 Task: Look for space in Dzerzhyns'k, Ukraine from 10th June, 2023 to 25th June, 2023 for 4 adults in price range Rs.10000 to Rs.15000. Place can be private room with 4 bedrooms having 4 beds and 4 bathrooms. Property type can be house, flat, guest house, hotel. Amenities needed are: wifi, TV, free parkinig on premises, gym, breakfast. Booking option can be shelf check-in. Required host language is English.
Action: Mouse moved to (595, 157)
Screenshot: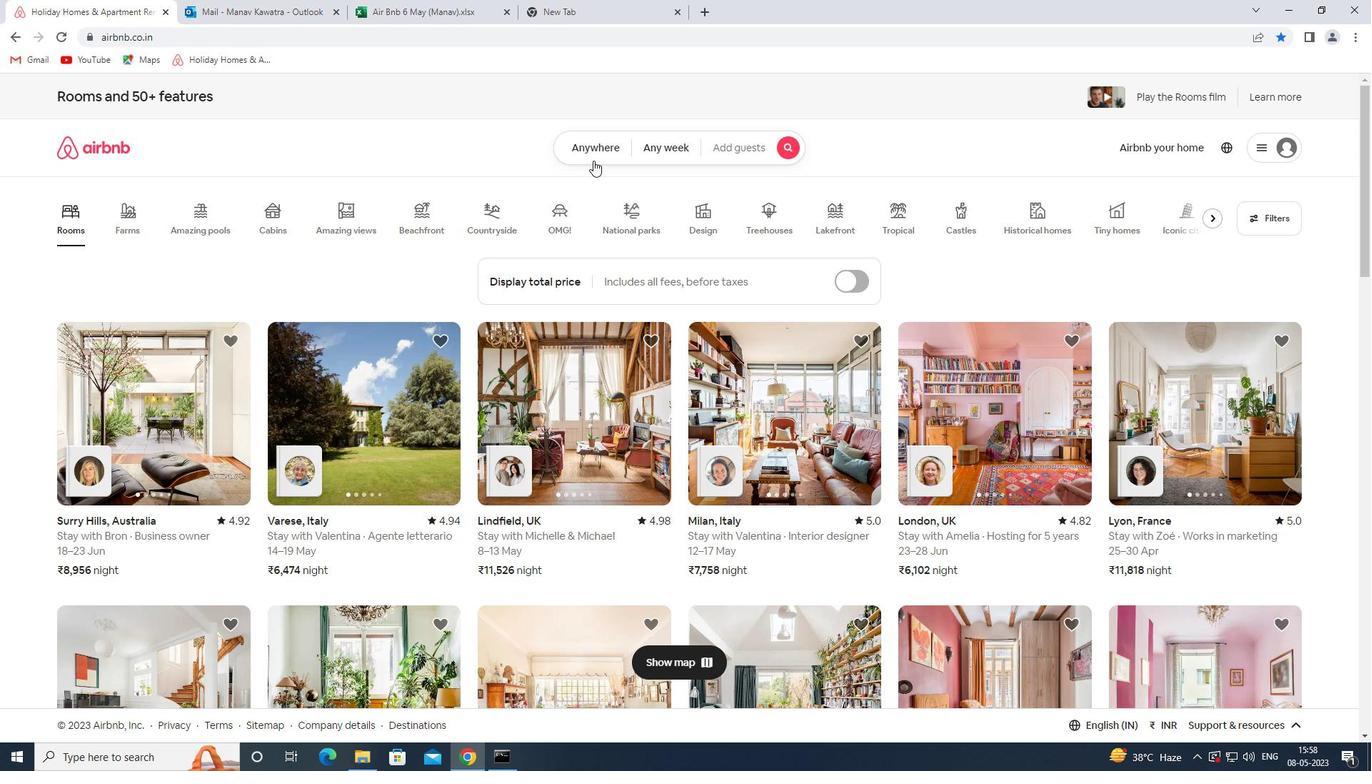 
Action: Mouse pressed left at (595, 157)
Screenshot: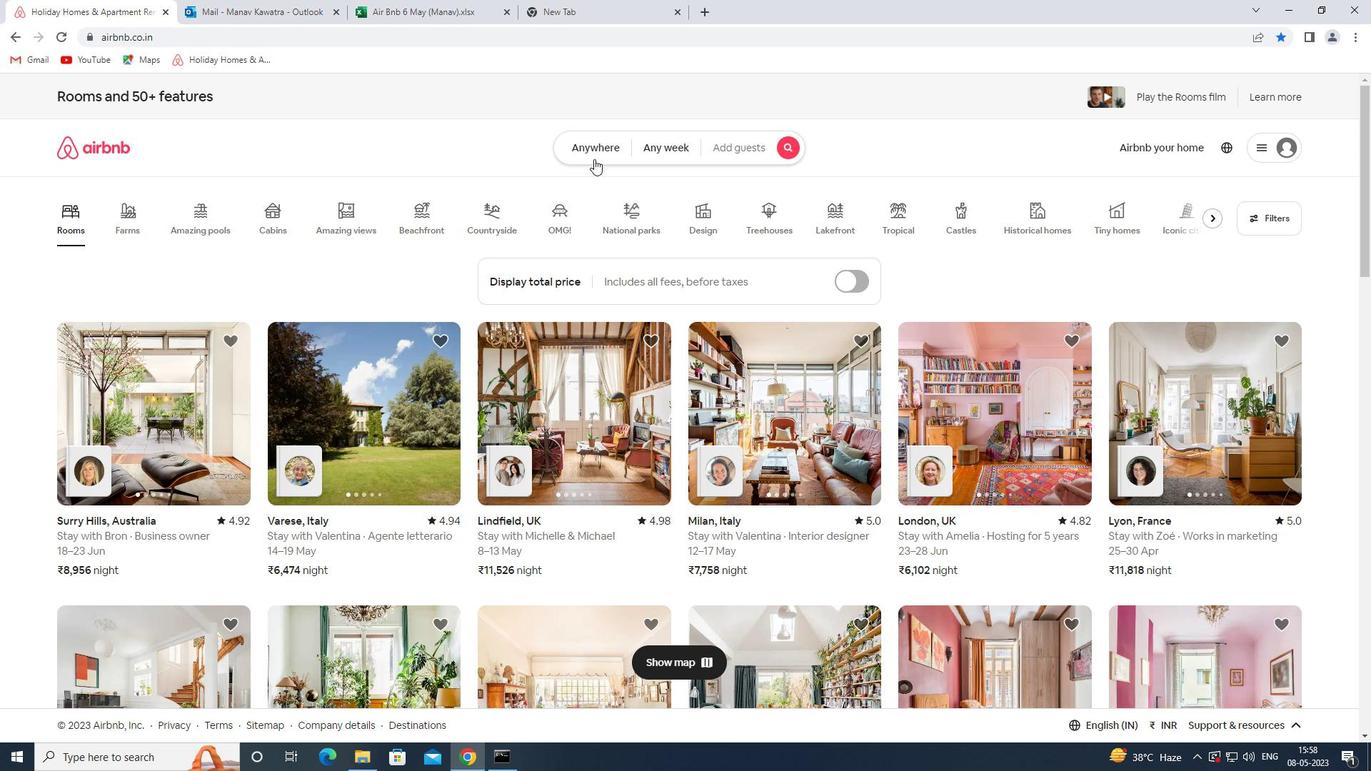 
Action: Mouse moved to (538, 211)
Screenshot: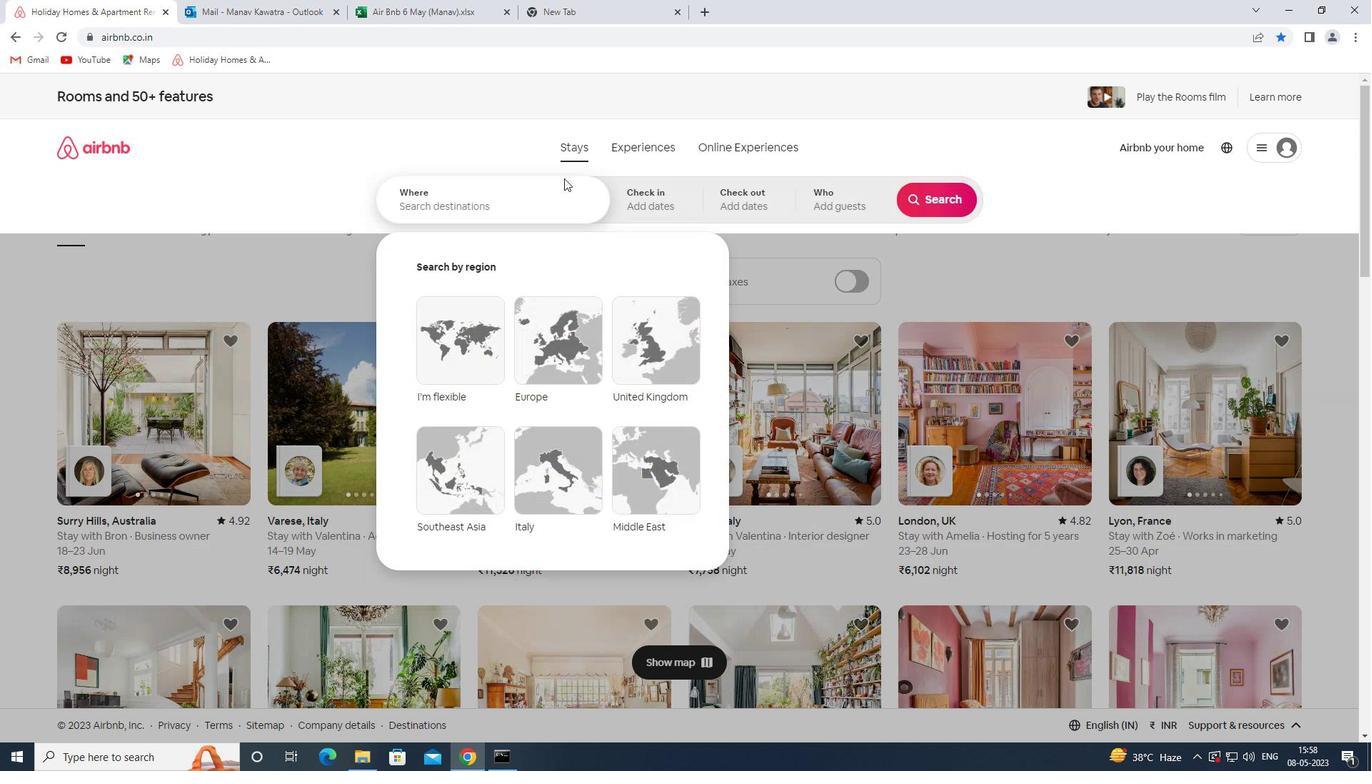 
Action: Mouse pressed left at (538, 211)
Screenshot: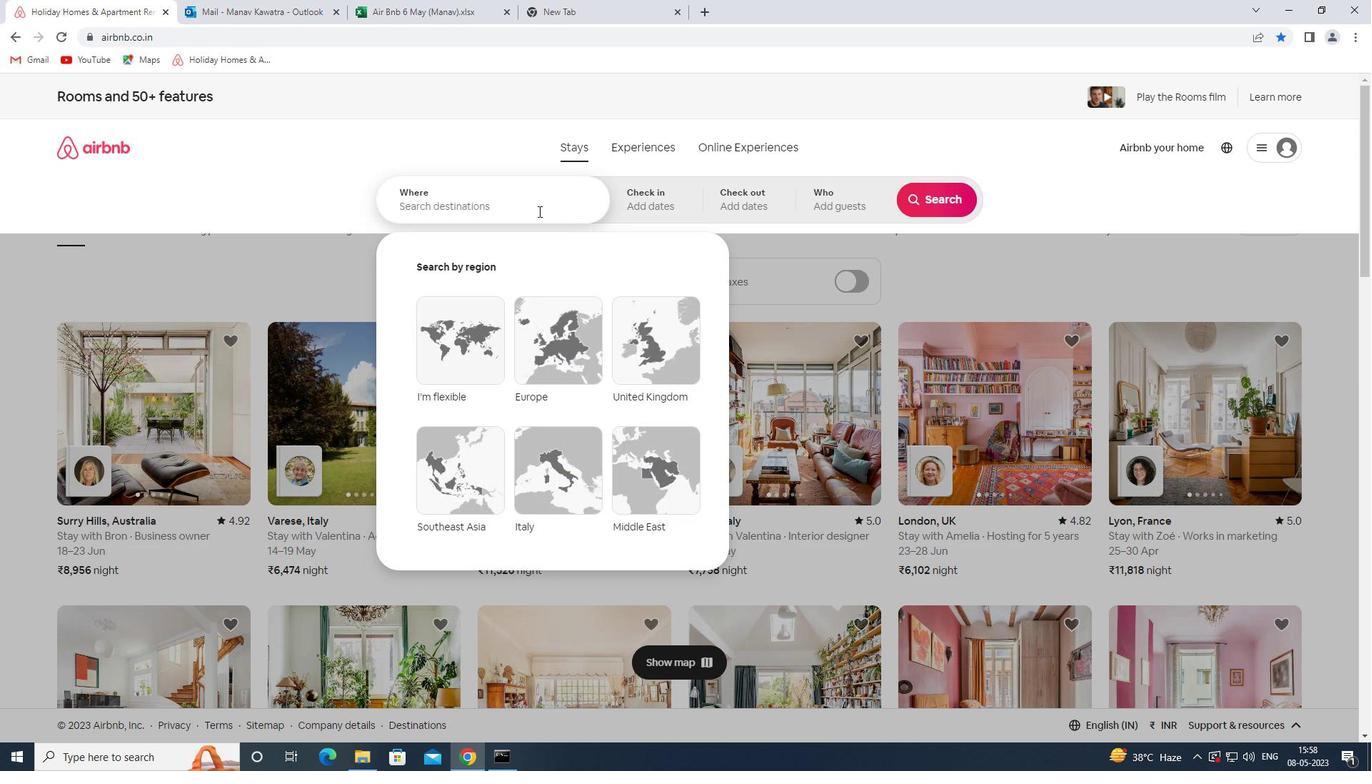 
Action: Key pressed <Key.shift><Key.shift><Key.shift><Key.shift><Key.shift><Key.shift><Key.shift><Key.shift><Key.shift><Key.shift><Key.shift>DZERZHYNSK<Key.space><Key.shift><Key.shift><Key.shift><Key.shift><Key.shift><Key.shift><Key.shift><Key.shift><Key.shift><Key.shift><Key.shift><Key.shift><Key.shift><Key.shift><Key.shift>UKRAINE<Key.space><Key.enter>
Screenshot: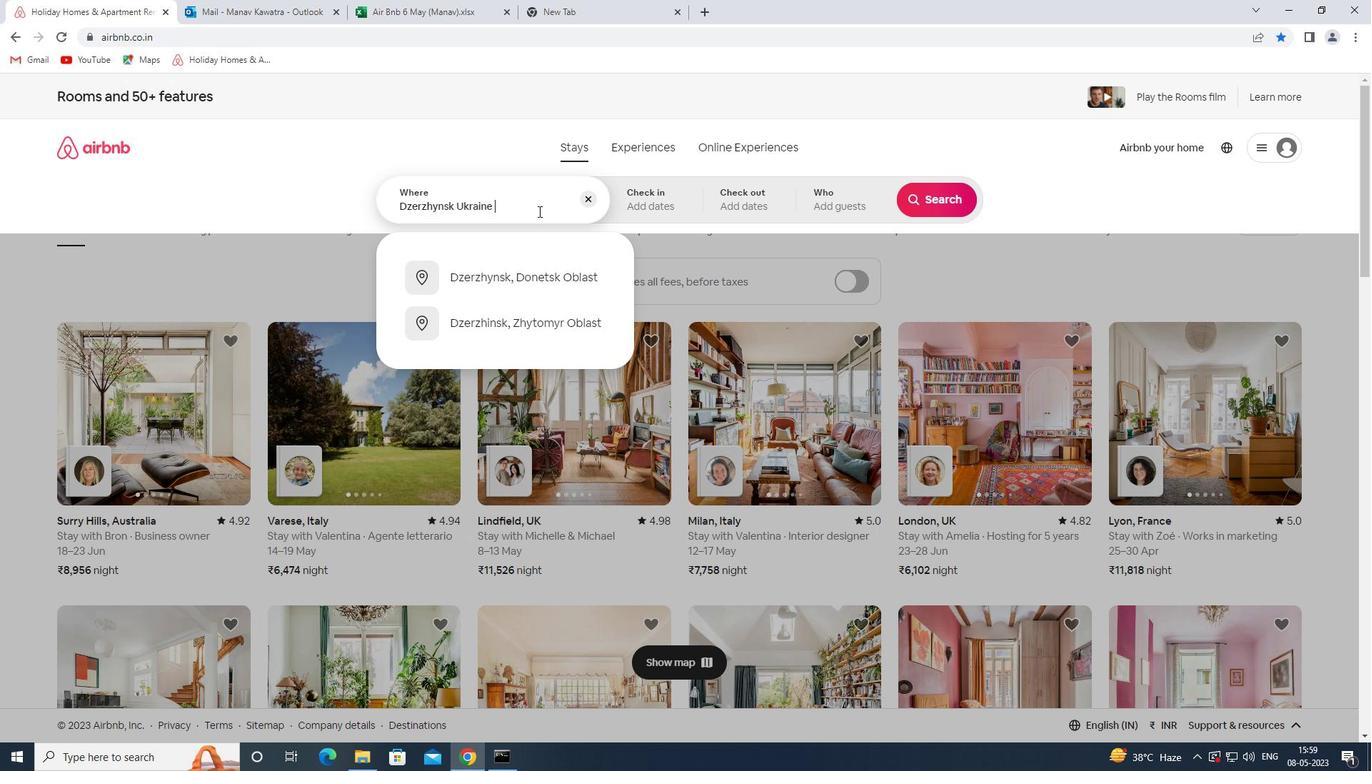 
Action: Mouse moved to (929, 403)
Screenshot: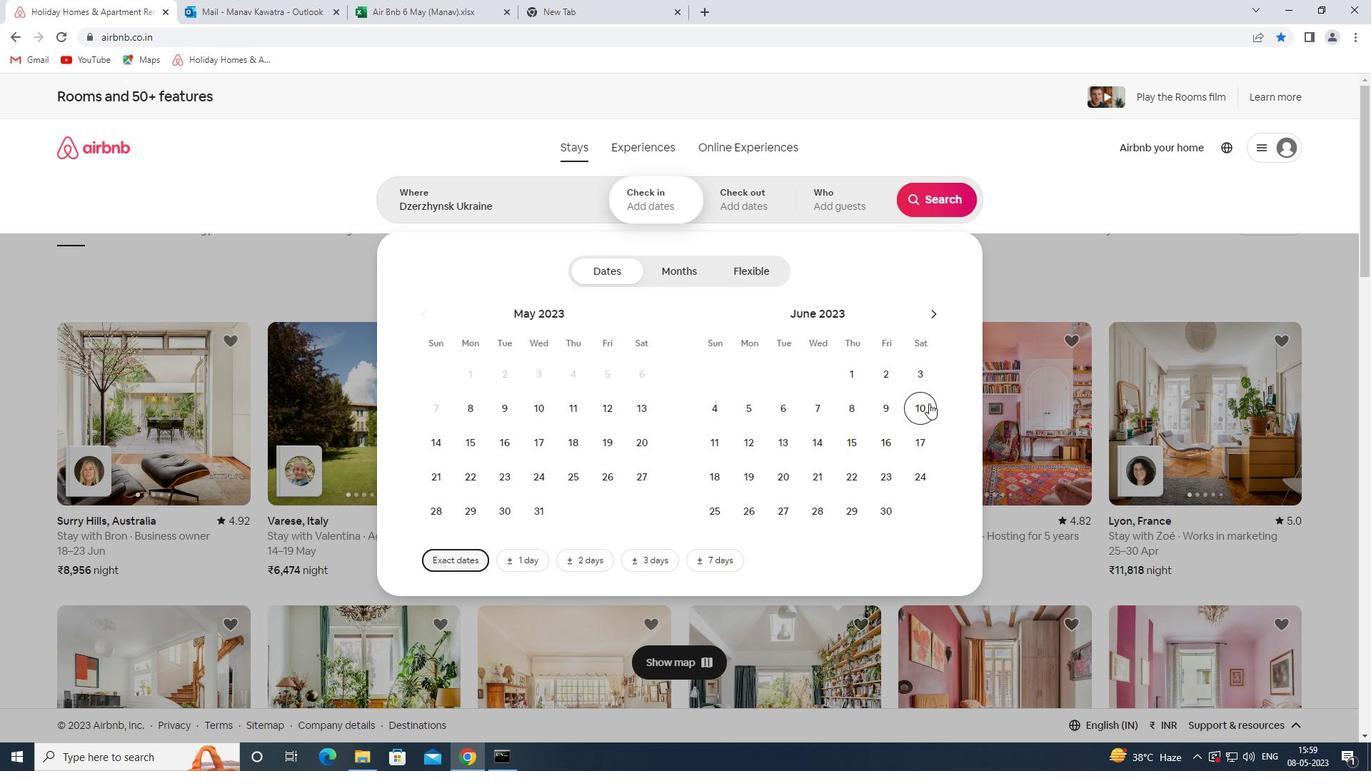 
Action: Mouse pressed left at (929, 403)
Screenshot: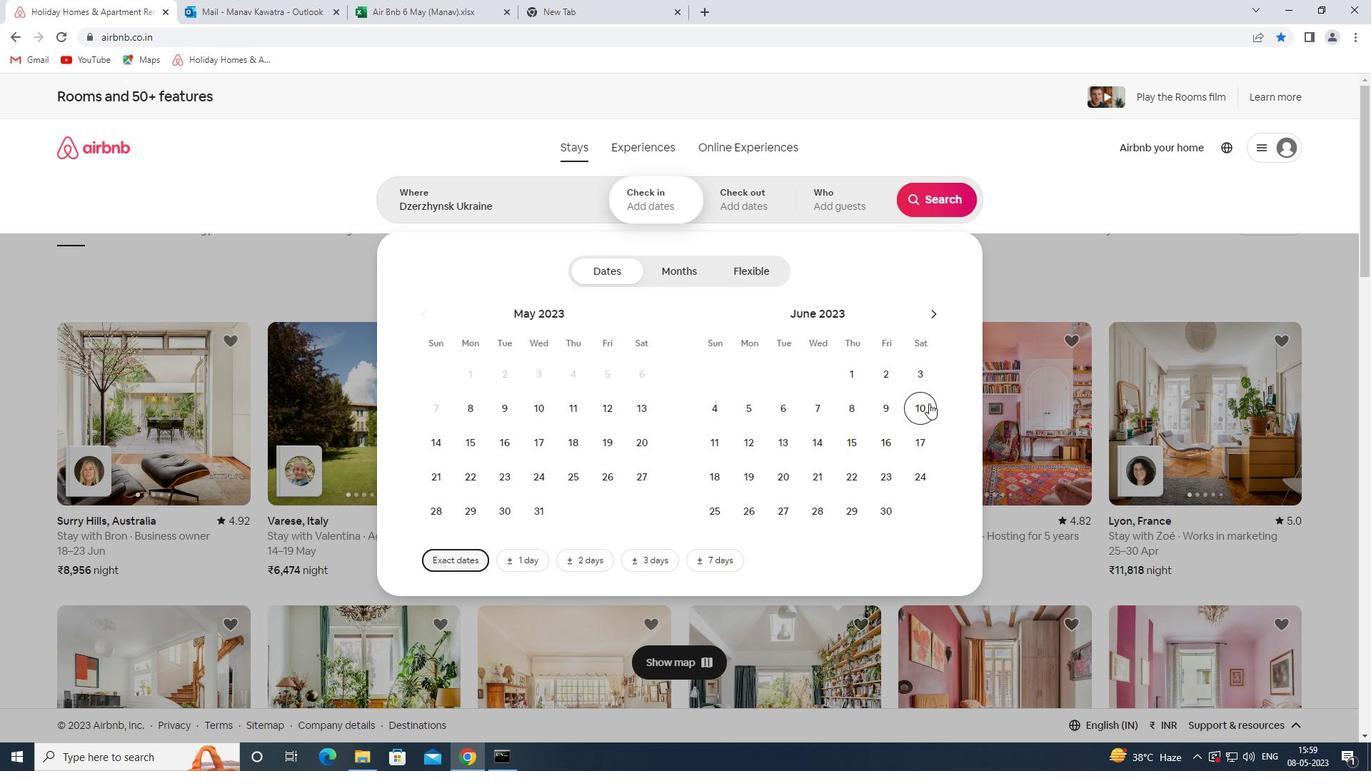 
Action: Mouse moved to (703, 514)
Screenshot: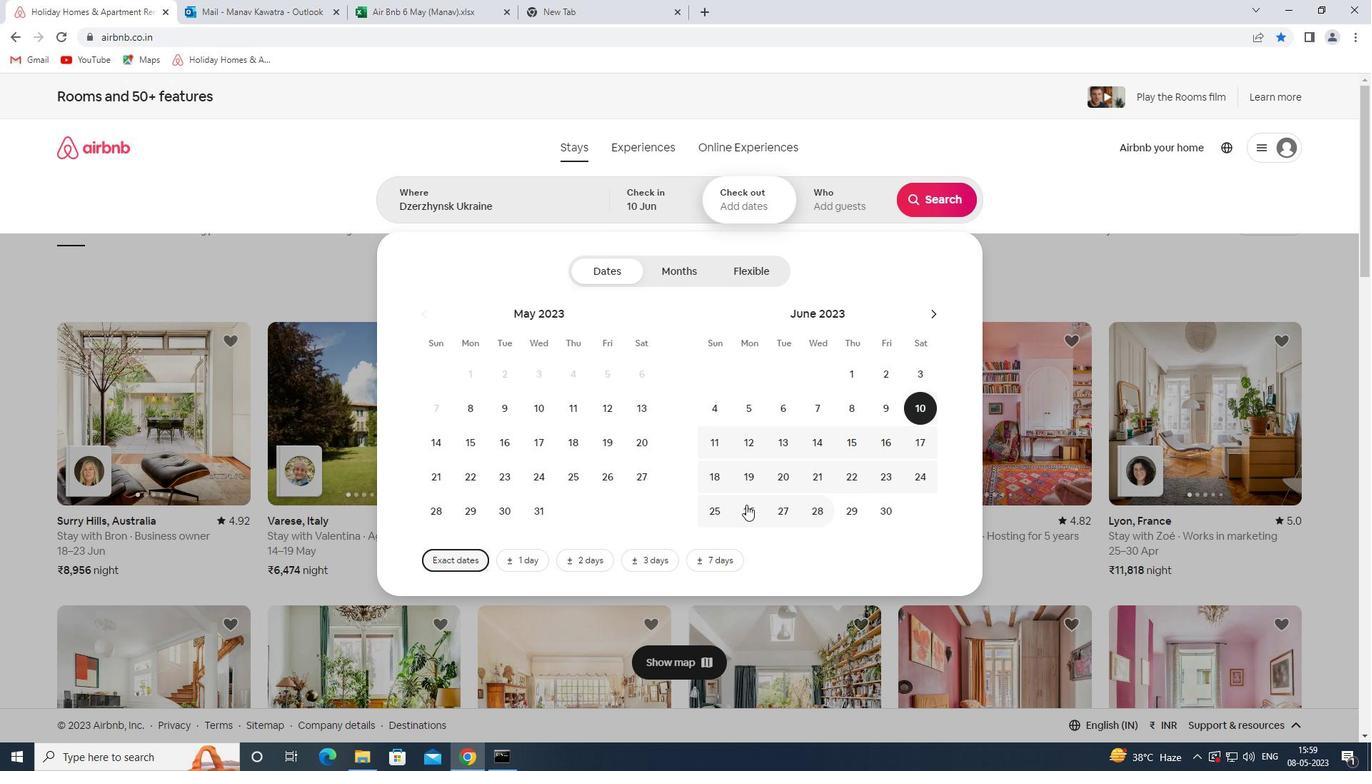 
Action: Mouse pressed left at (703, 514)
Screenshot: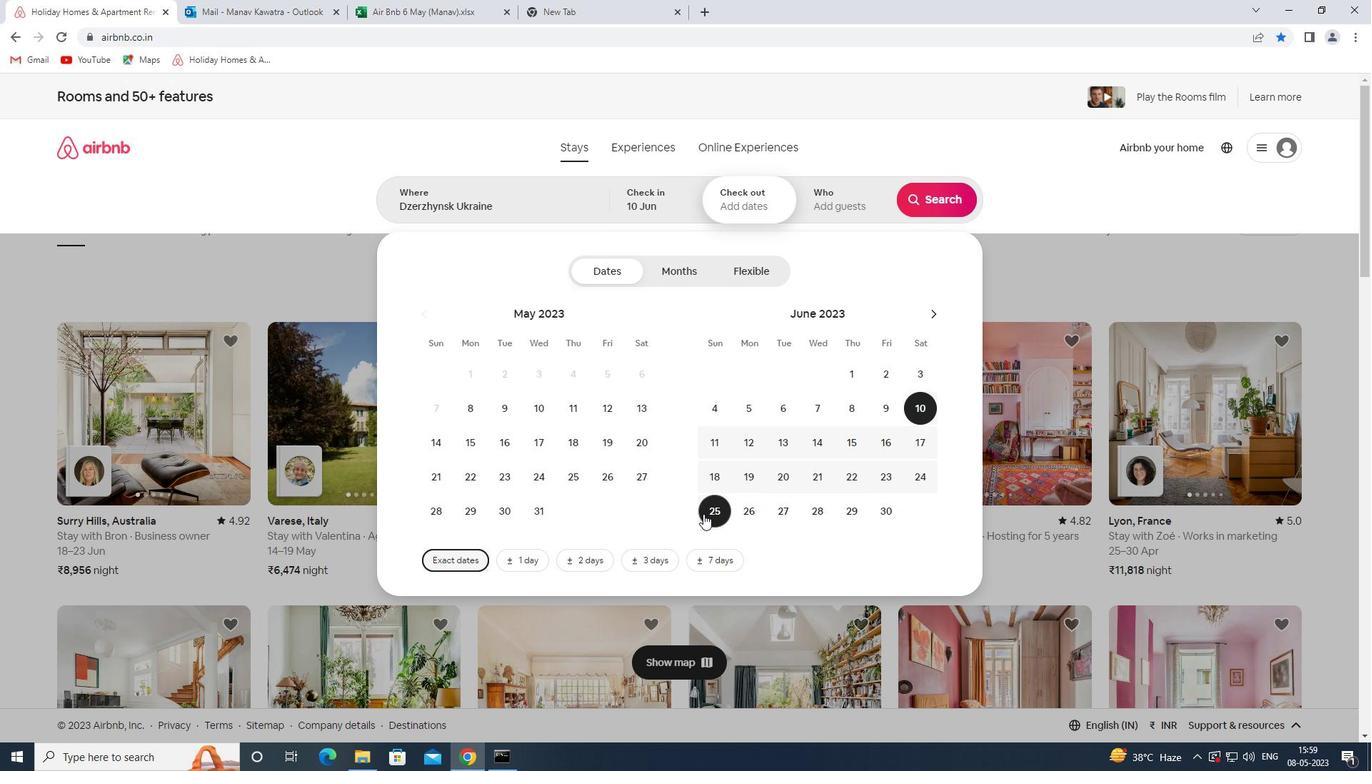 
Action: Mouse moved to (847, 200)
Screenshot: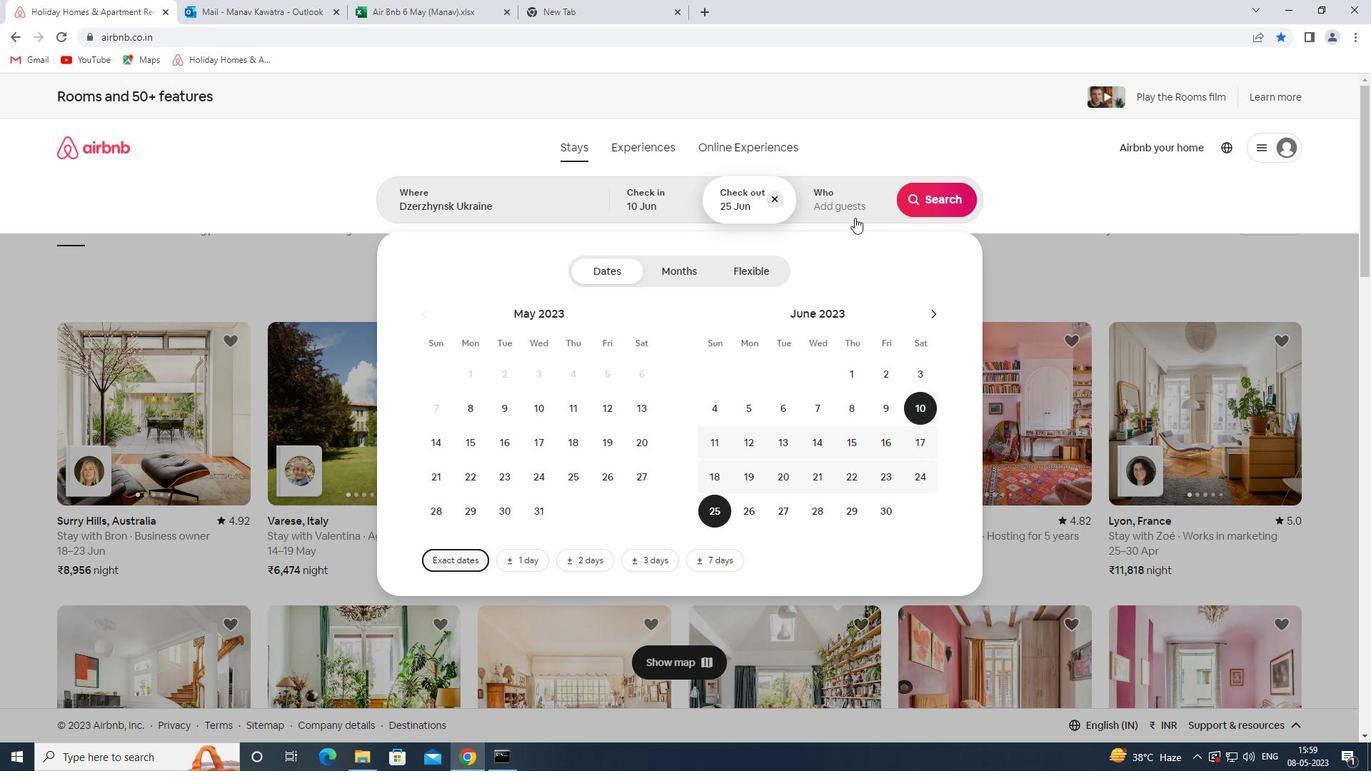 
Action: Mouse pressed left at (847, 200)
Screenshot: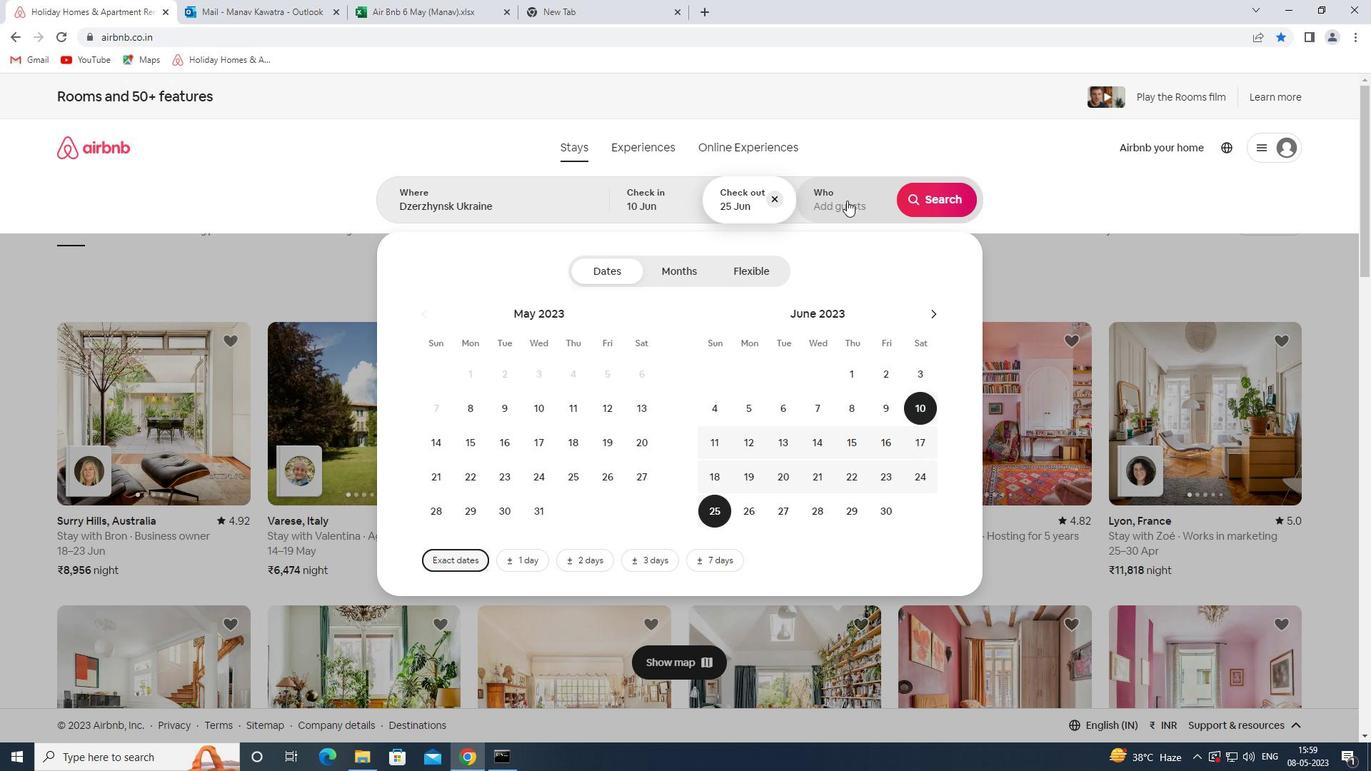 
Action: Mouse moved to (943, 271)
Screenshot: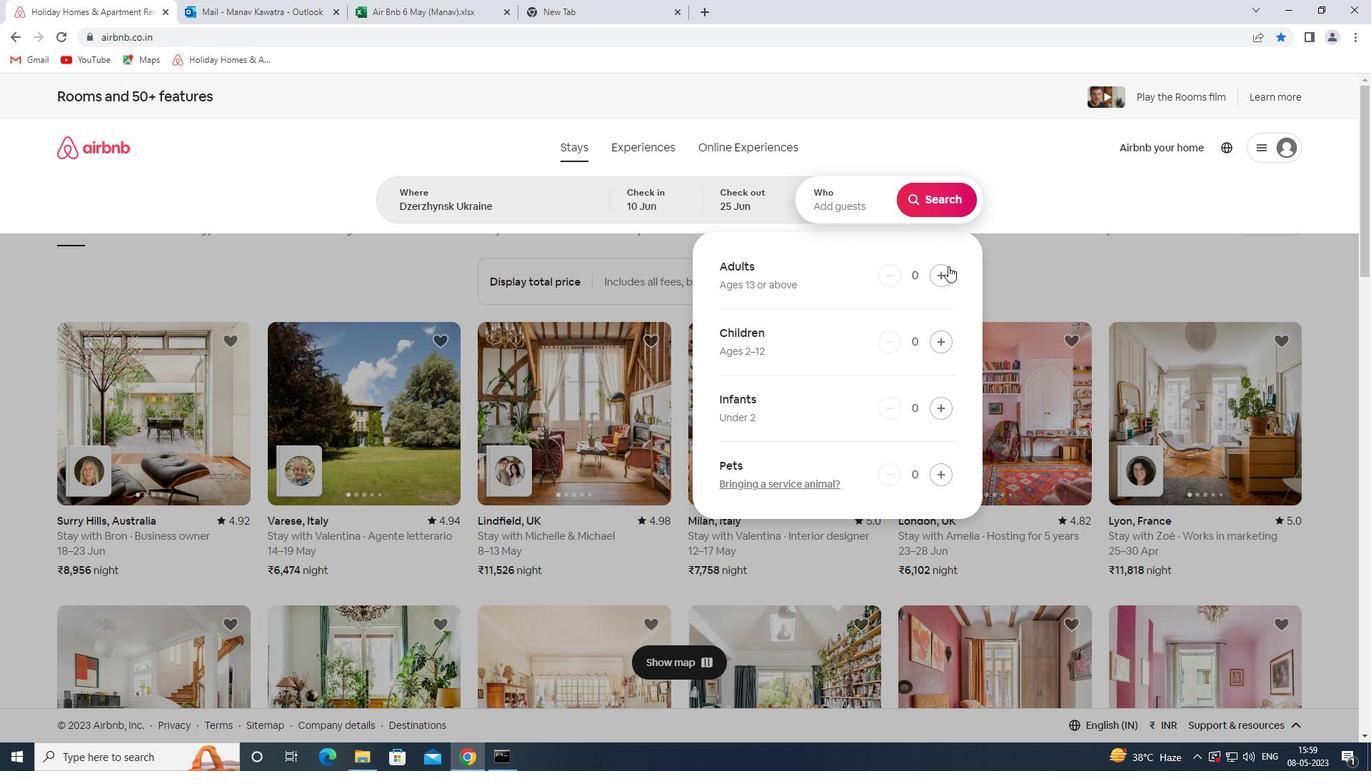 
Action: Mouse pressed left at (943, 271)
Screenshot: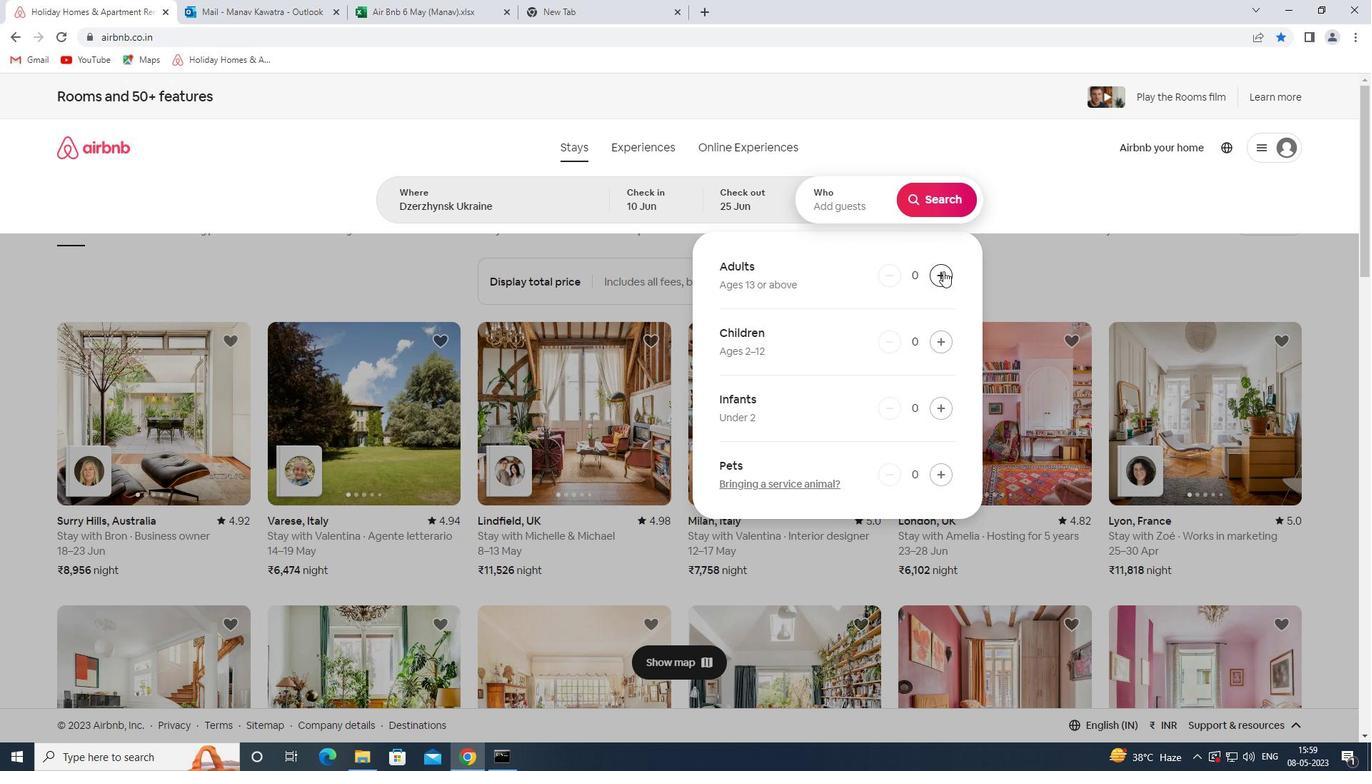 
Action: Mouse pressed left at (943, 271)
Screenshot: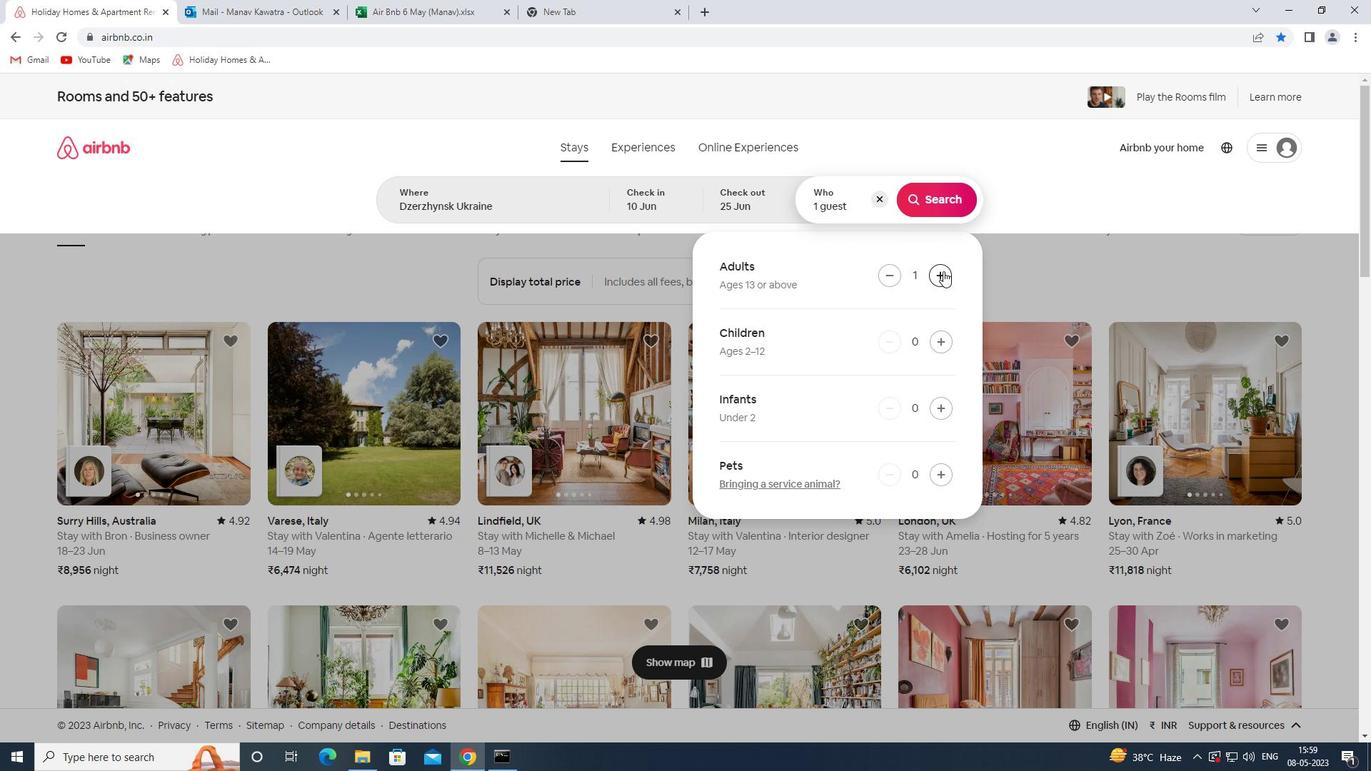 
Action: Mouse pressed left at (943, 271)
Screenshot: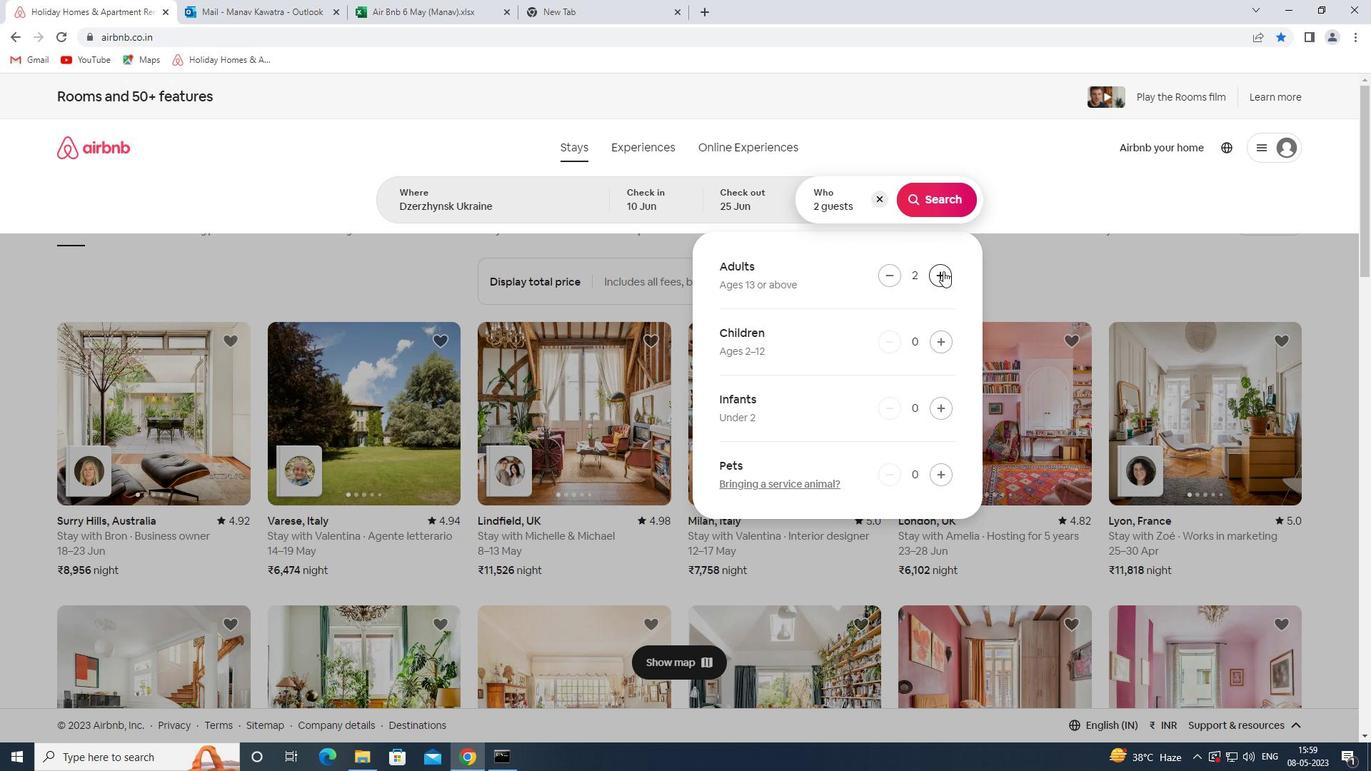 
Action: Mouse pressed left at (943, 271)
Screenshot: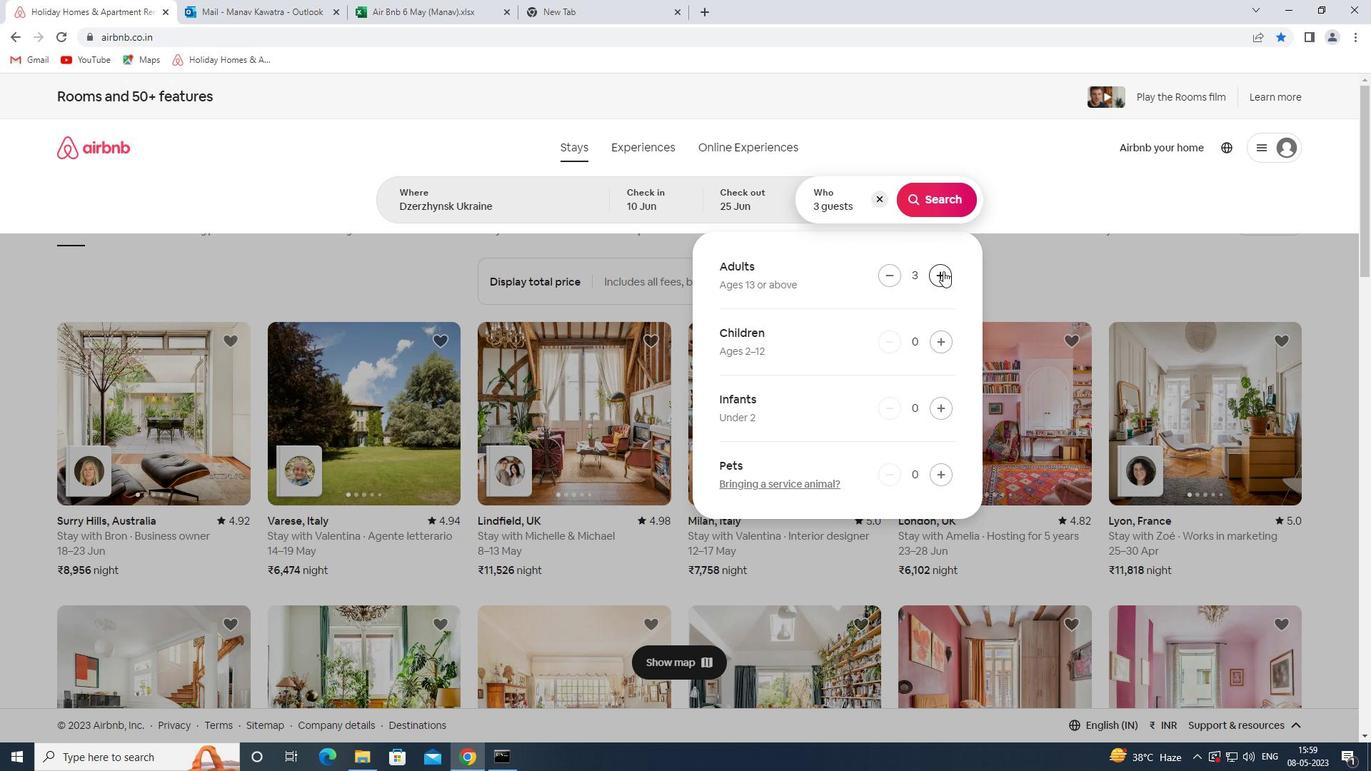 
Action: Mouse moved to (941, 207)
Screenshot: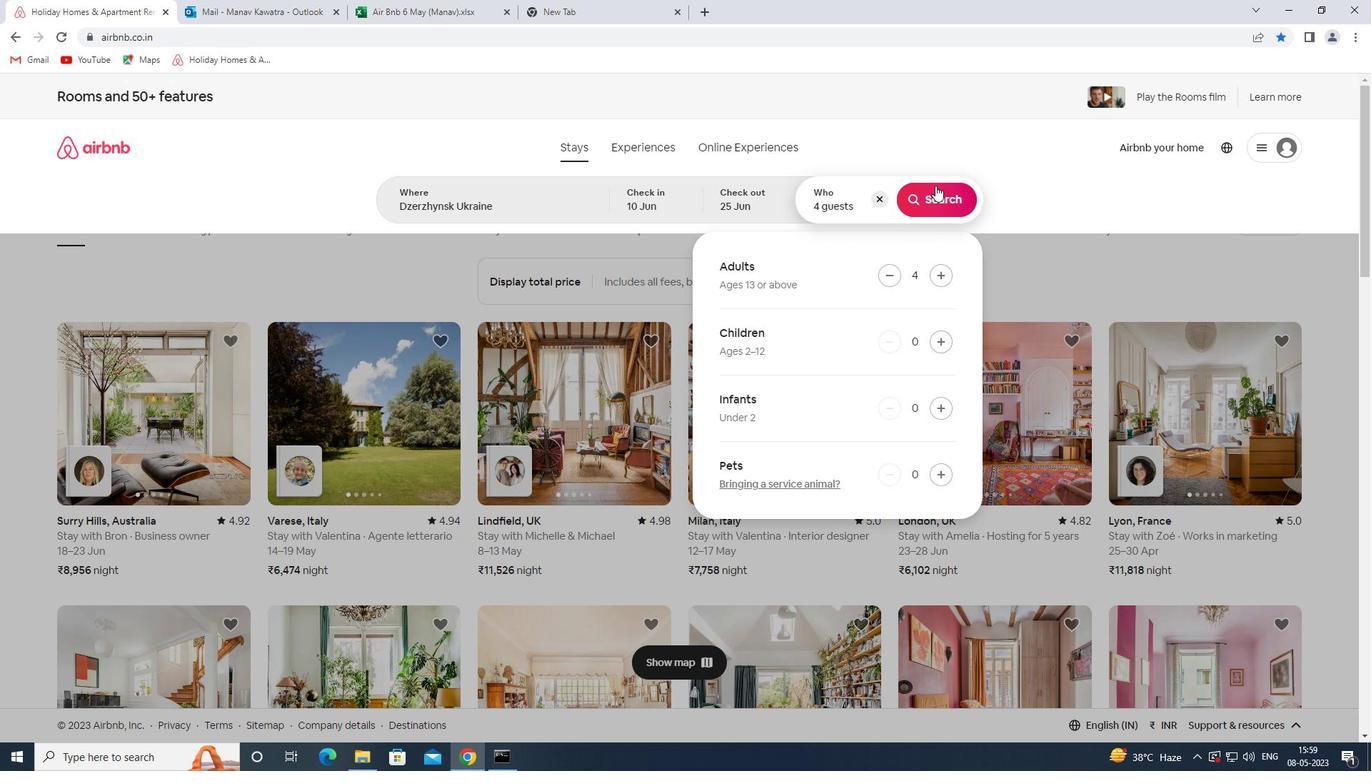
Action: Mouse pressed left at (941, 207)
Screenshot: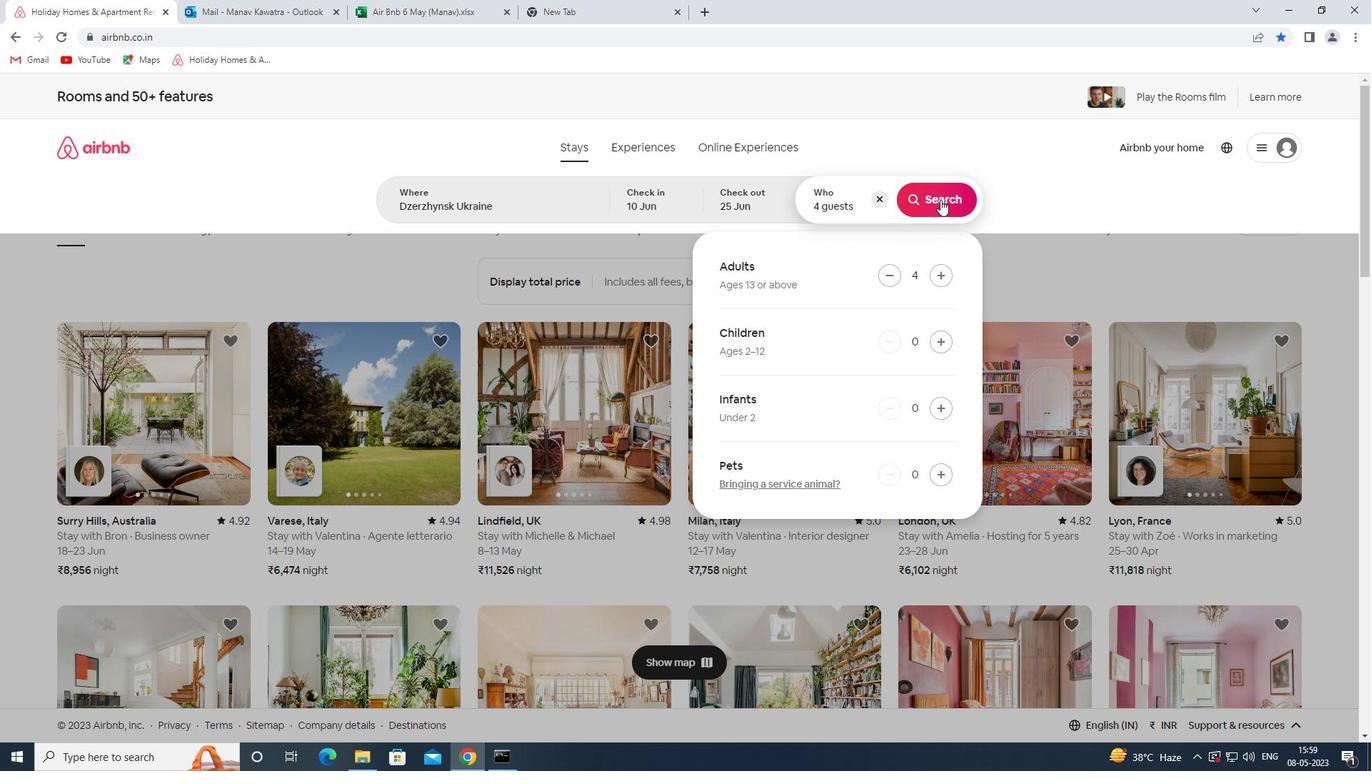 
Action: Mouse moved to (1327, 164)
Screenshot: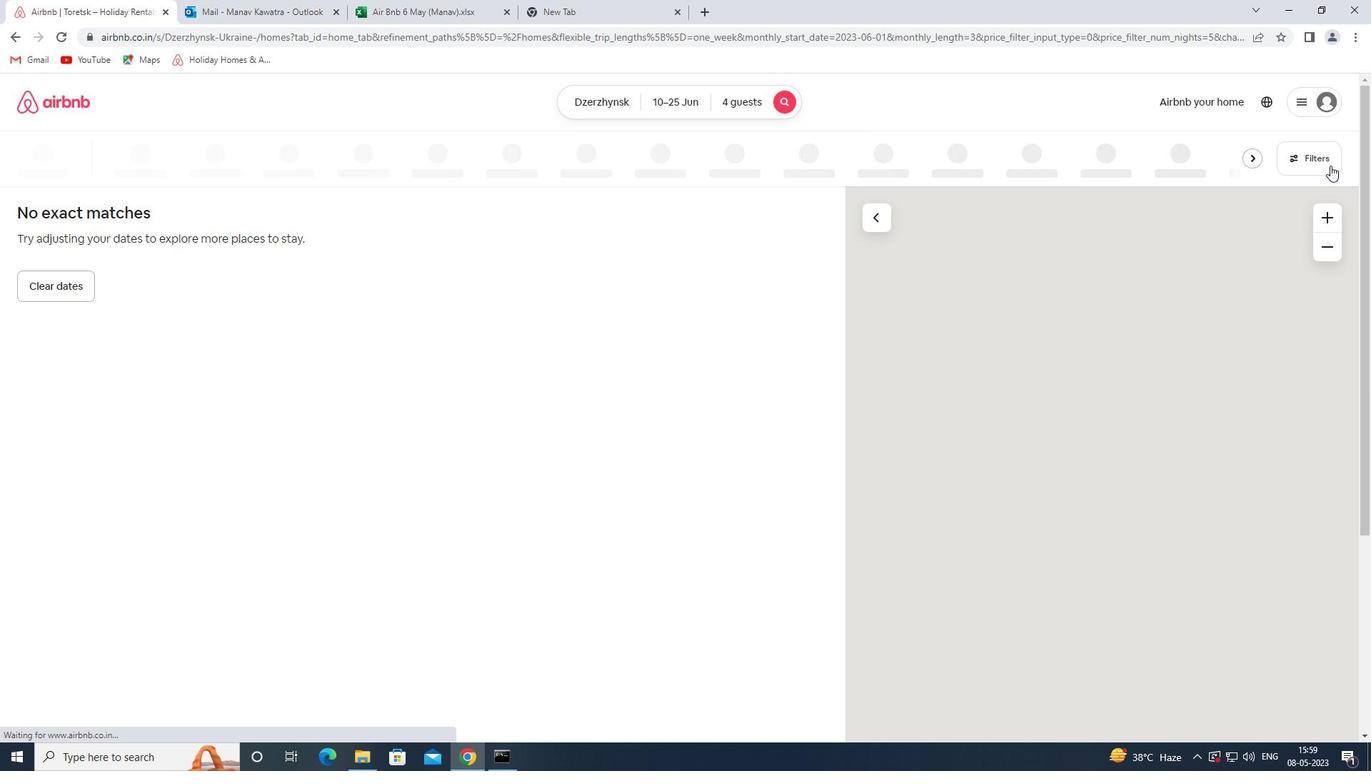 
Action: Mouse pressed left at (1327, 164)
Screenshot: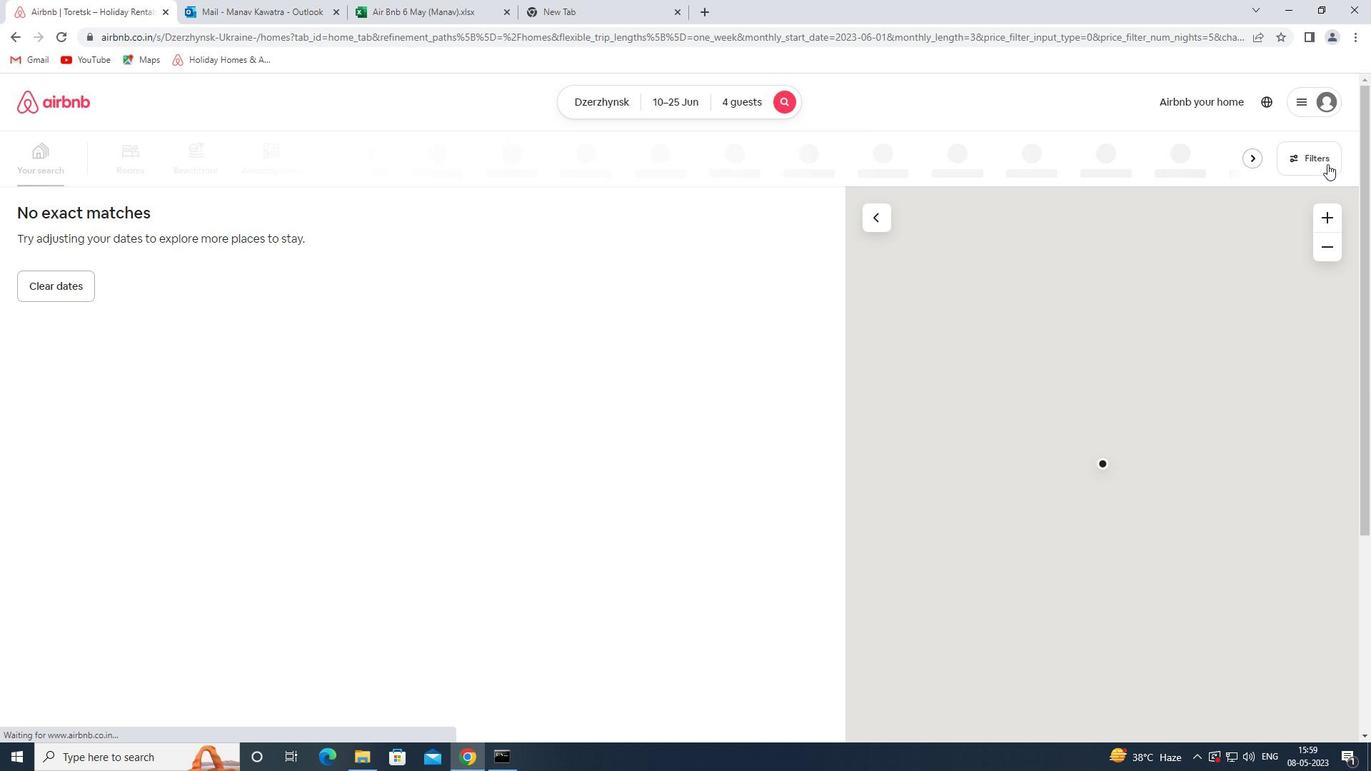 
Action: Mouse moved to (494, 511)
Screenshot: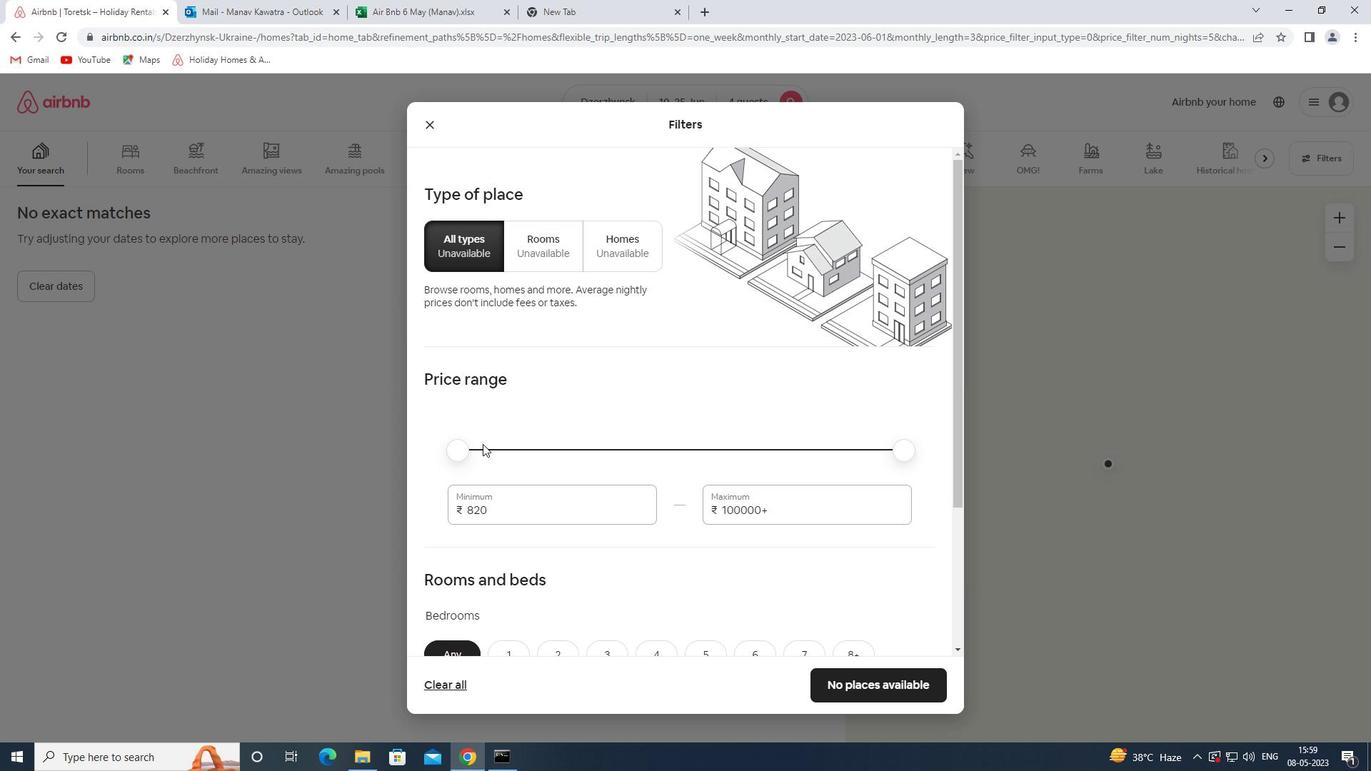
Action: Mouse pressed left at (494, 511)
Screenshot: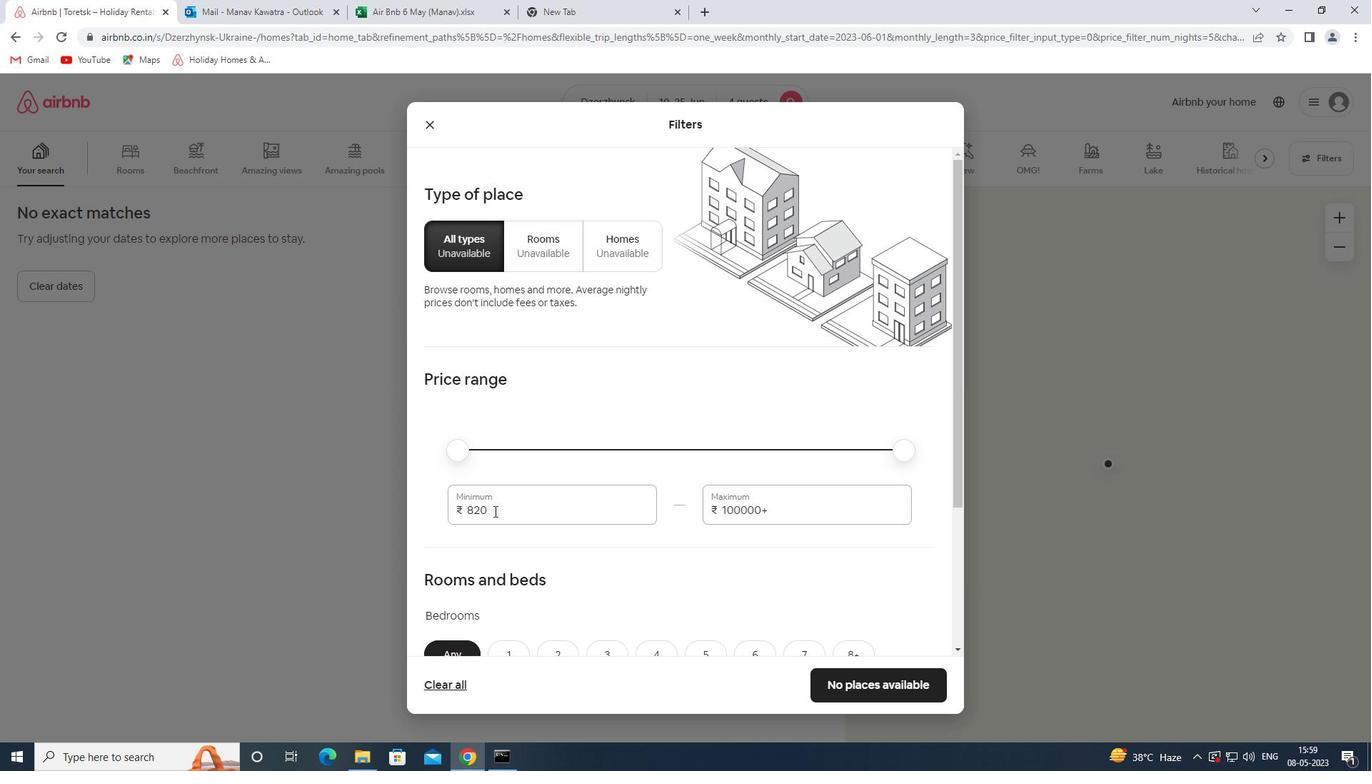 
Action: Mouse pressed left at (494, 511)
Screenshot: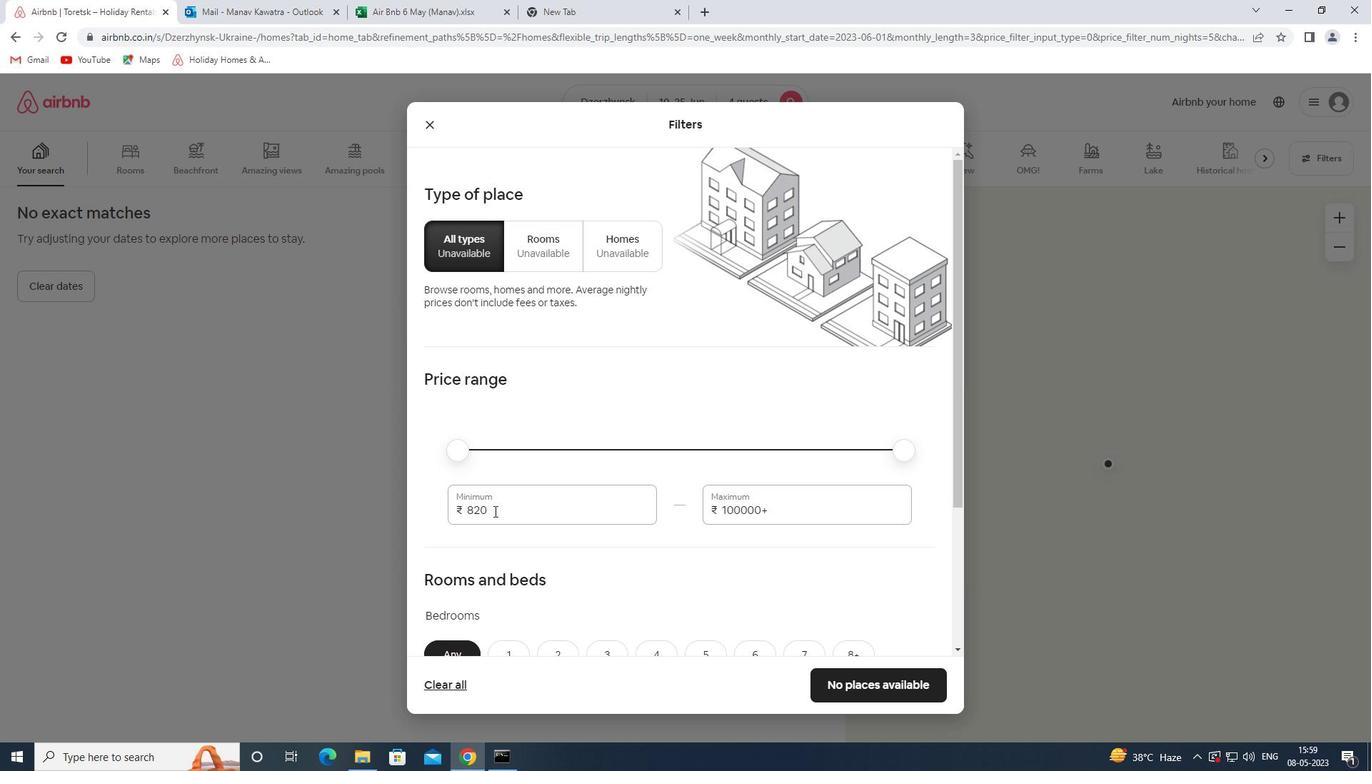 
Action: Key pressed 10000<Key.tab>15000
Screenshot: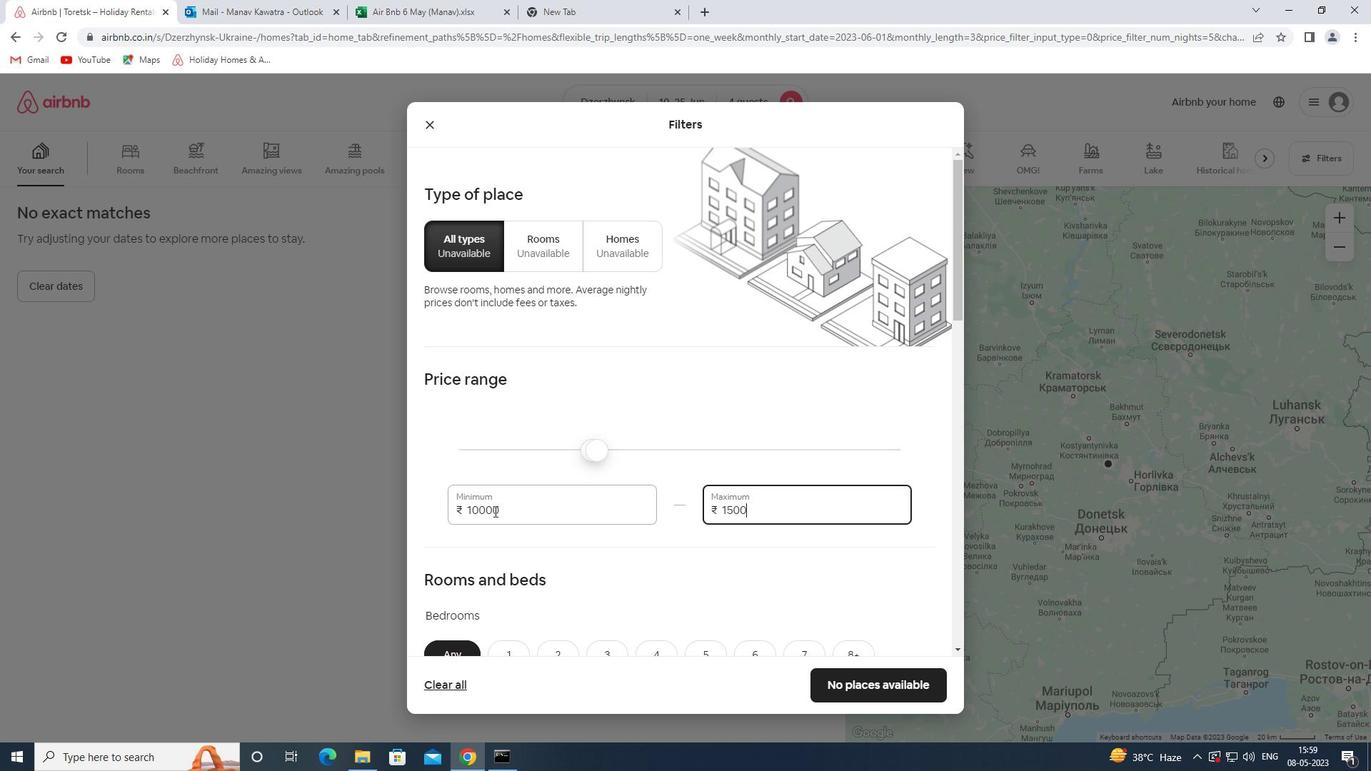 
Action: Mouse scrolled (494, 510) with delta (0, 0)
Screenshot: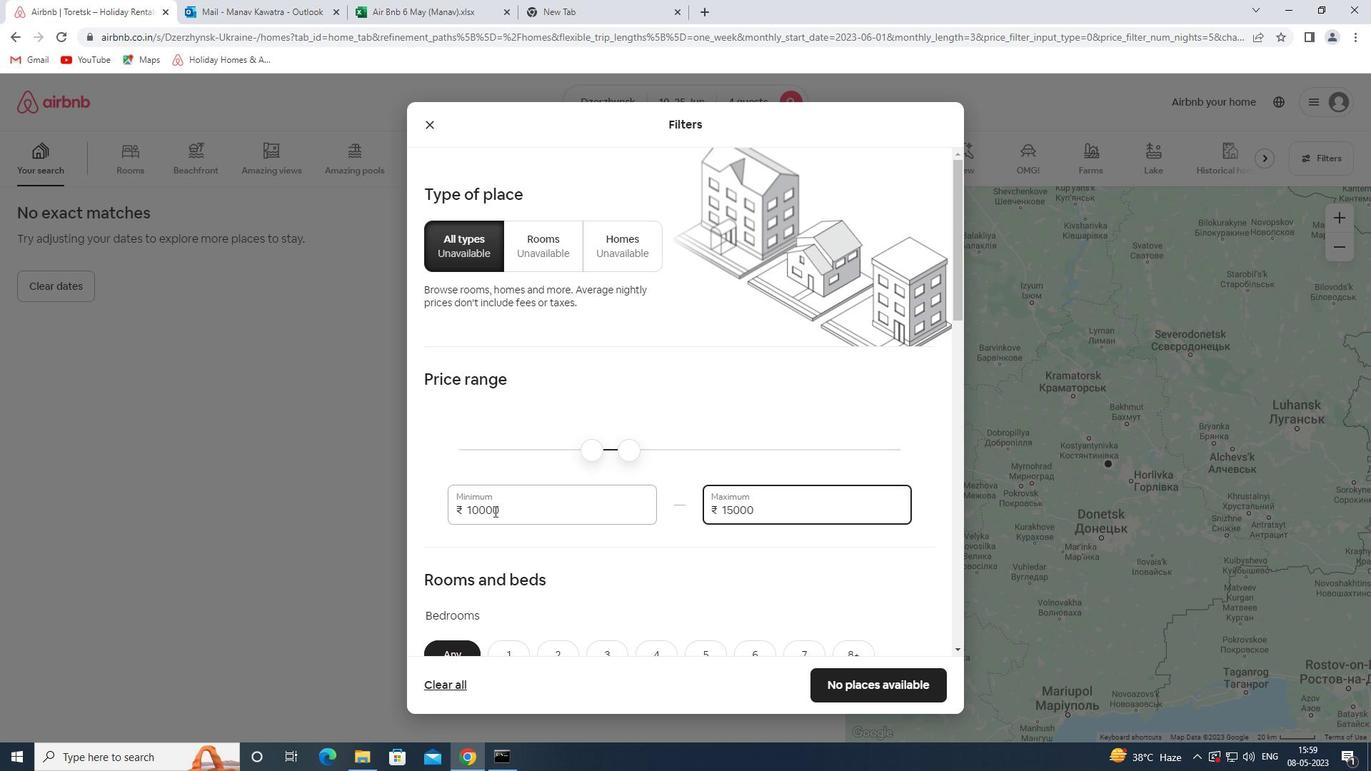 
Action: Mouse moved to (506, 504)
Screenshot: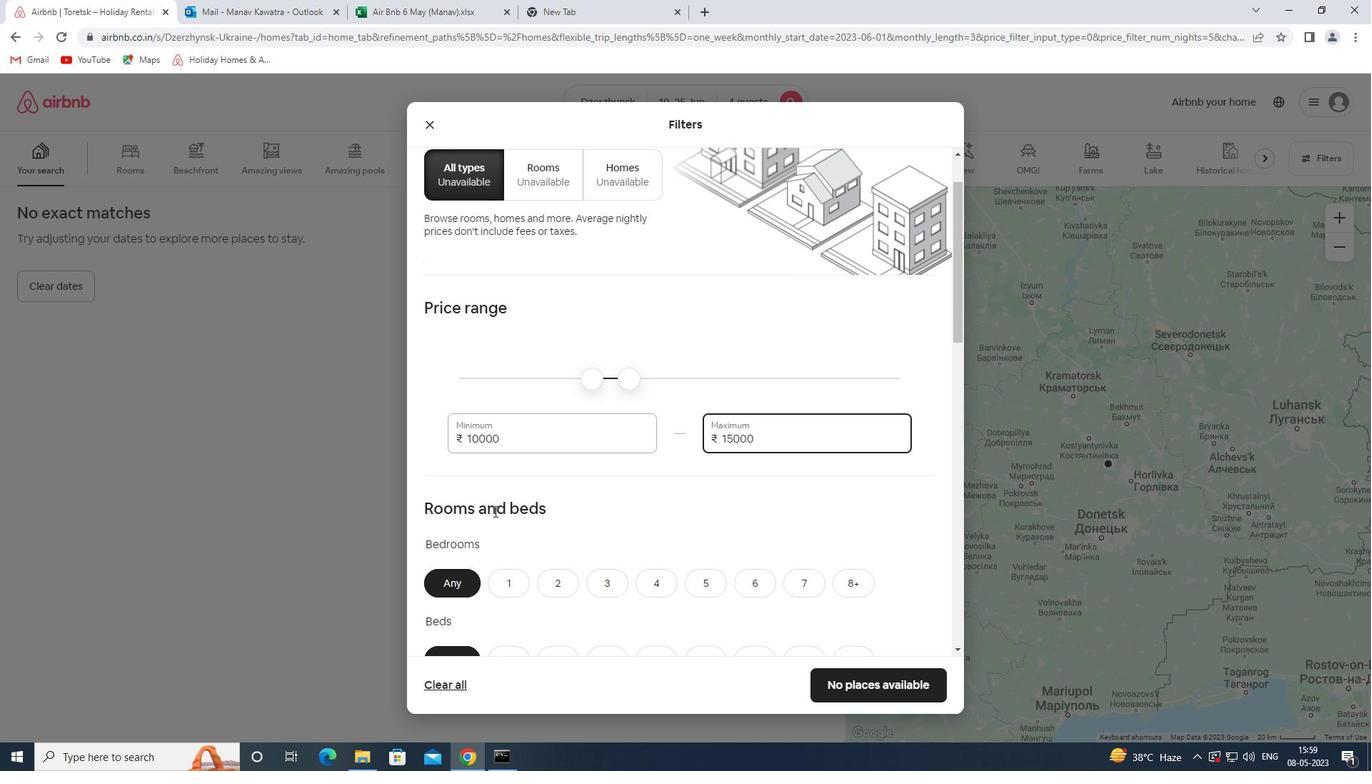 
Action: Mouse scrolled (506, 503) with delta (0, 0)
Screenshot: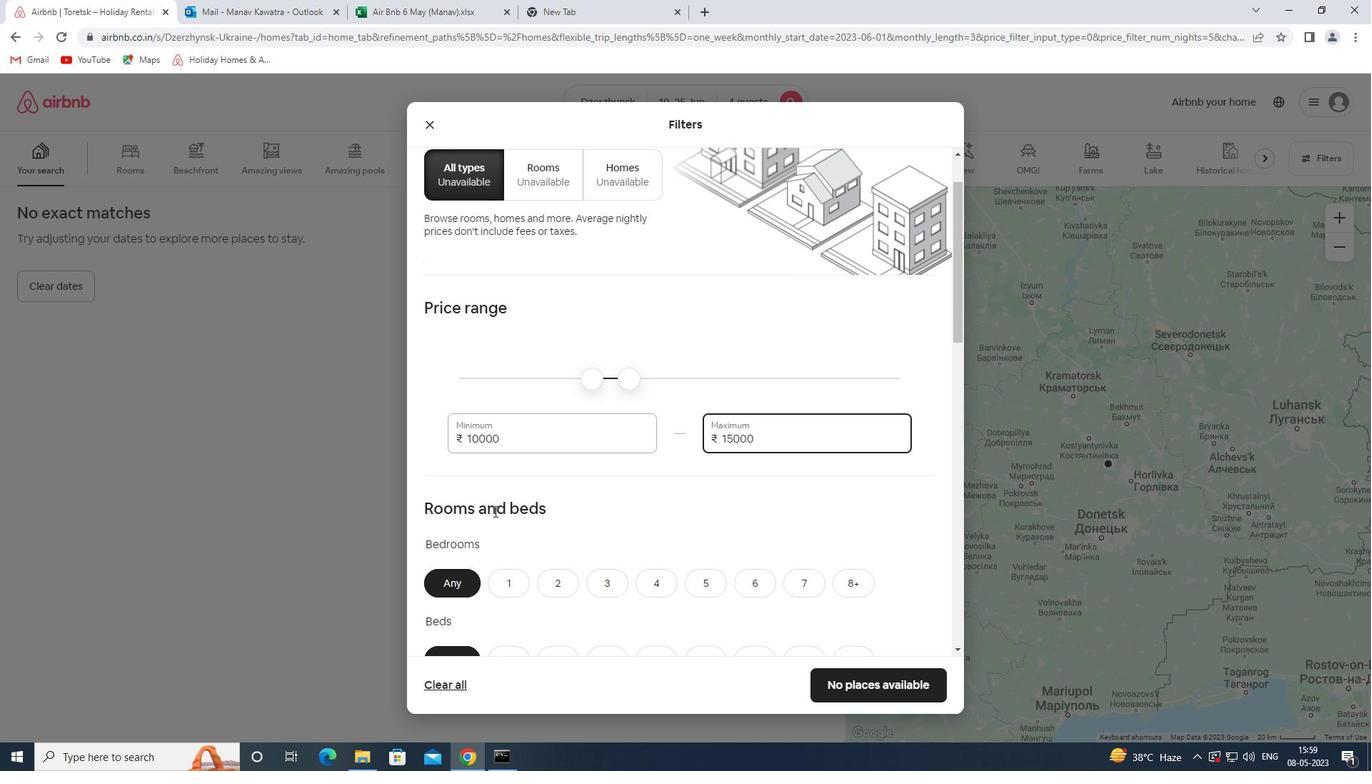 
Action: Mouse moved to (518, 499)
Screenshot: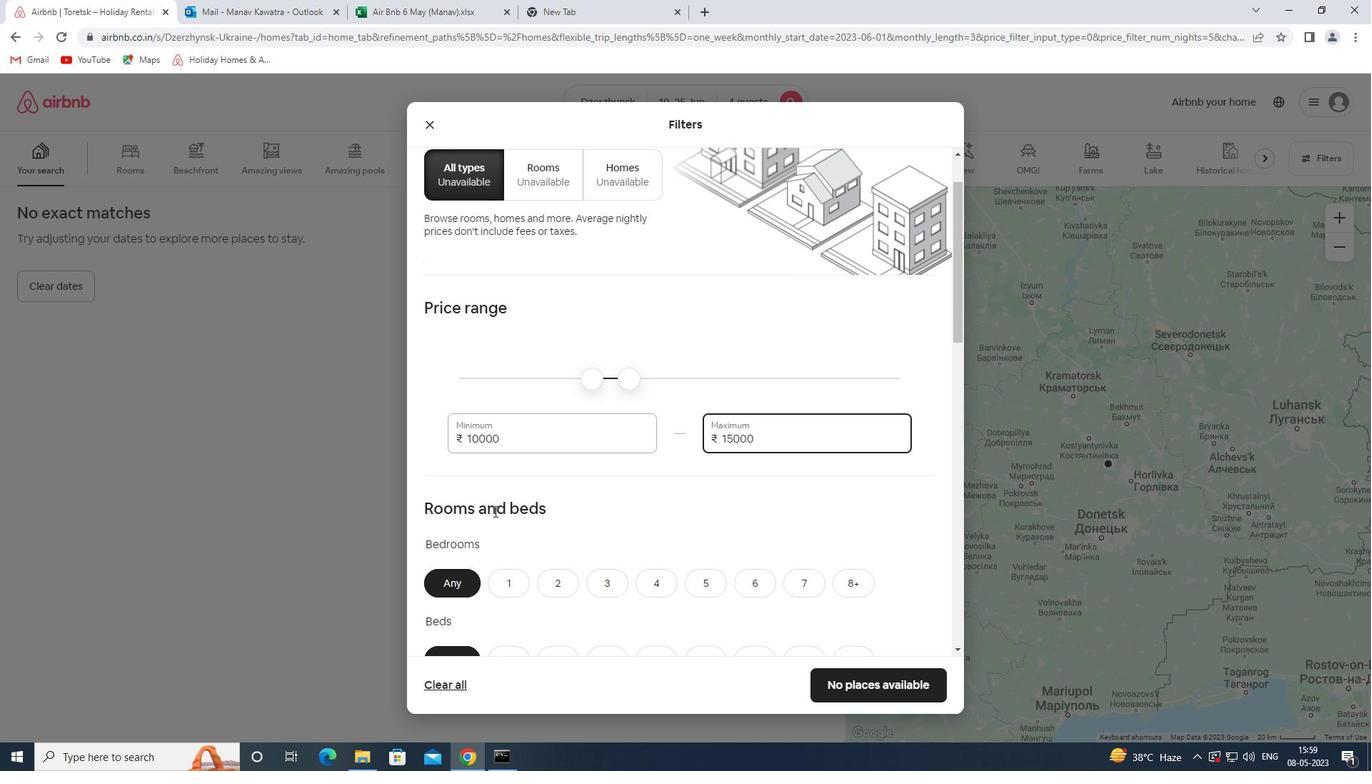 
Action: Mouse scrolled (518, 498) with delta (0, 0)
Screenshot: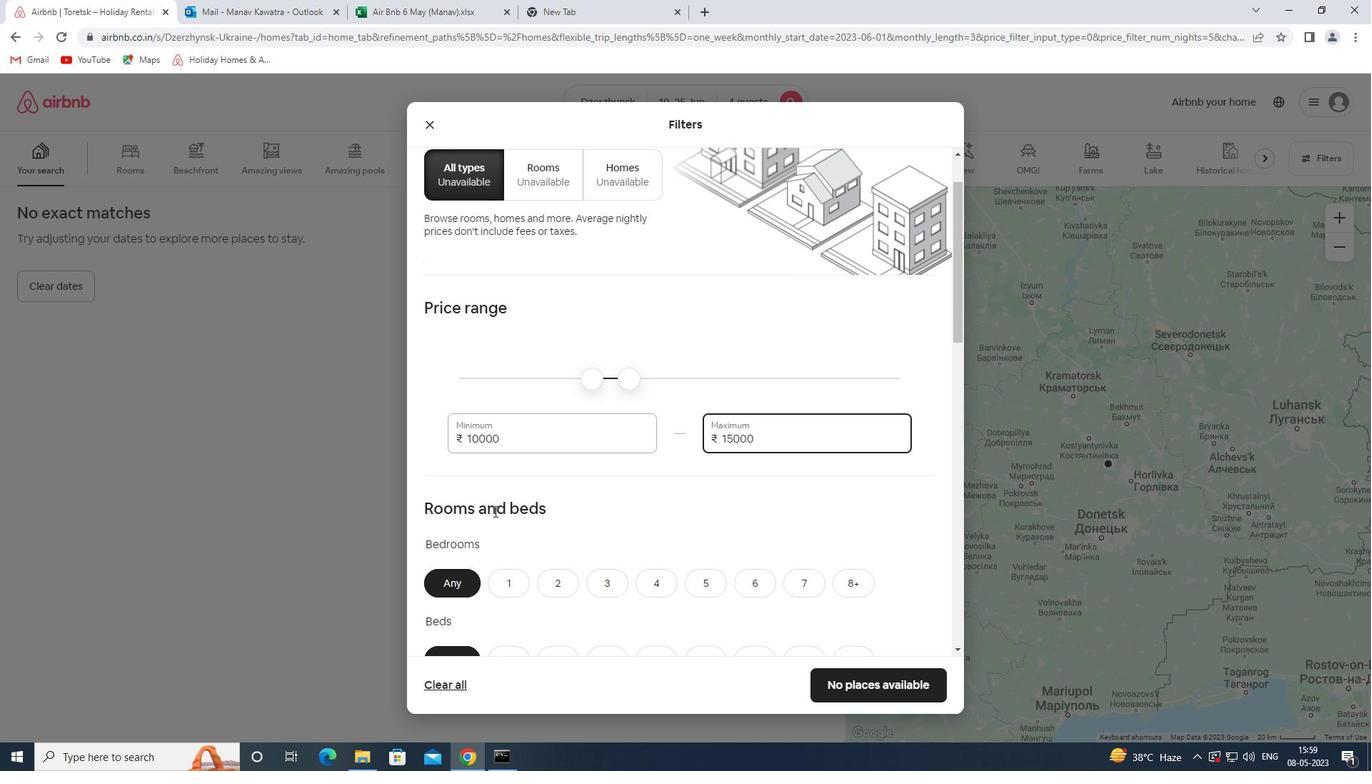 
Action: Mouse moved to (528, 495)
Screenshot: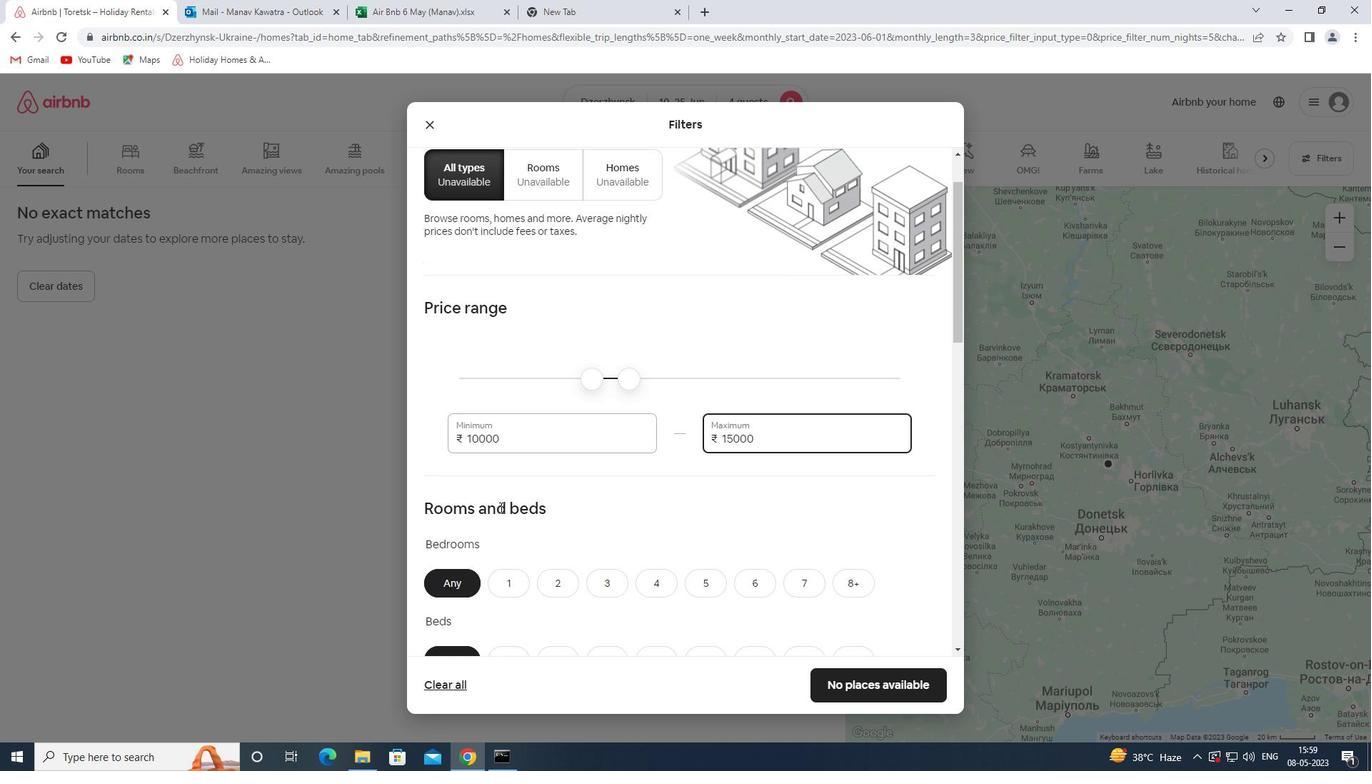 
Action: Mouse scrolled (528, 494) with delta (0, 0)
Screenshot: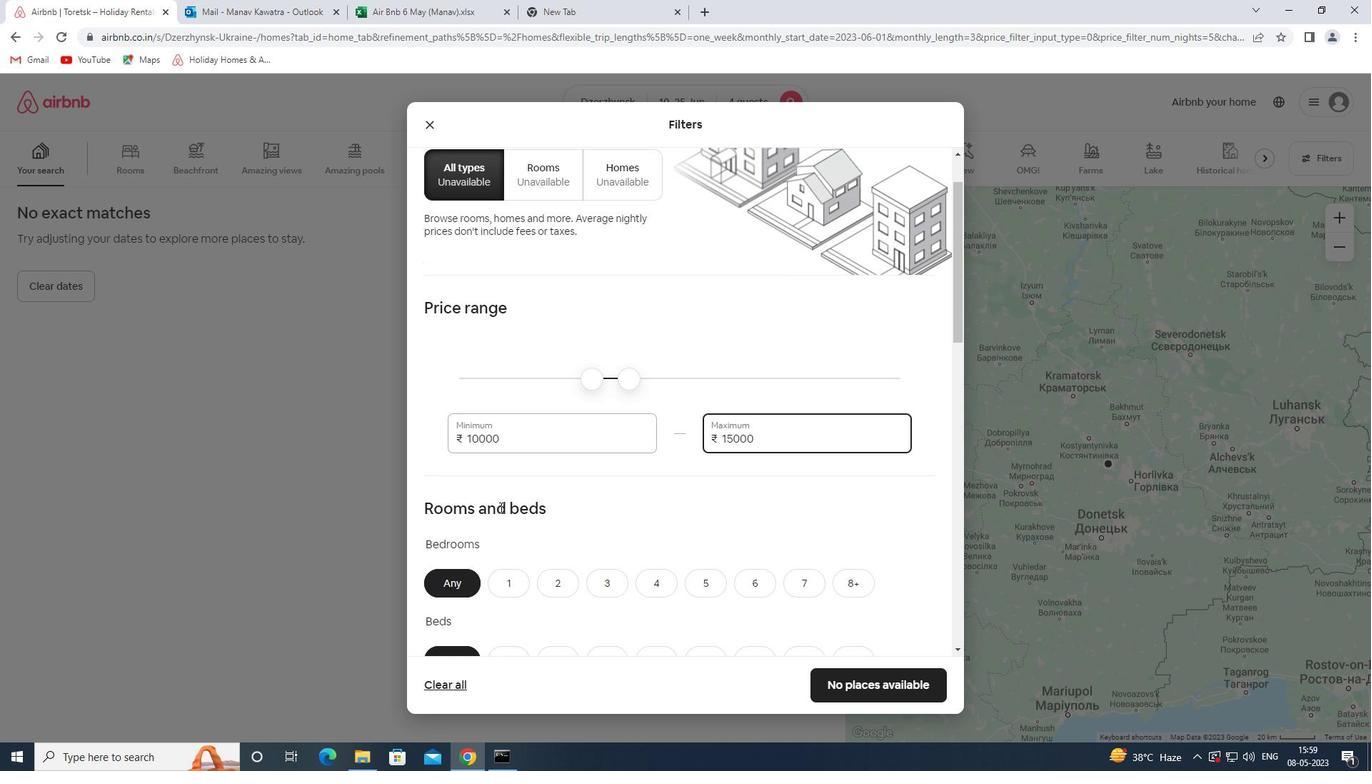 
Action: Mouse moved to (667, 370)
Screenshot: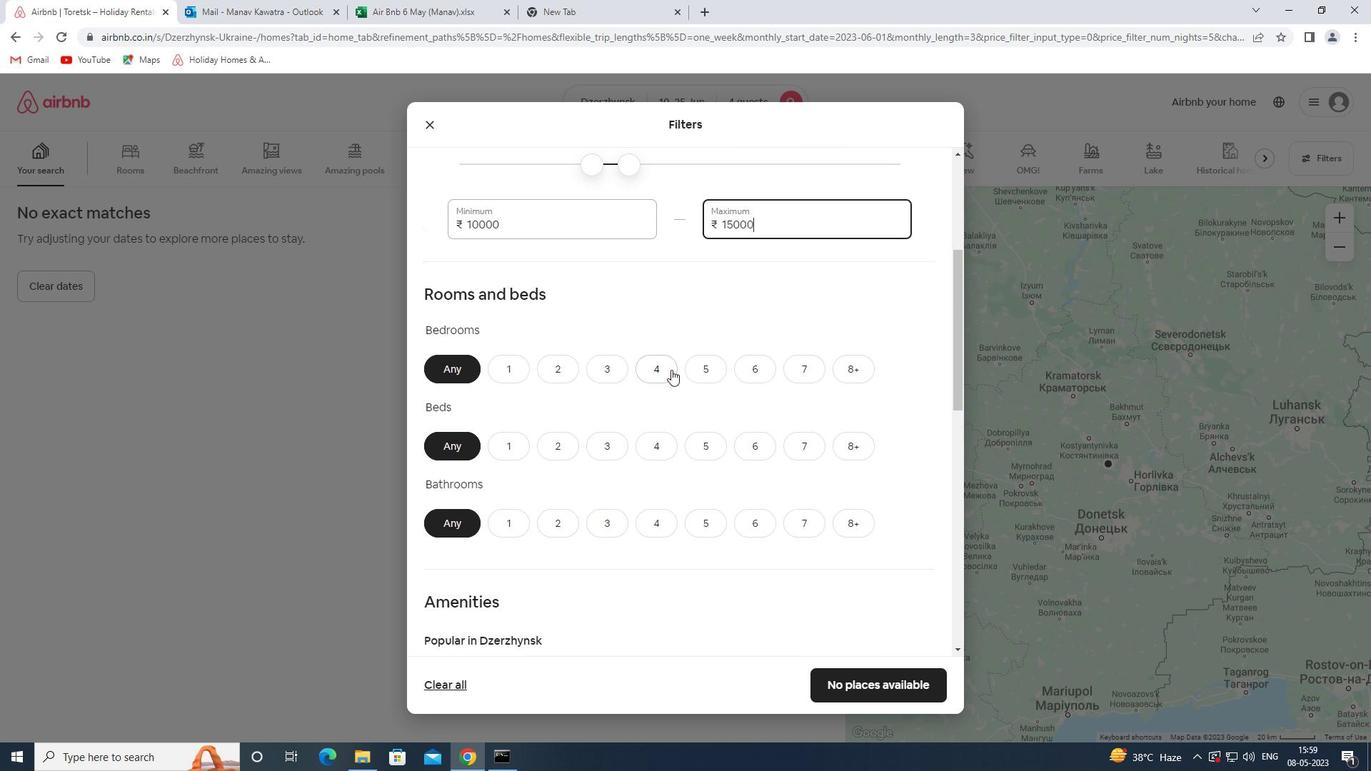 
Action: Mouse pressed left at (667, 370)
Screenshot: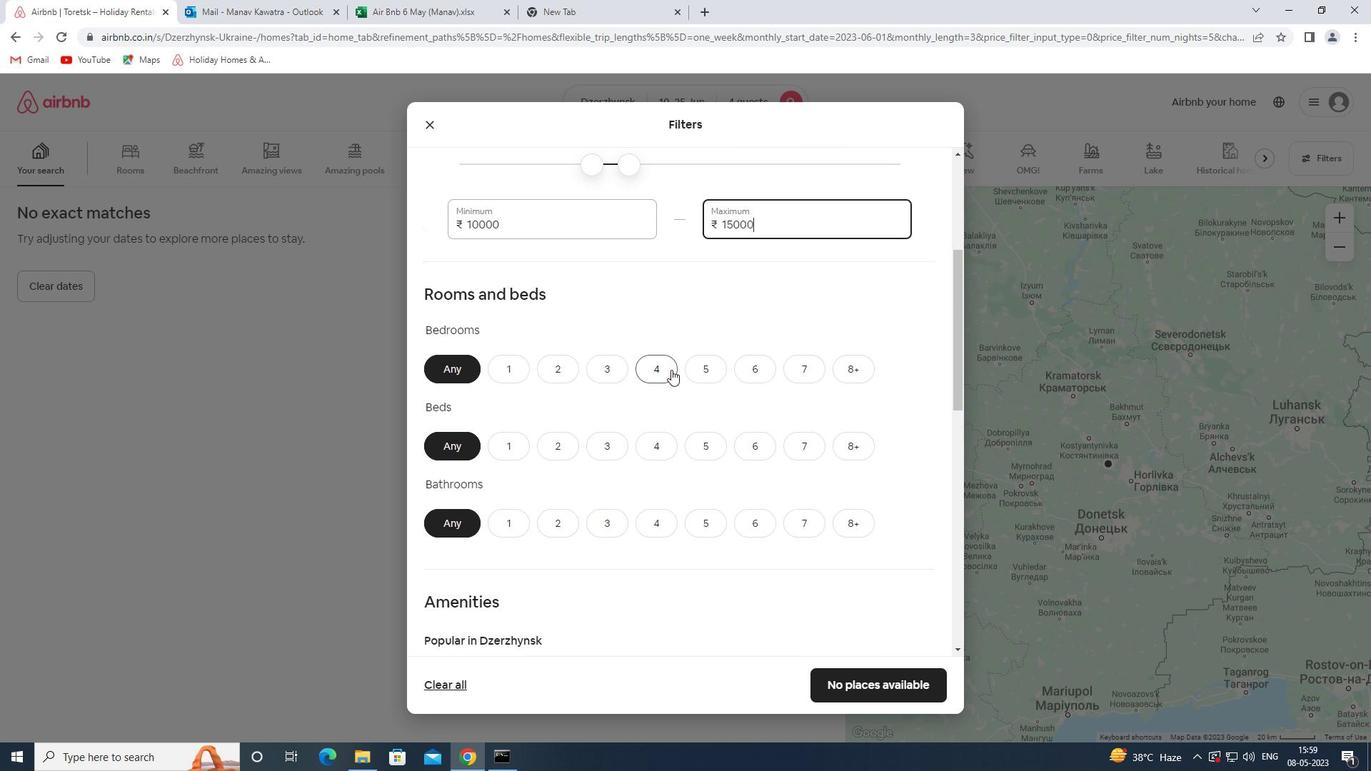 
Action: Mouse moved to (668, 439)
Screenshot: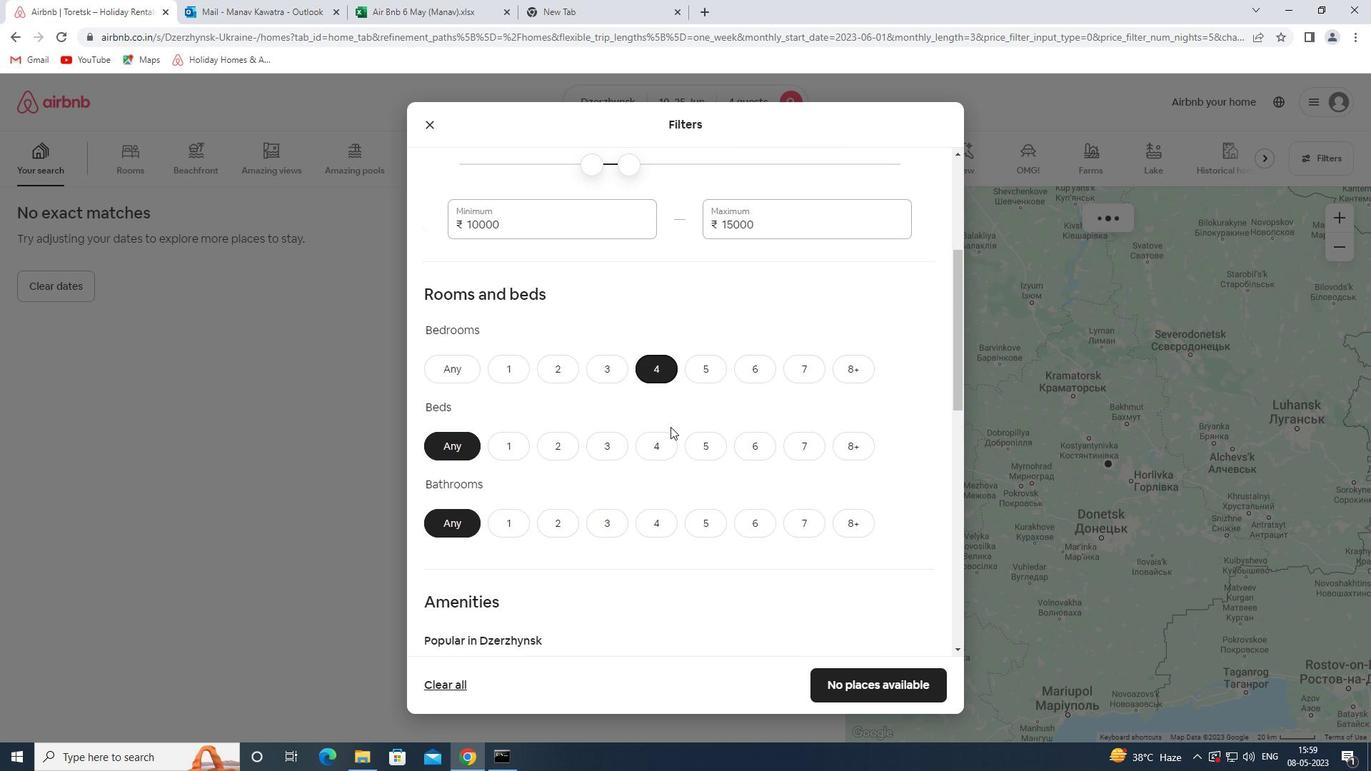 
Action: Mouse pressed left at (668, 439)
Screenshot: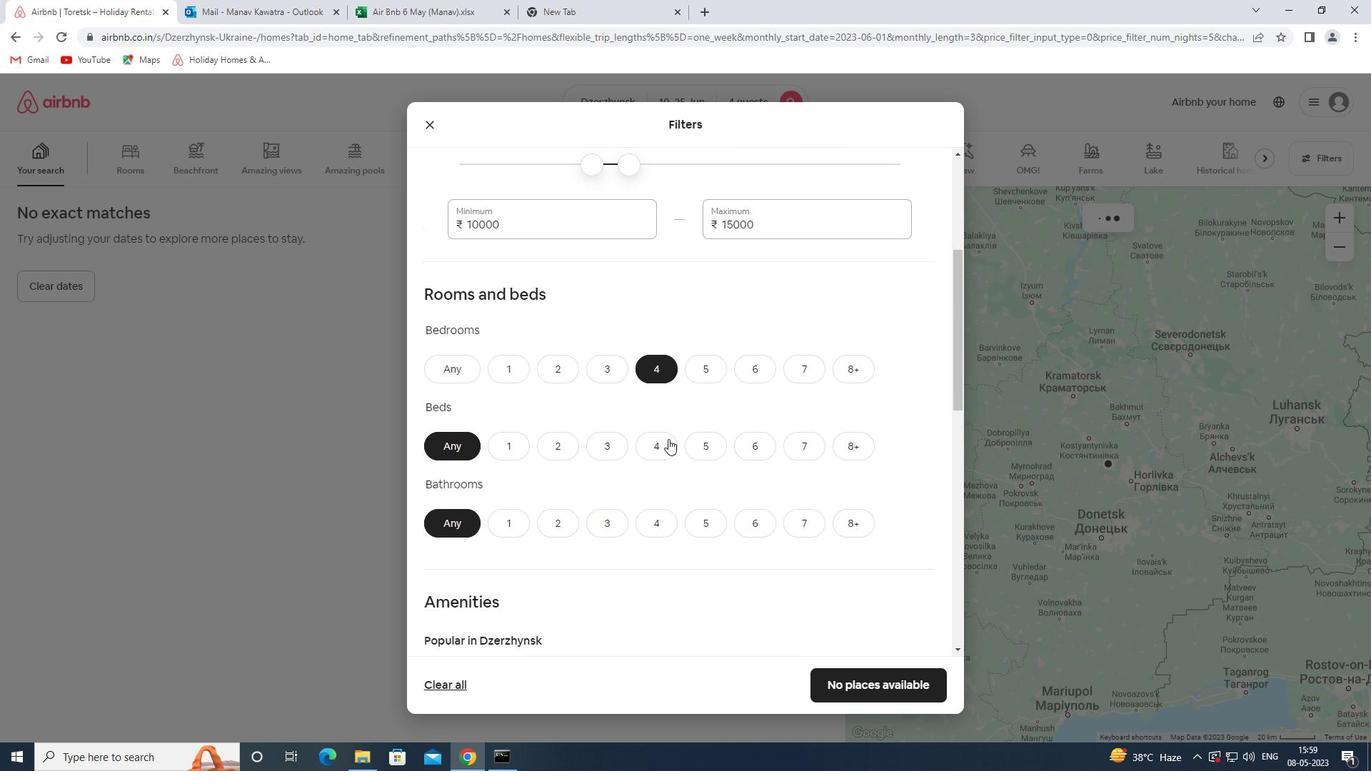 
Action: Mouse moved to (668, 515)
Screenshot: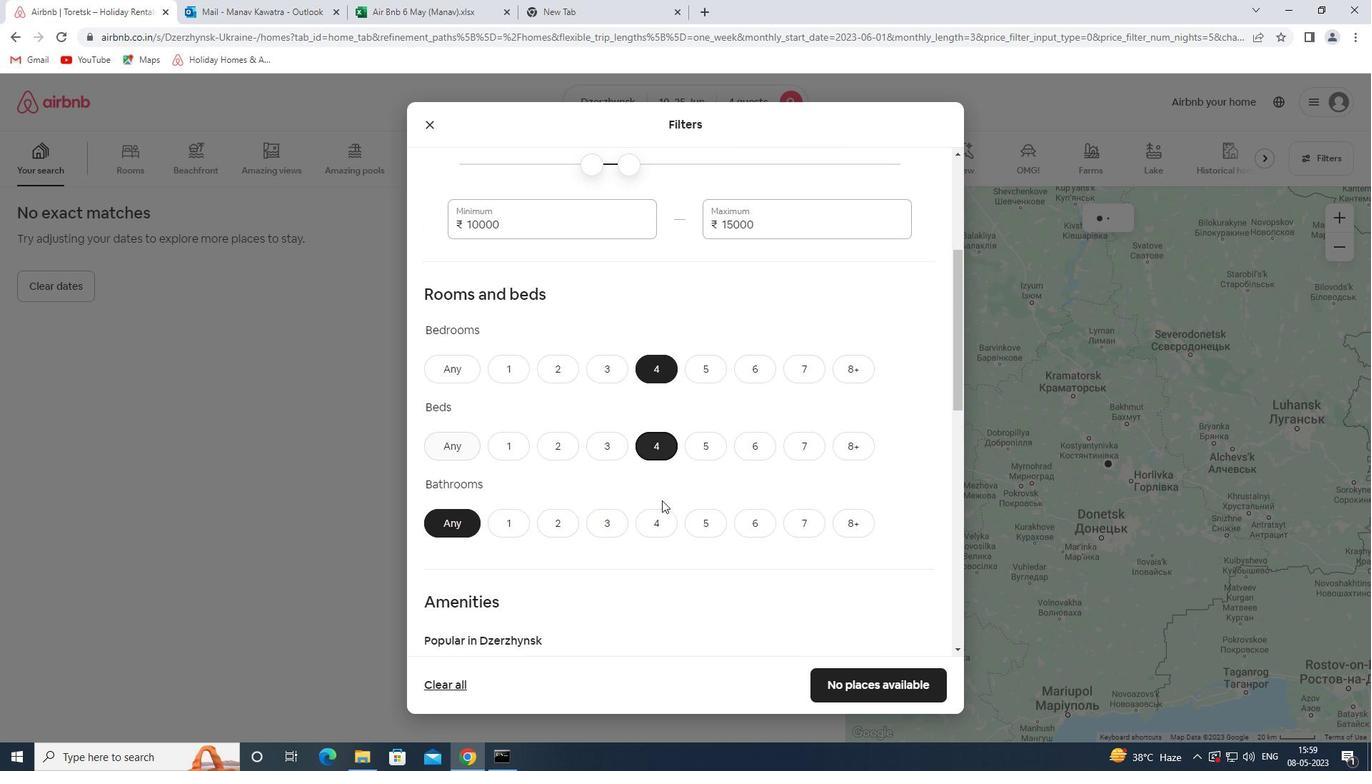 
Action: Mouse pressed left at (668, 515)
Screenshot: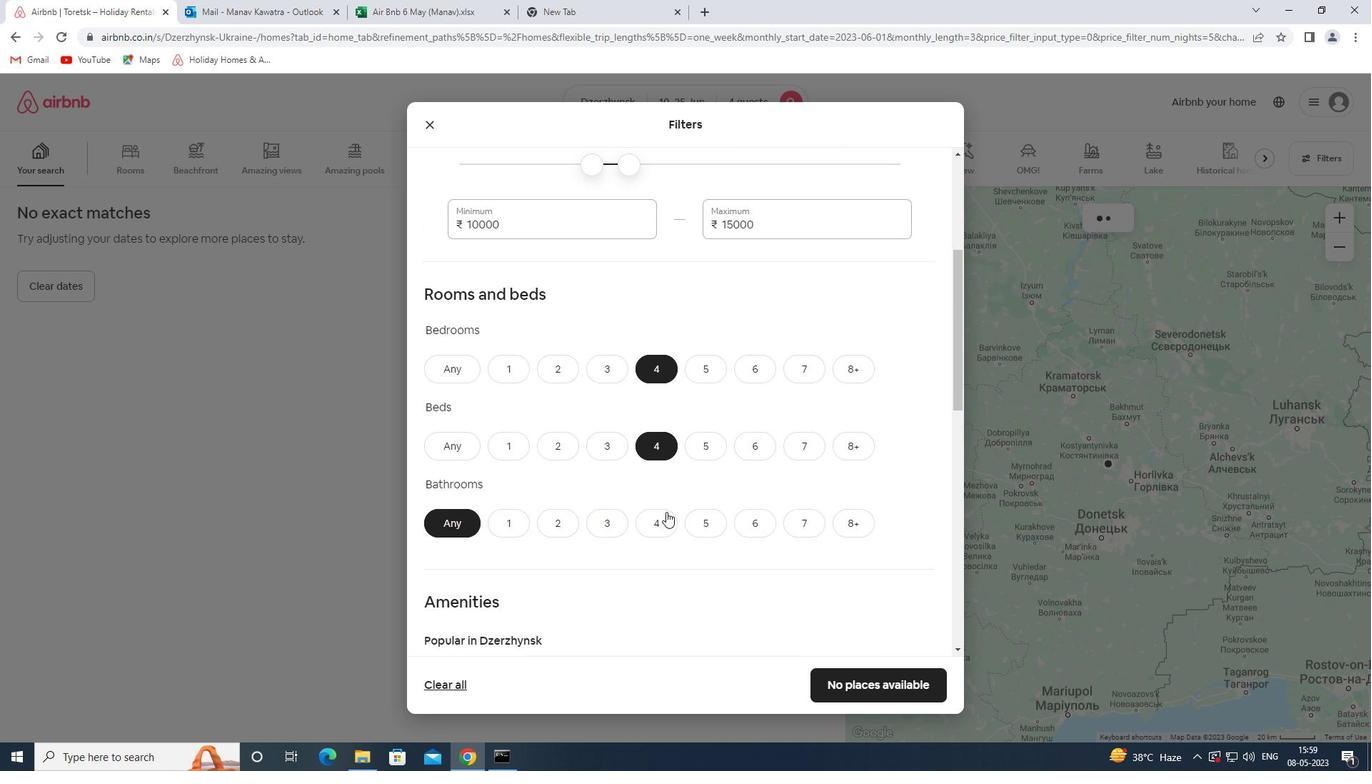 
Action: Mouse moved to (671, 512)
Screenshot: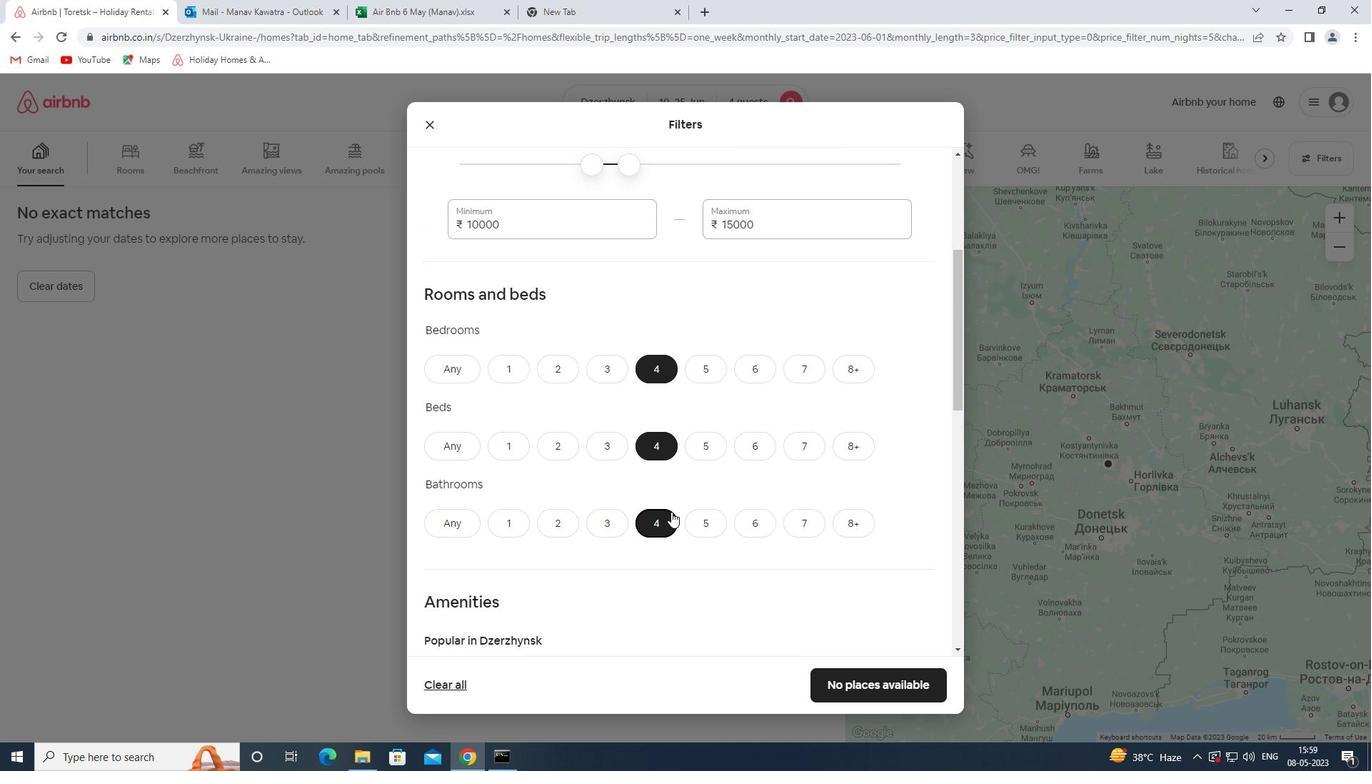 
Action: Mouse scrolled (671, 511) with delta (0, 0)
Screenshot: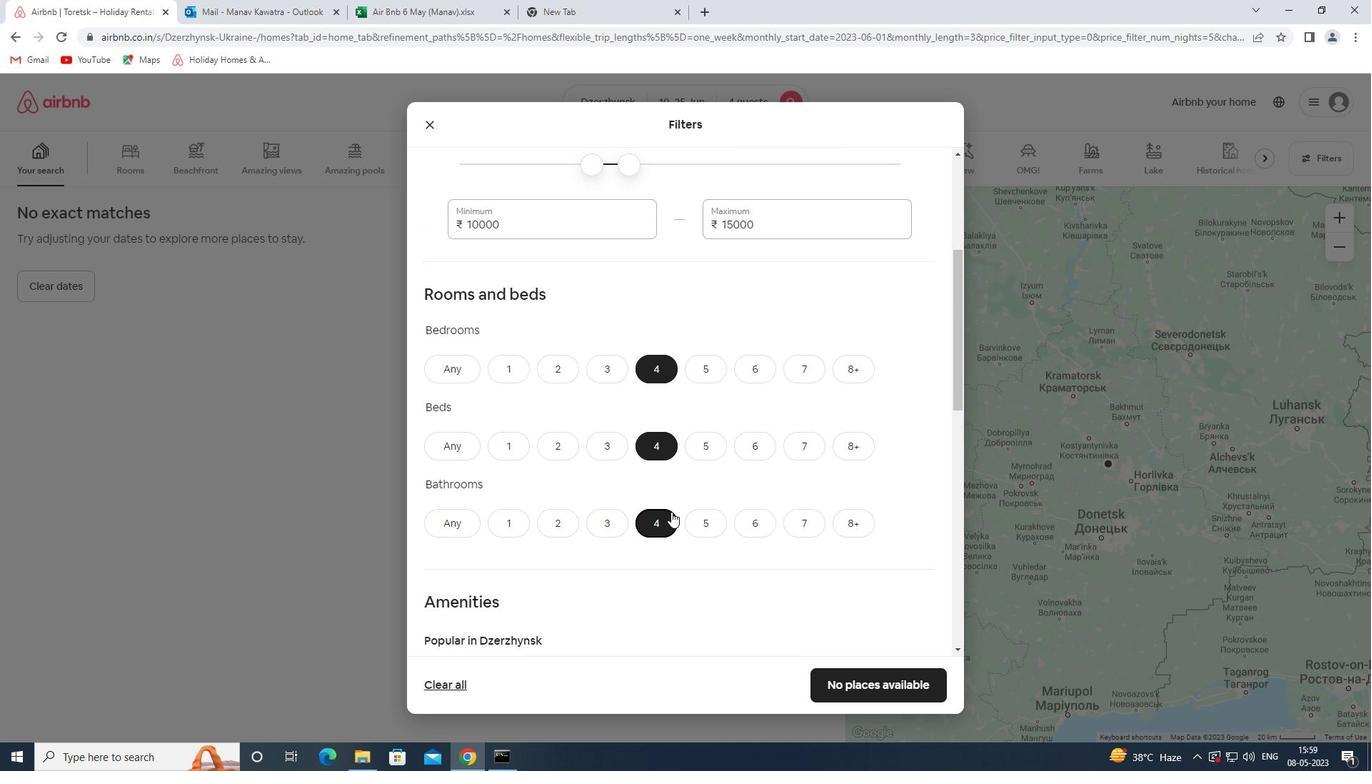 
Action: Mouse scrolled (671, 511) with delta (0, 0)
Screenshot: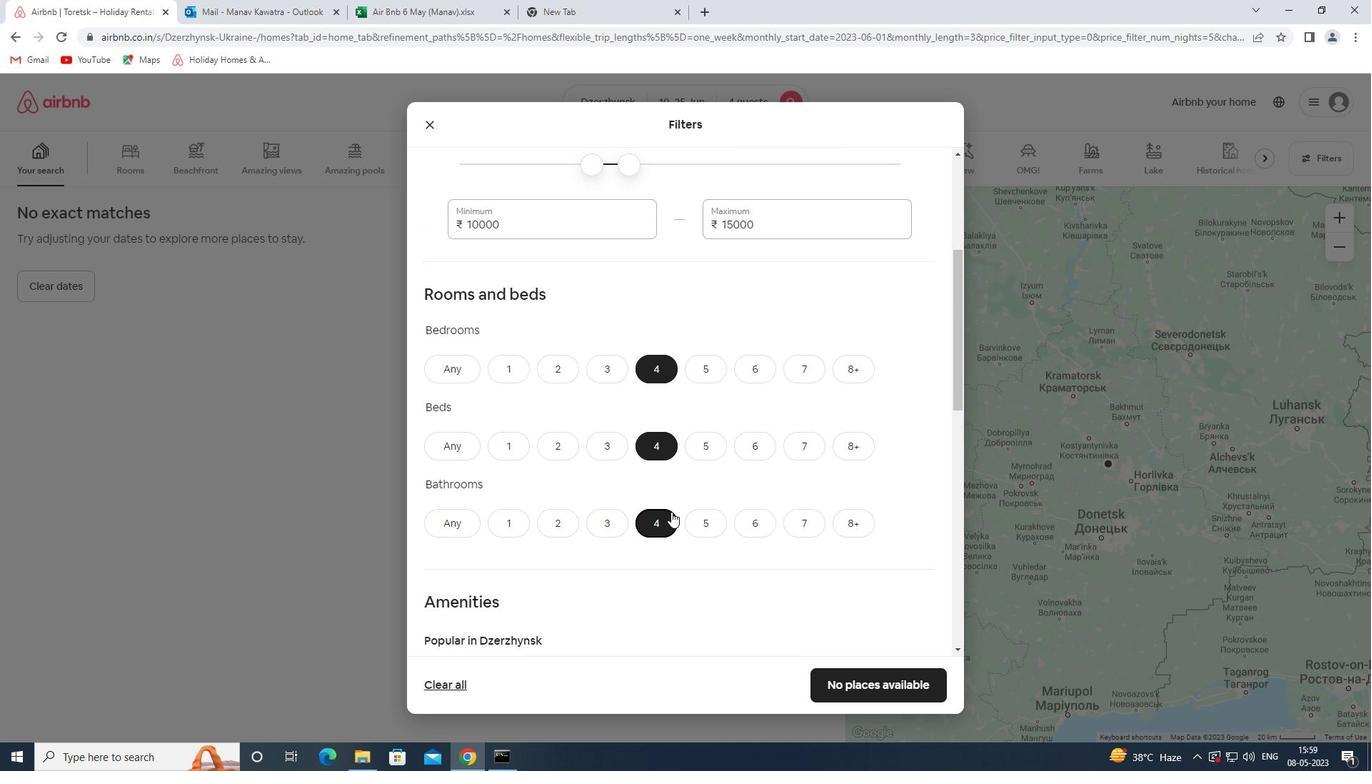 
Action: Mouse moved to (673, 505)
Screenshot: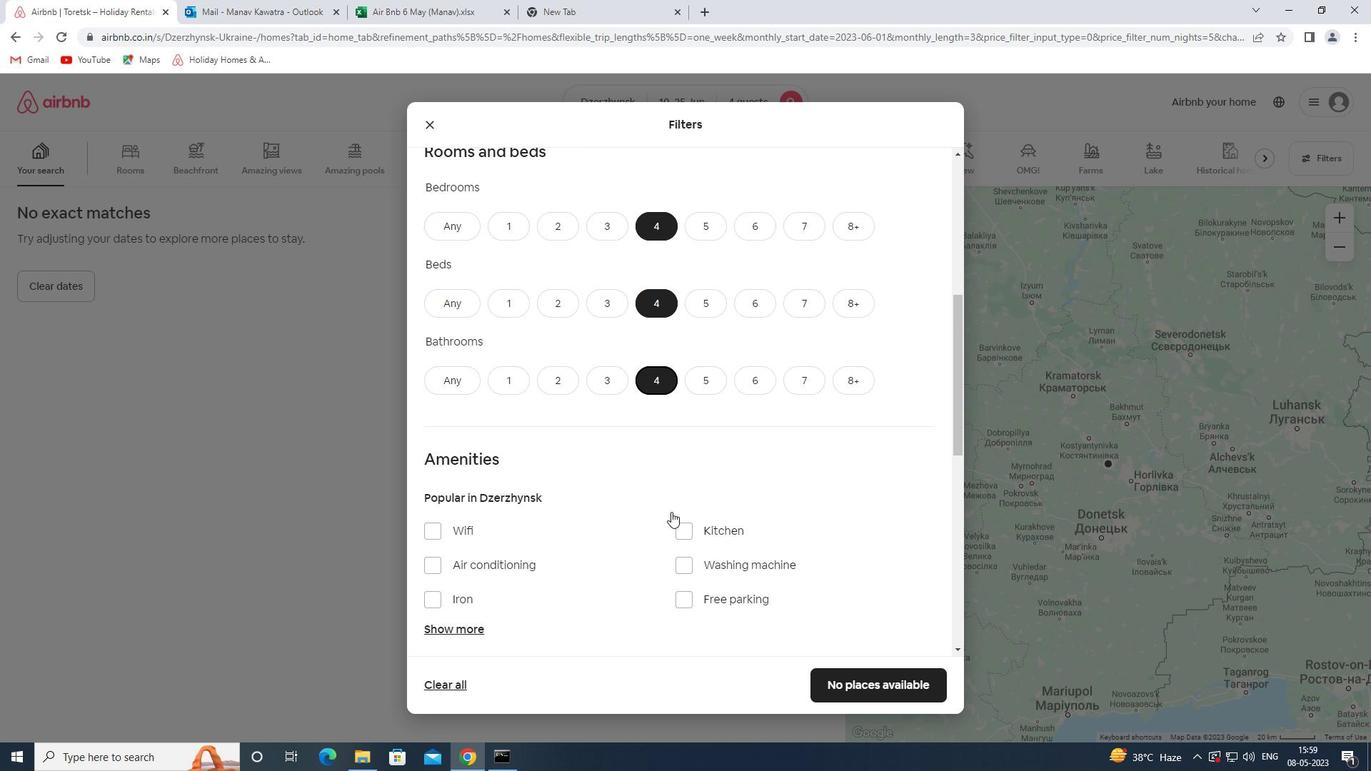 
Action: Mouse scrolled (673, 505) with delta (0, 0)
Screenshot: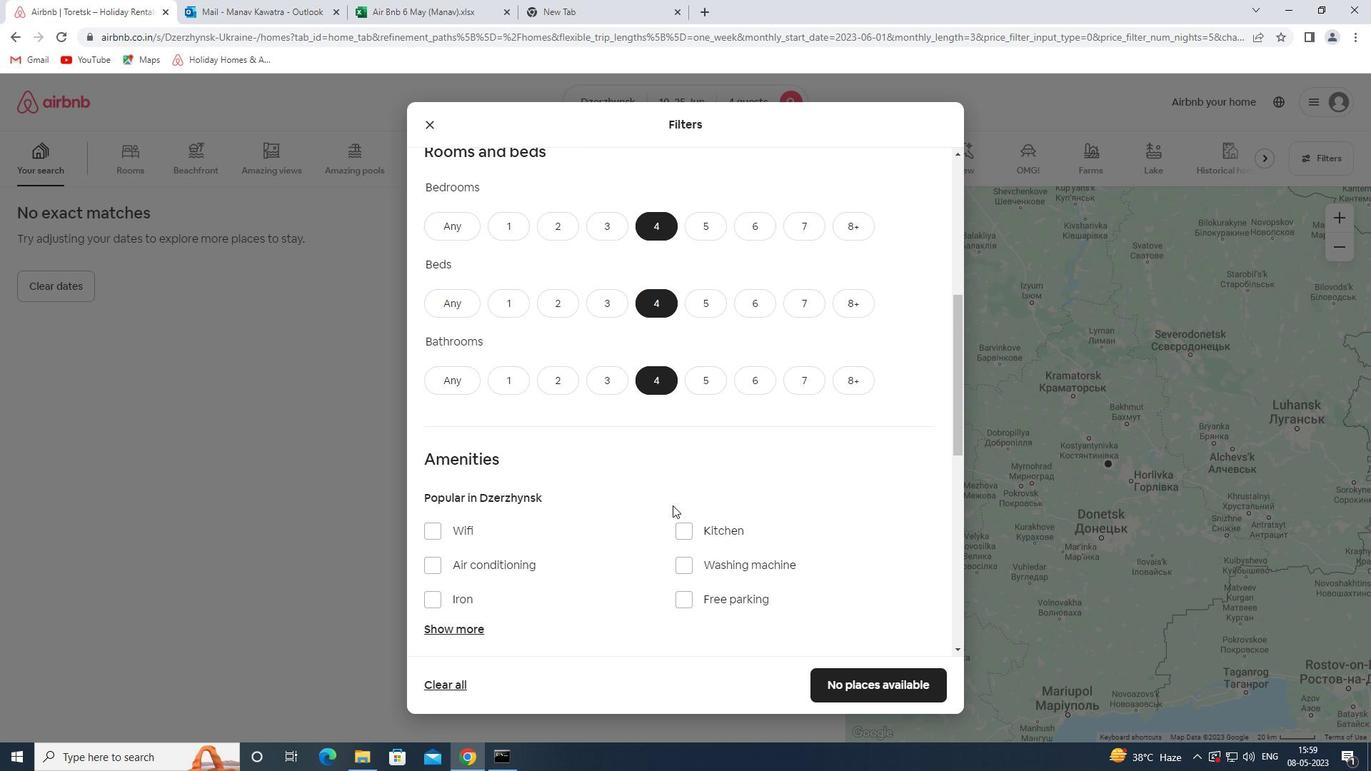 
Action: Mouse moved to (440, 557)
Screenshot: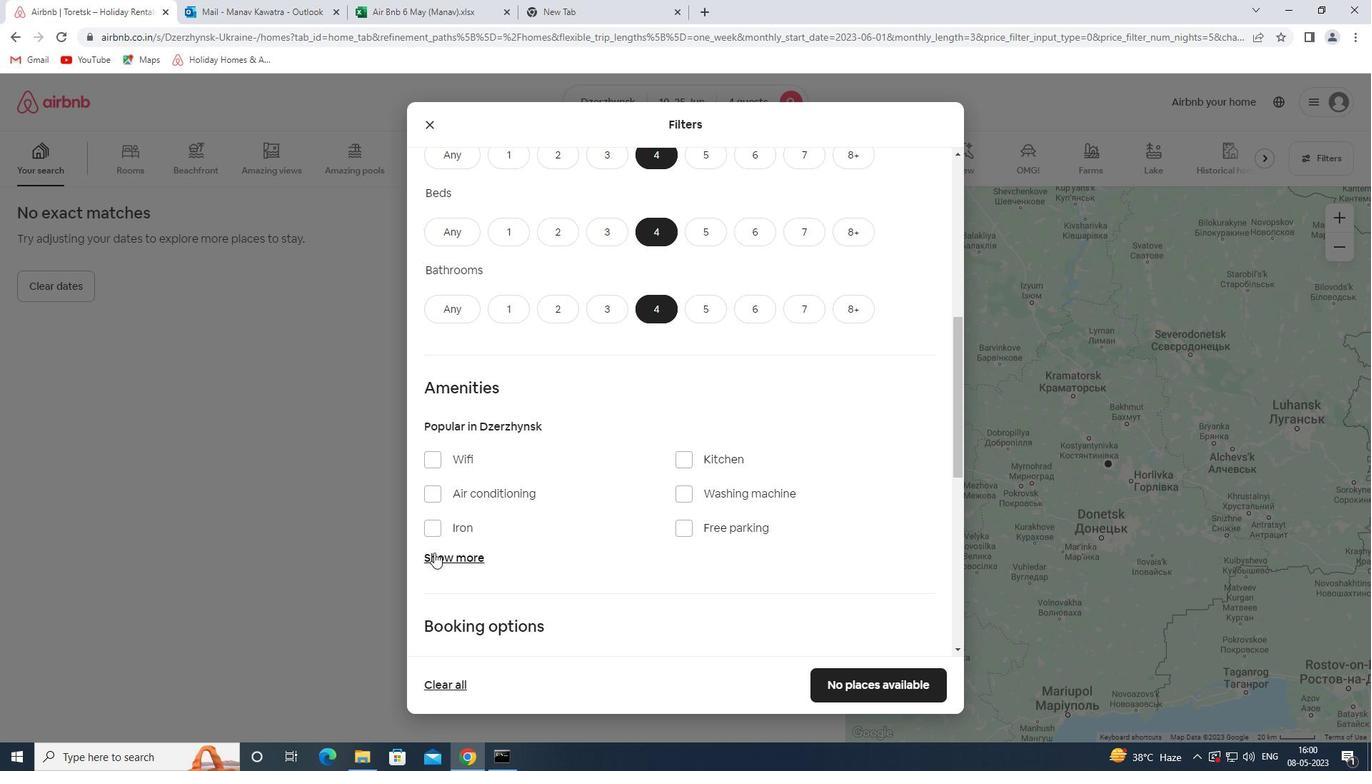 
Action: Mouse pressed left at (440, 557)
Screenshot: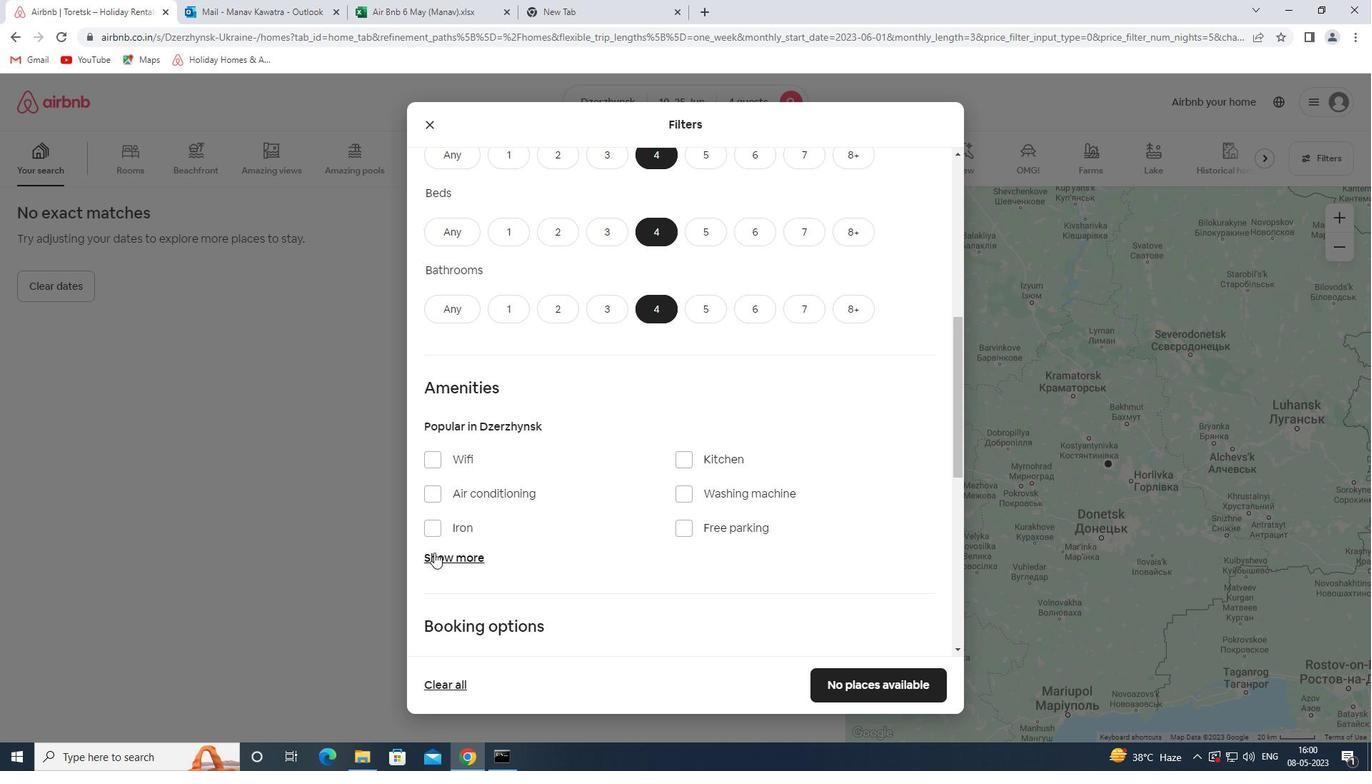 
Action: Mouse moved to (467, 458)
Screenshot: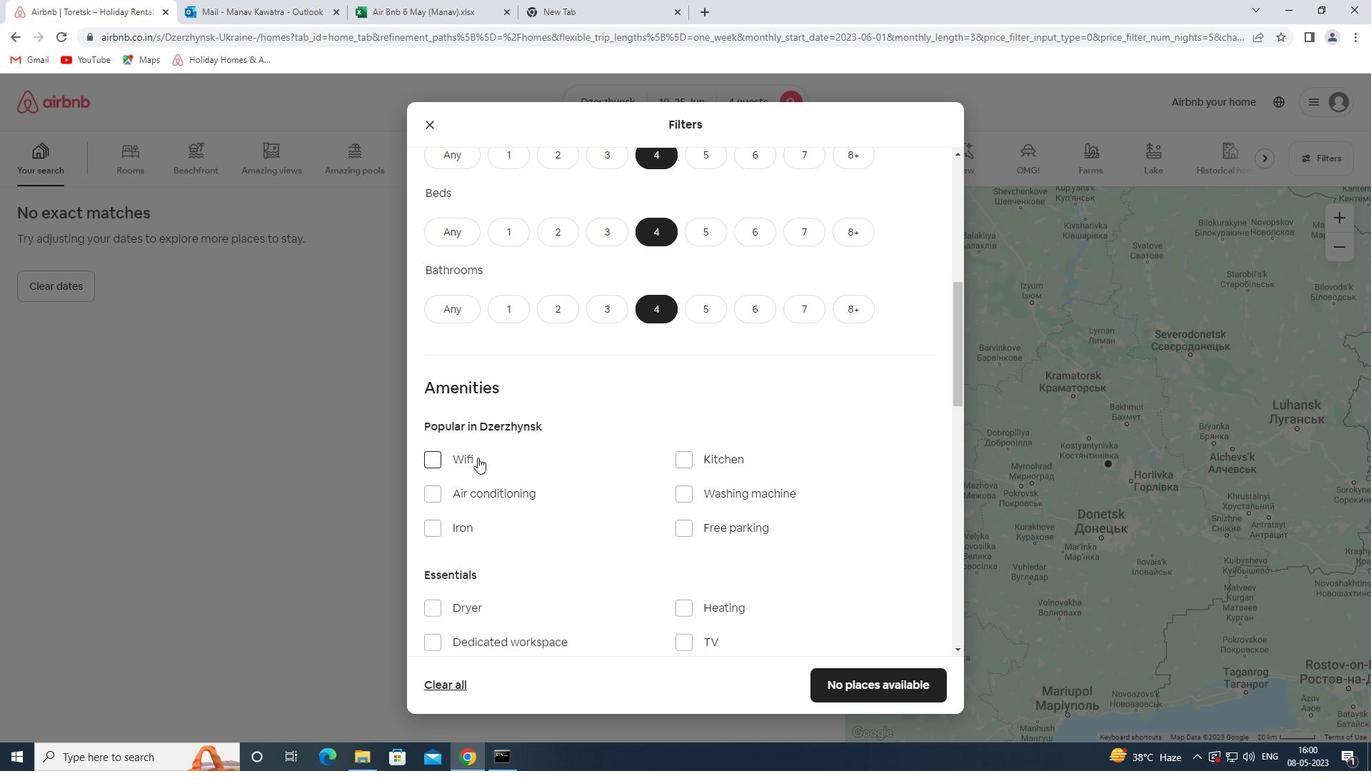 
Action: Mouse pressed left at (467, 458)
Screenshot: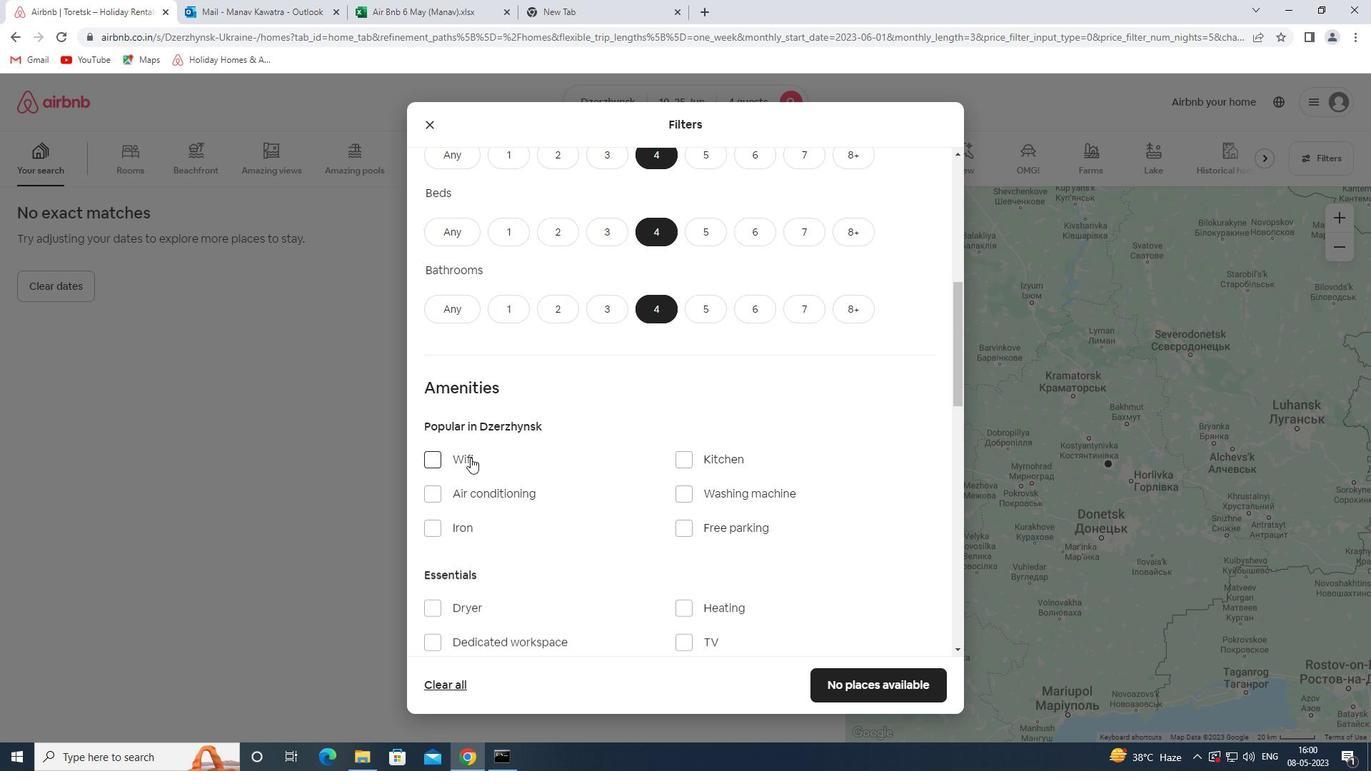 
Action: Mouse moved to (748, 523)
Screenshot: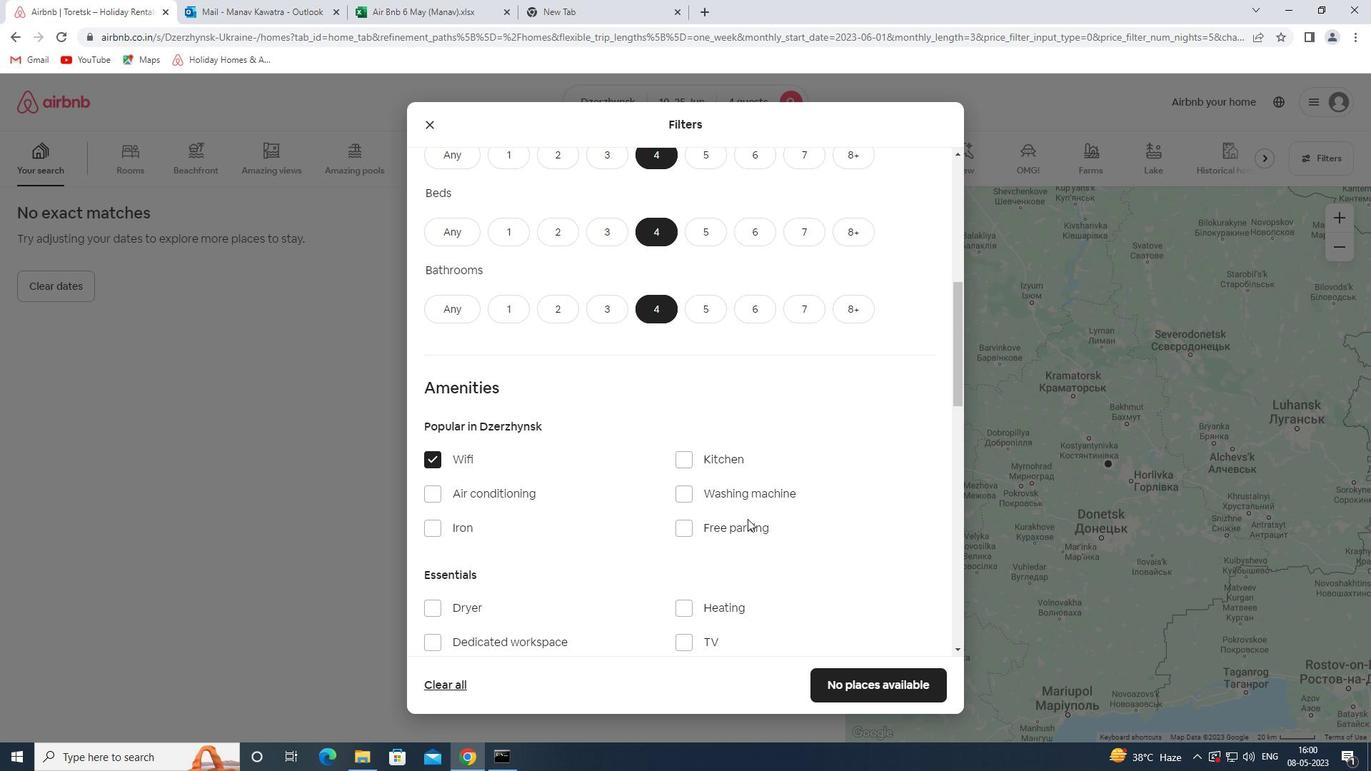 
Action: Mouse pressed left at (748, 523)
Screenshot: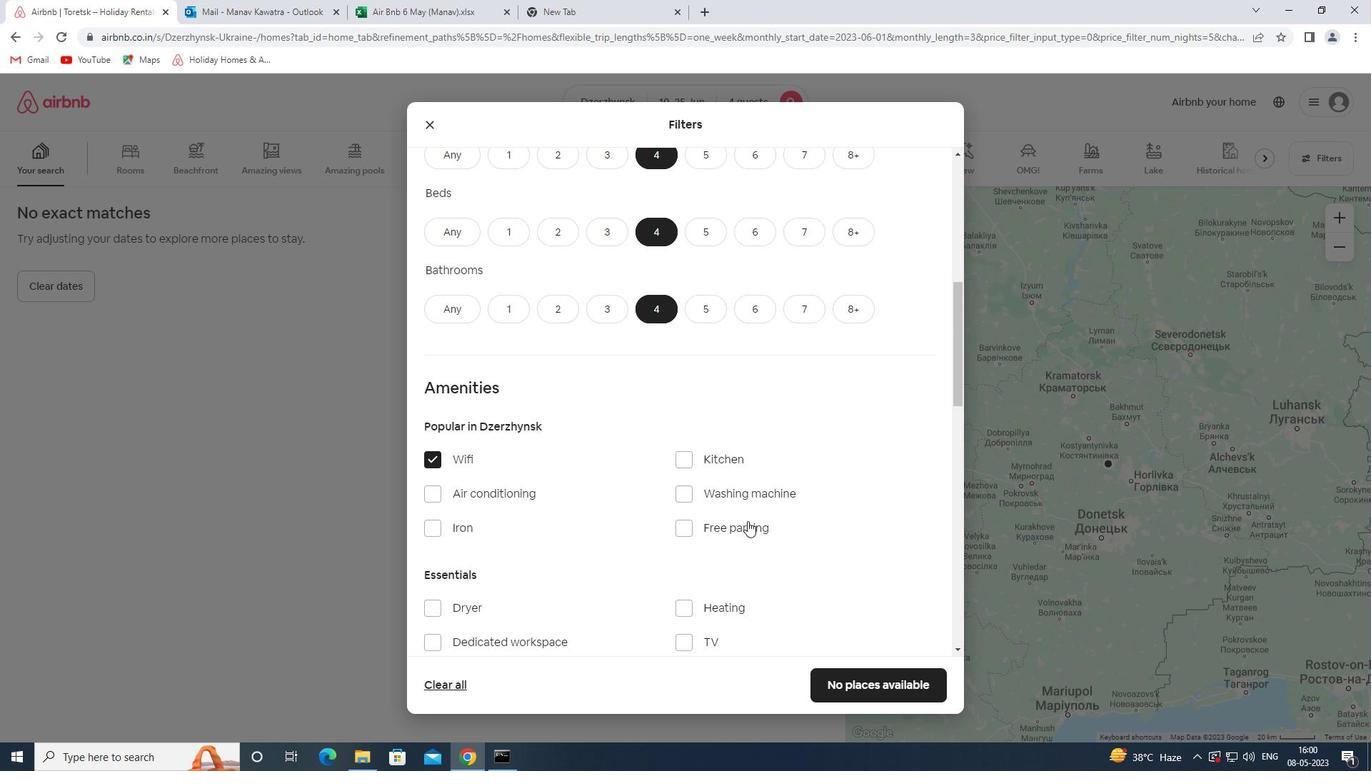 
Action: Mouse moved to (748, 528)
Screenshot: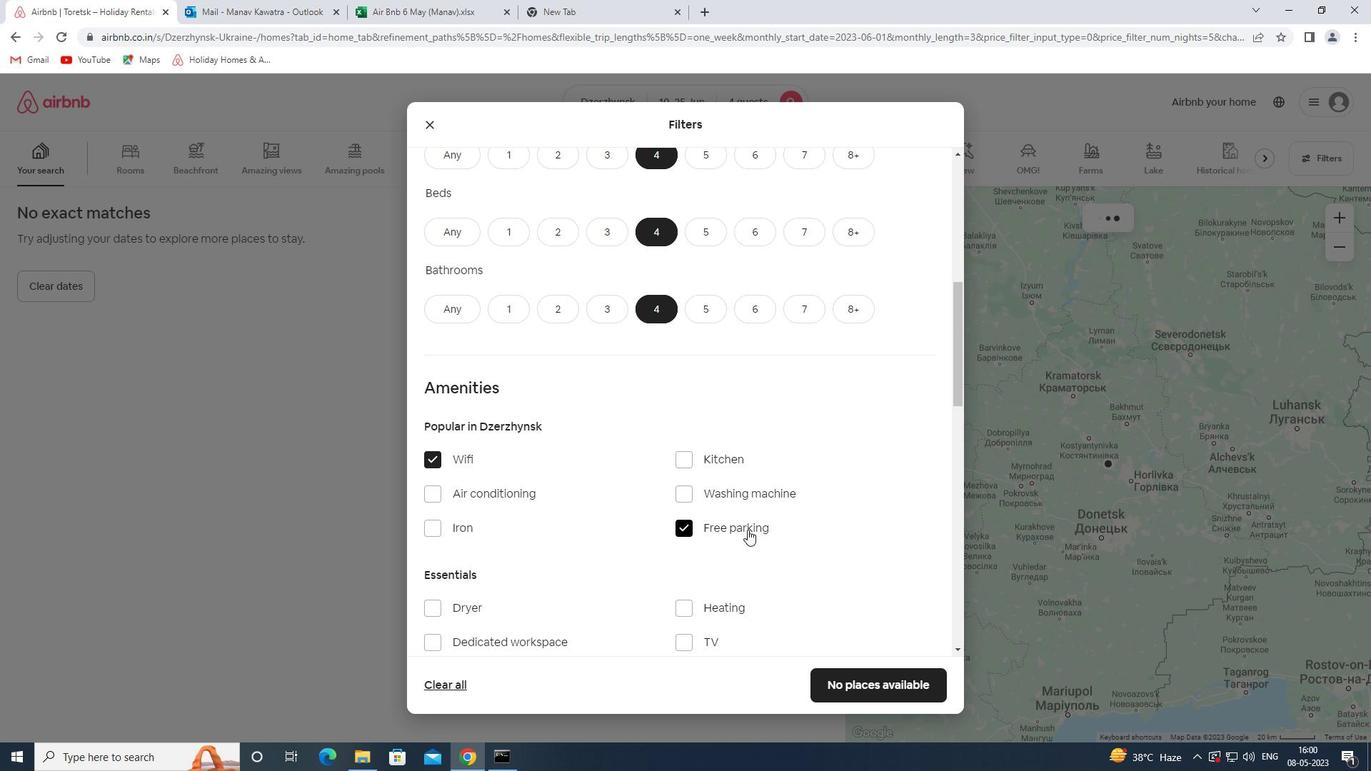 
Action: Mouse scrolled (748, 527) with delta (0, 0)
Screenshot: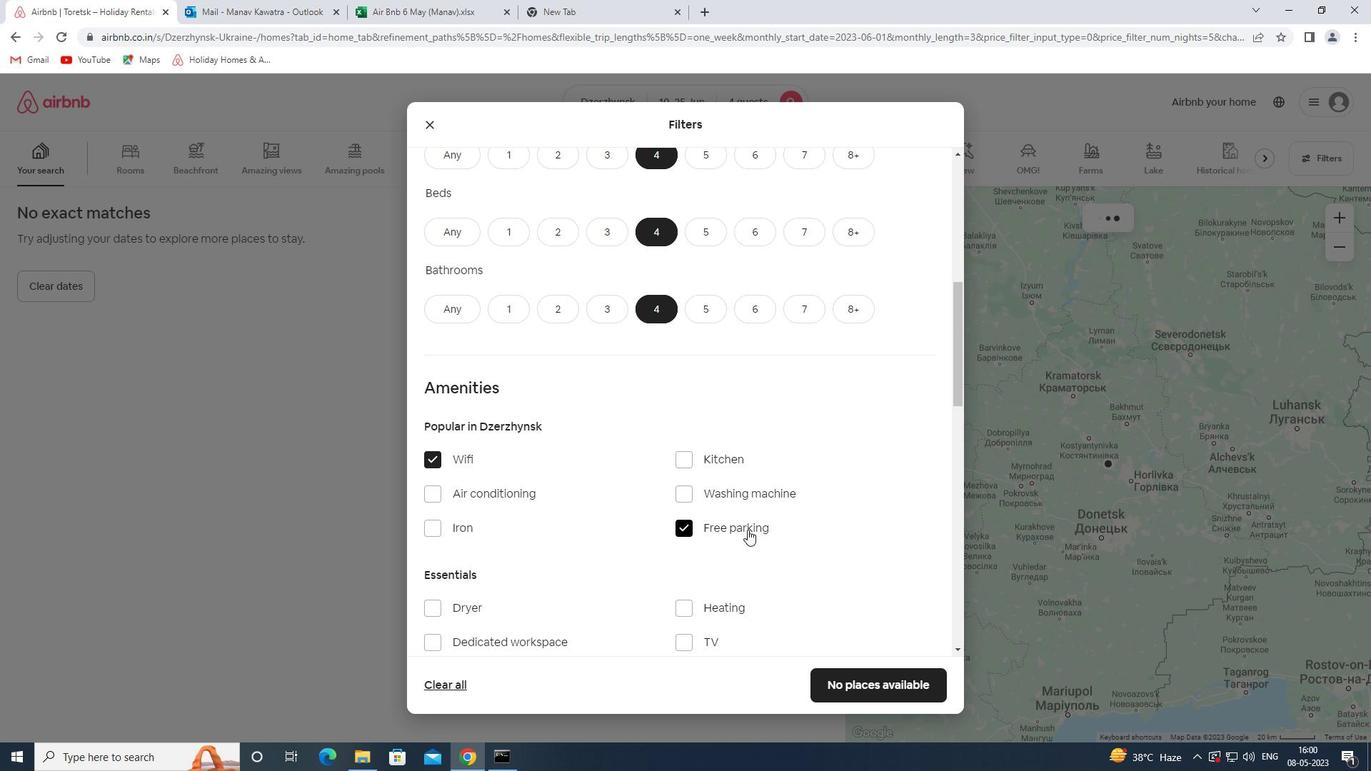 
Action: Mouse moved to (748, 526)
Screenshot: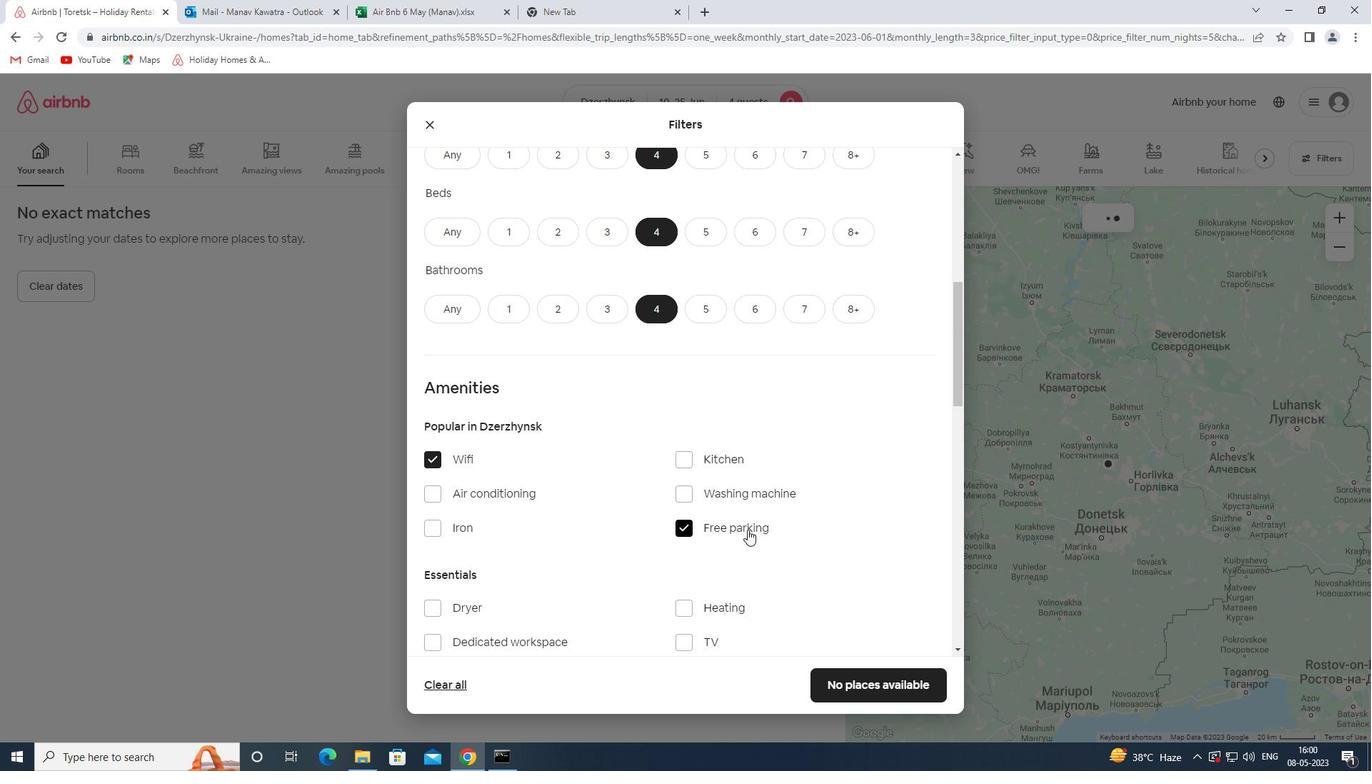 
Action: Mouse scrolled (748, 525) with delta (0, 0)
Screenshot: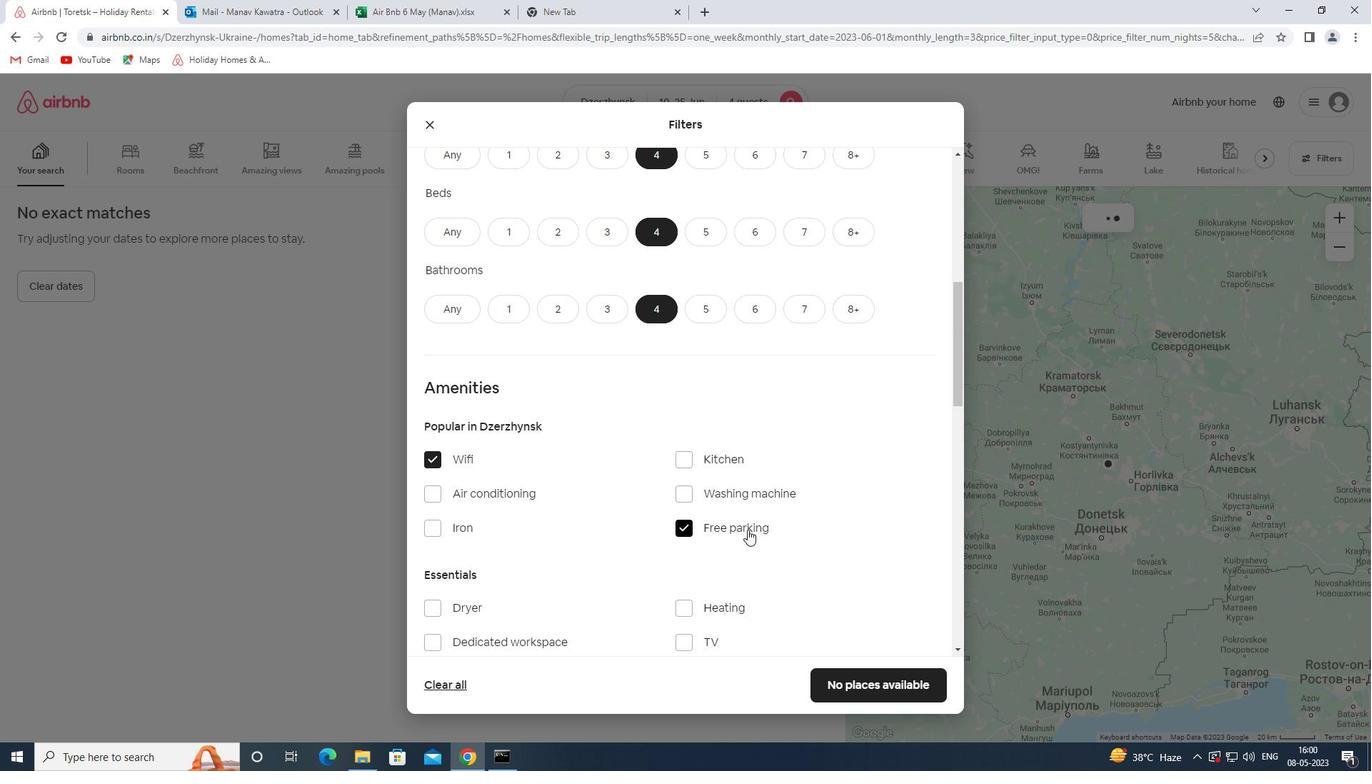
Action: Mouse moved to (748, 521)
Screenshot: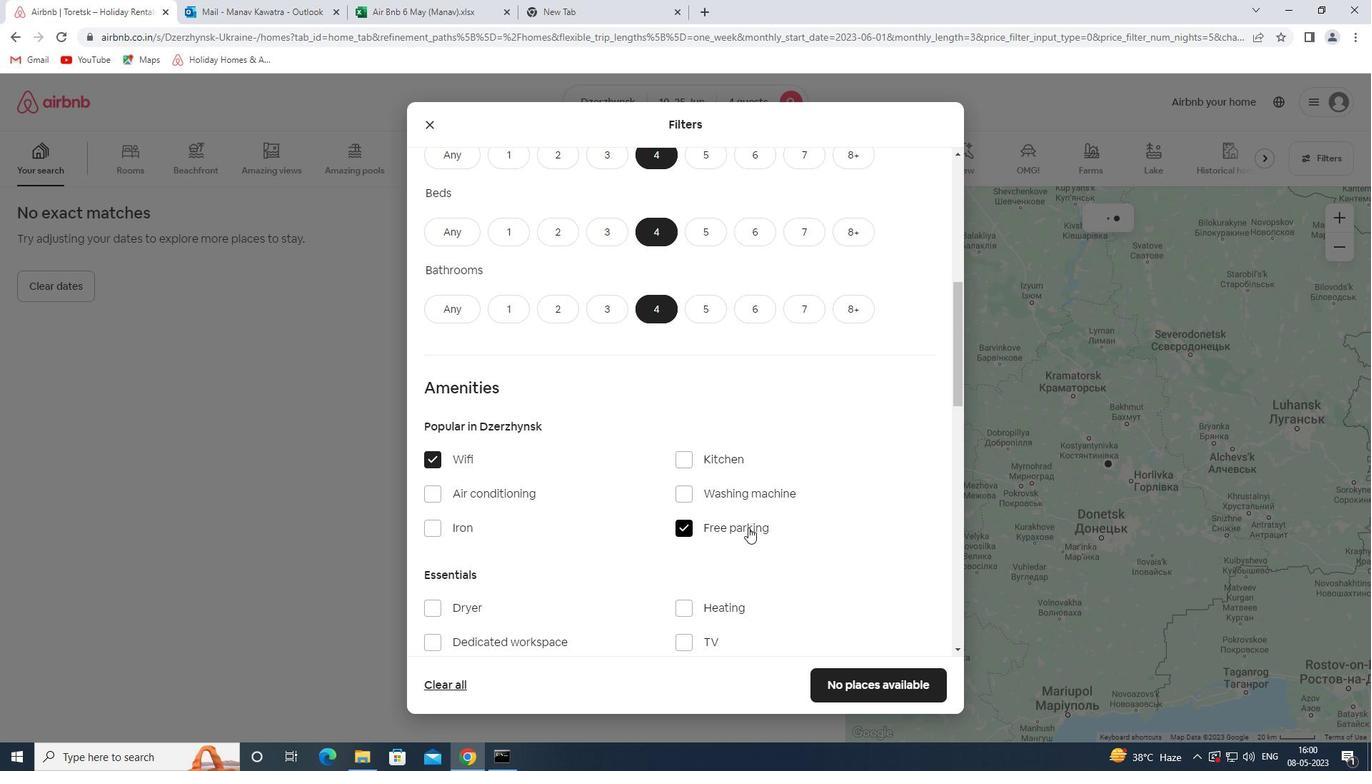 
Action: Mouse scrolled (748, 520) with delta (0, 0)
Screenshot: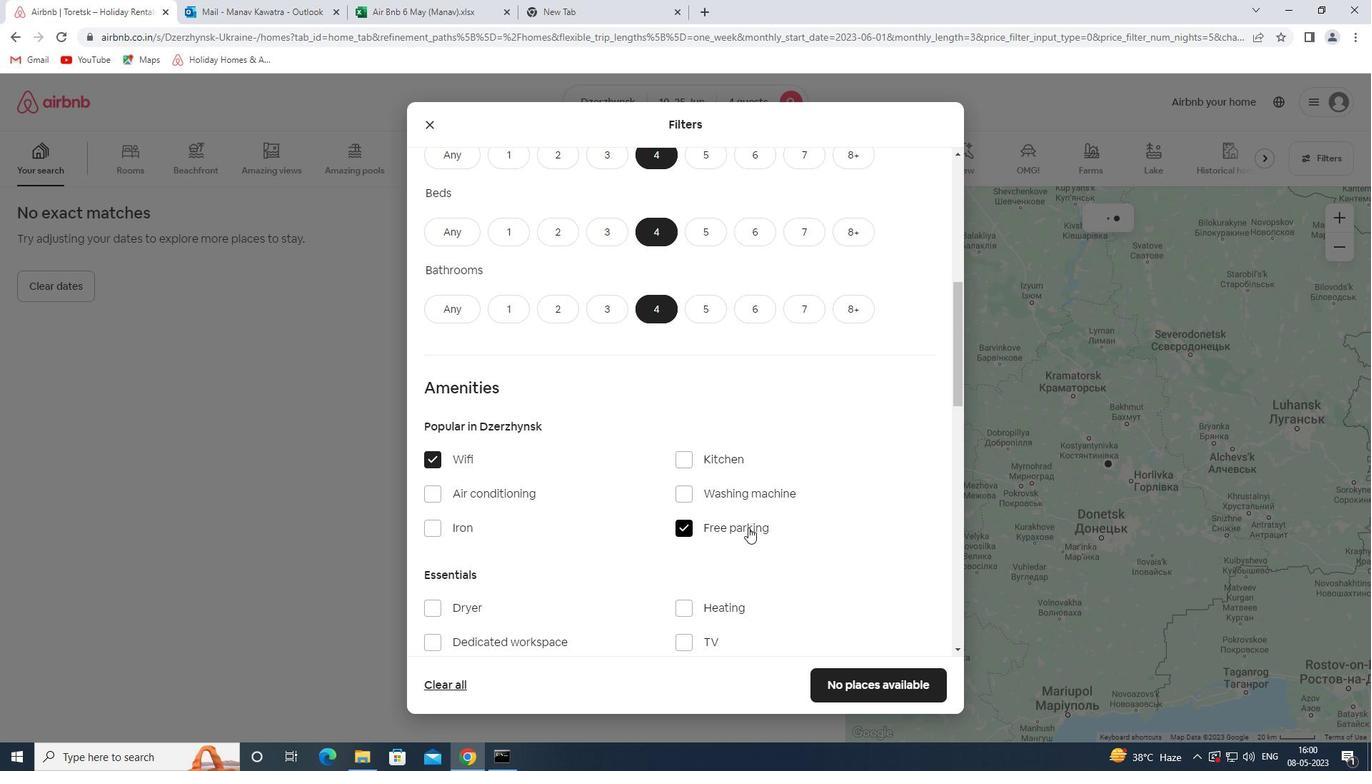 
Action: Mouse moved to (746, 514)
Screenshot: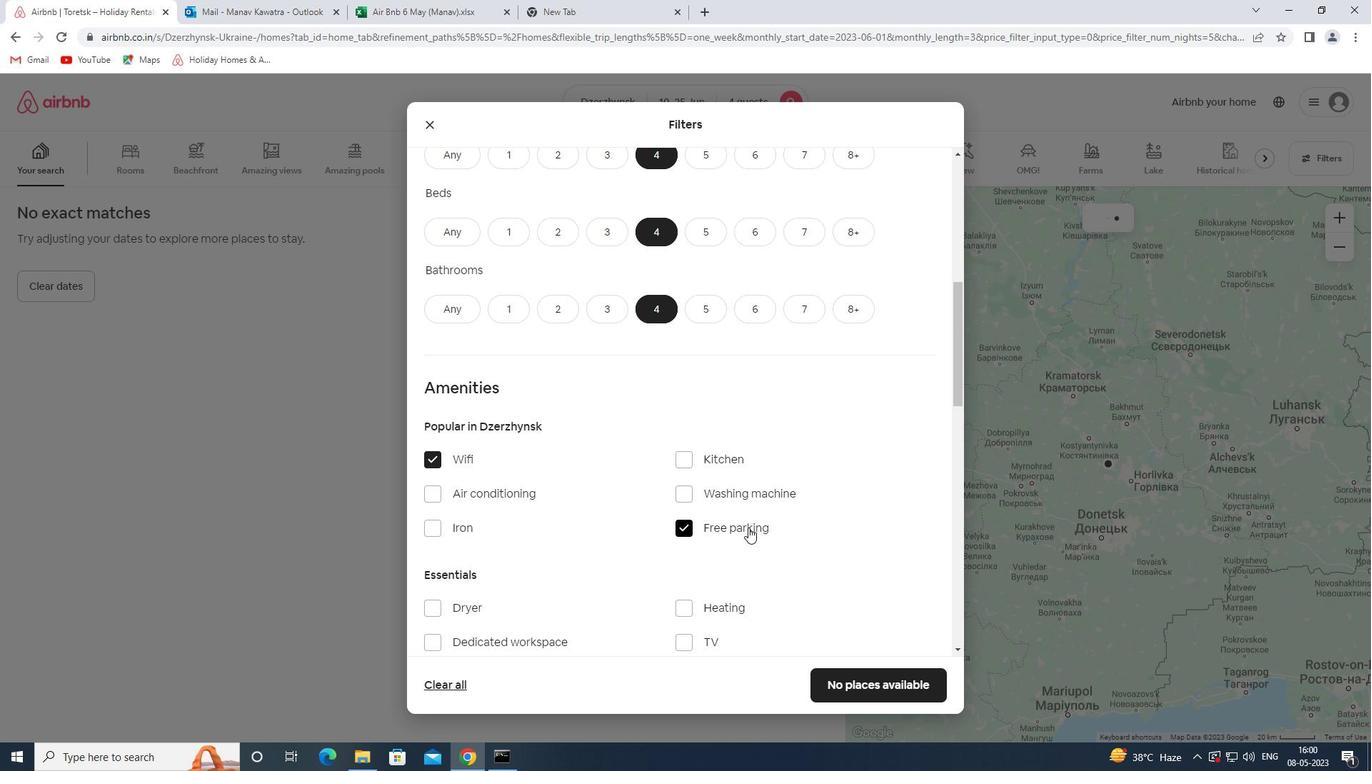 
Action: Mouse scrolled (746, 513) with delta (0, 0)
Screenshot: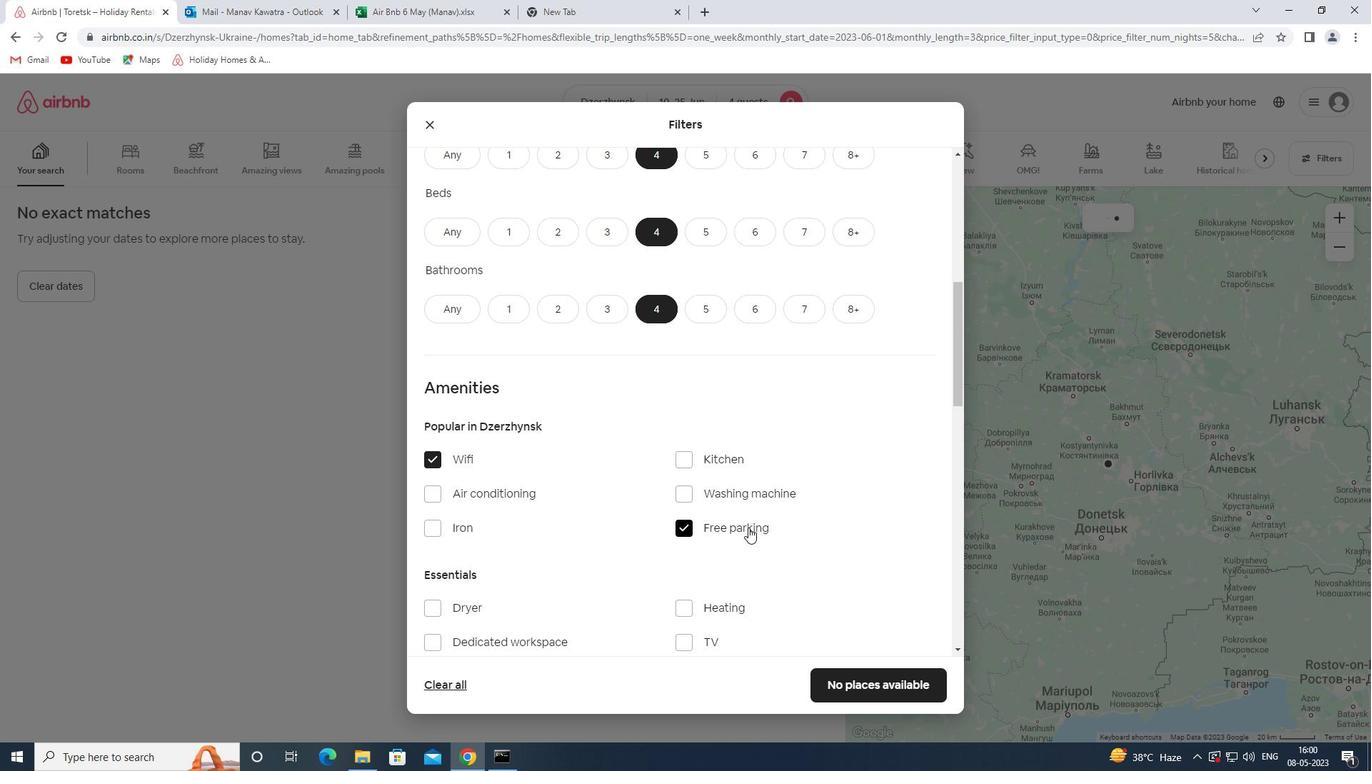
Action: Mouse moved to (694, 363)
Screenshot: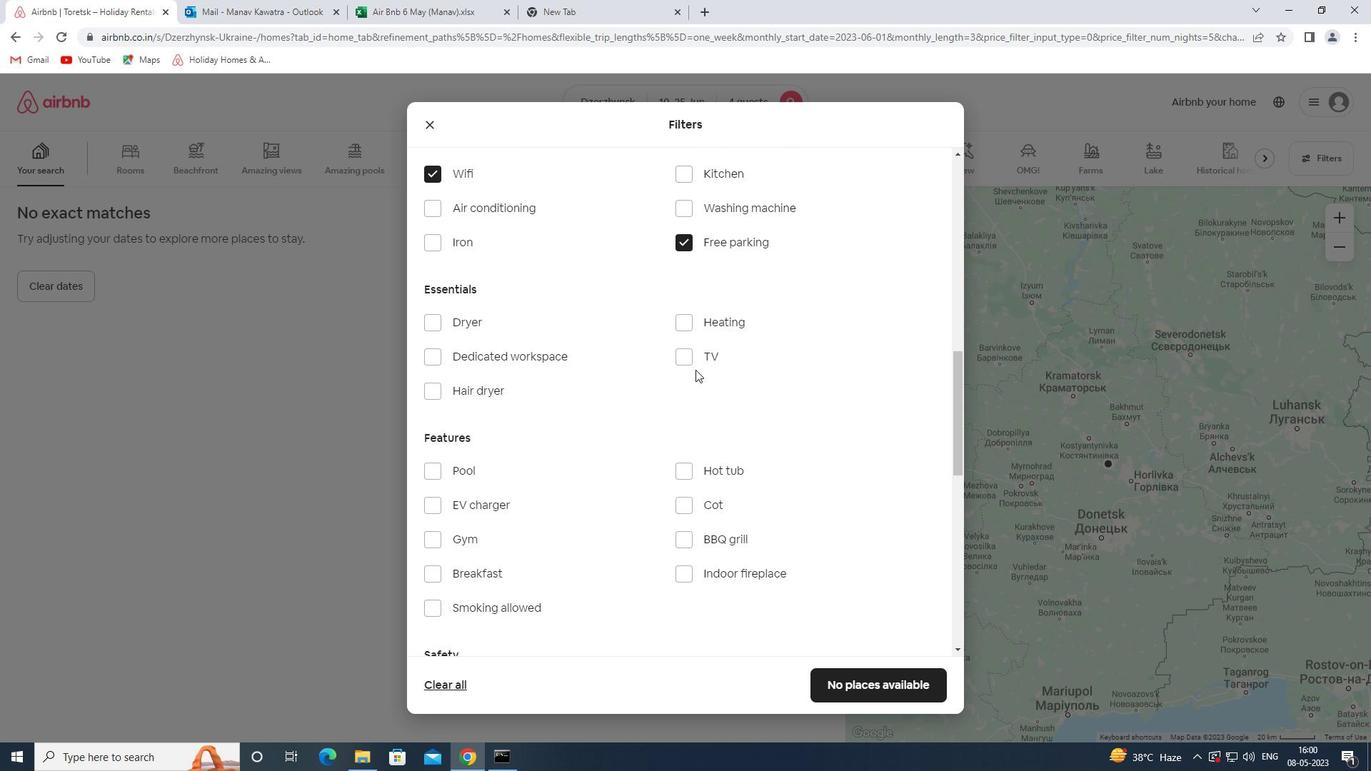 
Action: Mouse pressed left at (694, 363)
Screenshot: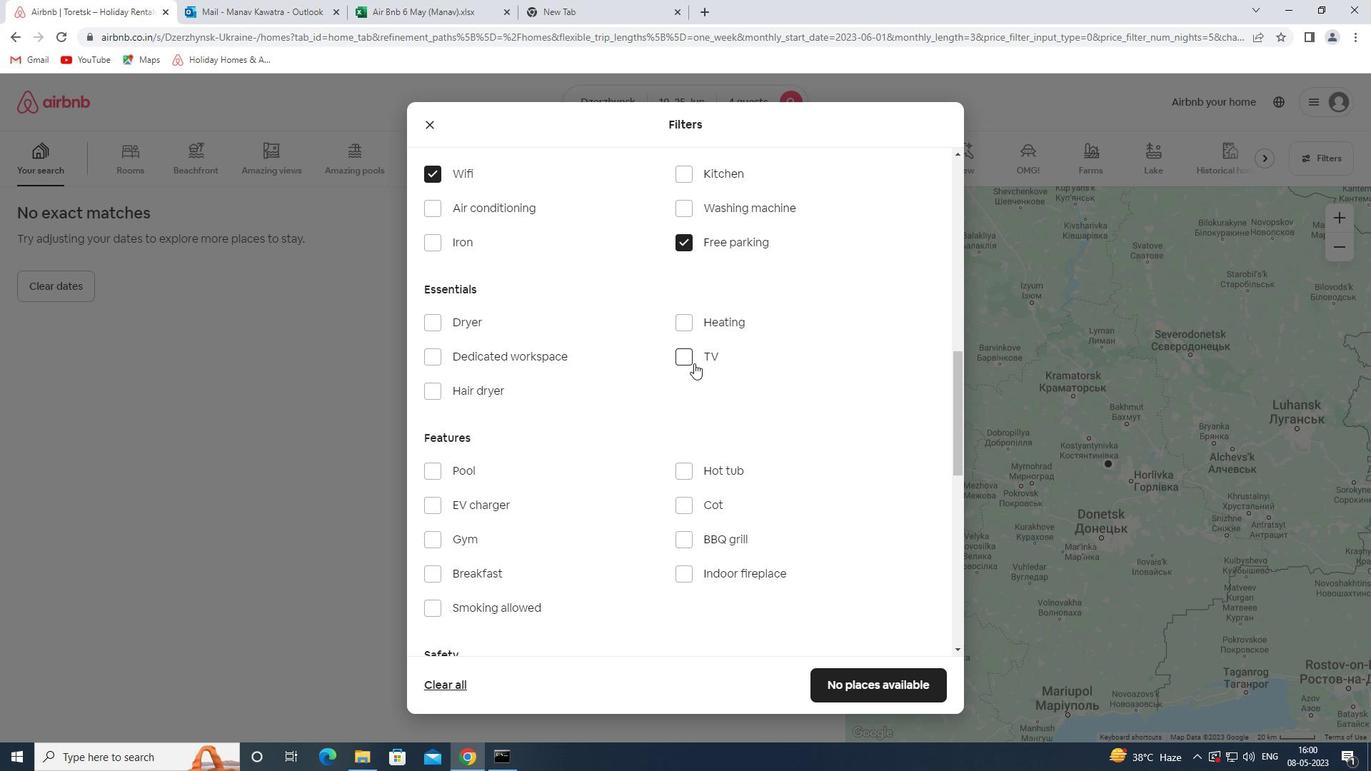
Action: Mouse scrolled (694, 363) with delta (0, 0)
Screenshot: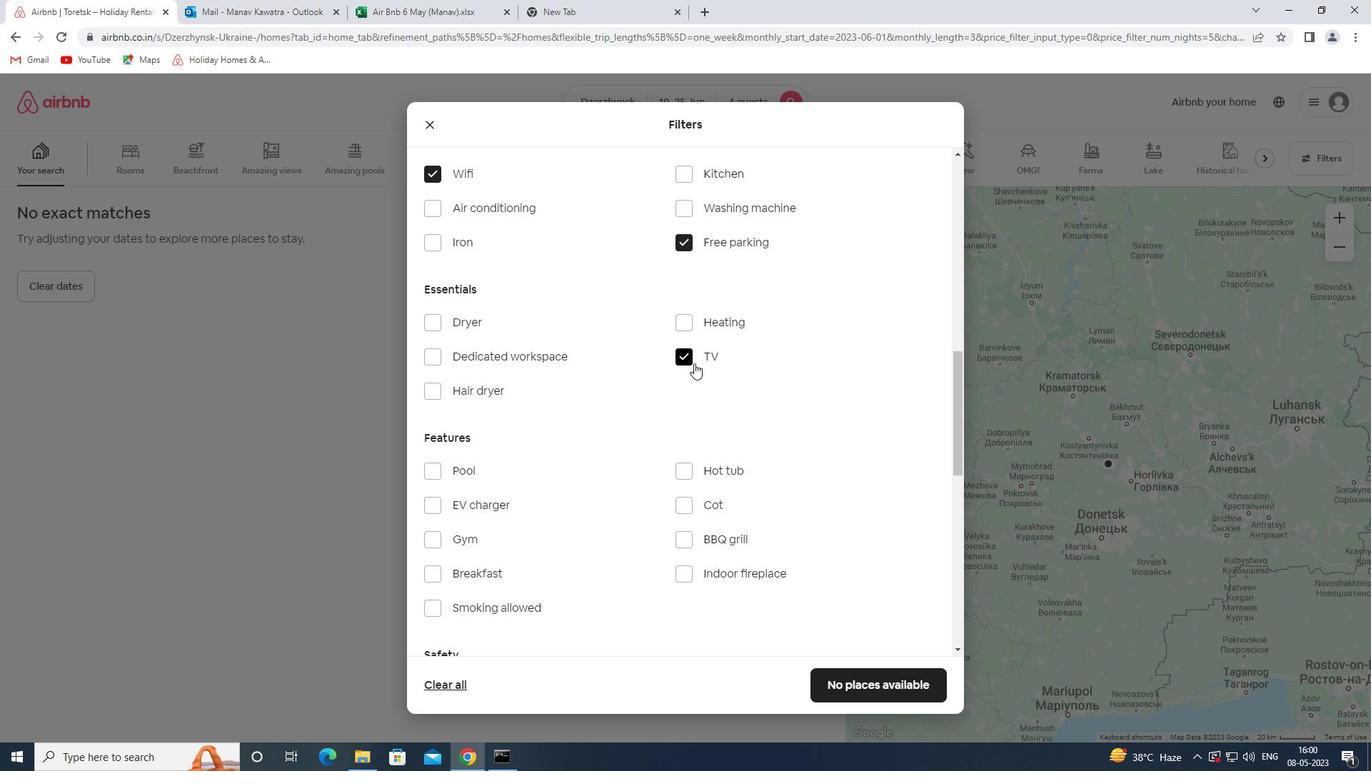 
Action: Mouse scrolled (694, 363) with delta (0, 0)
Screenshot: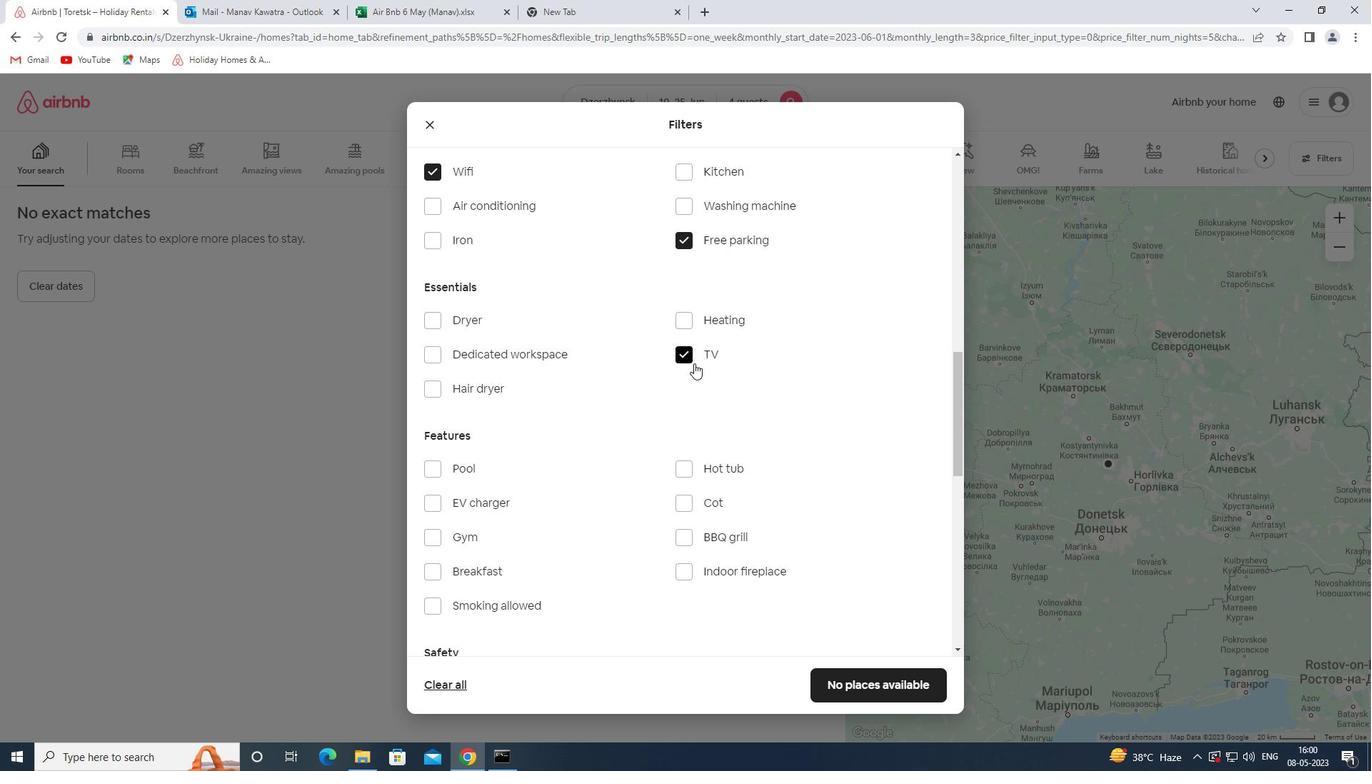 
Action: Mouse moved to (692, 364)
Screenshot: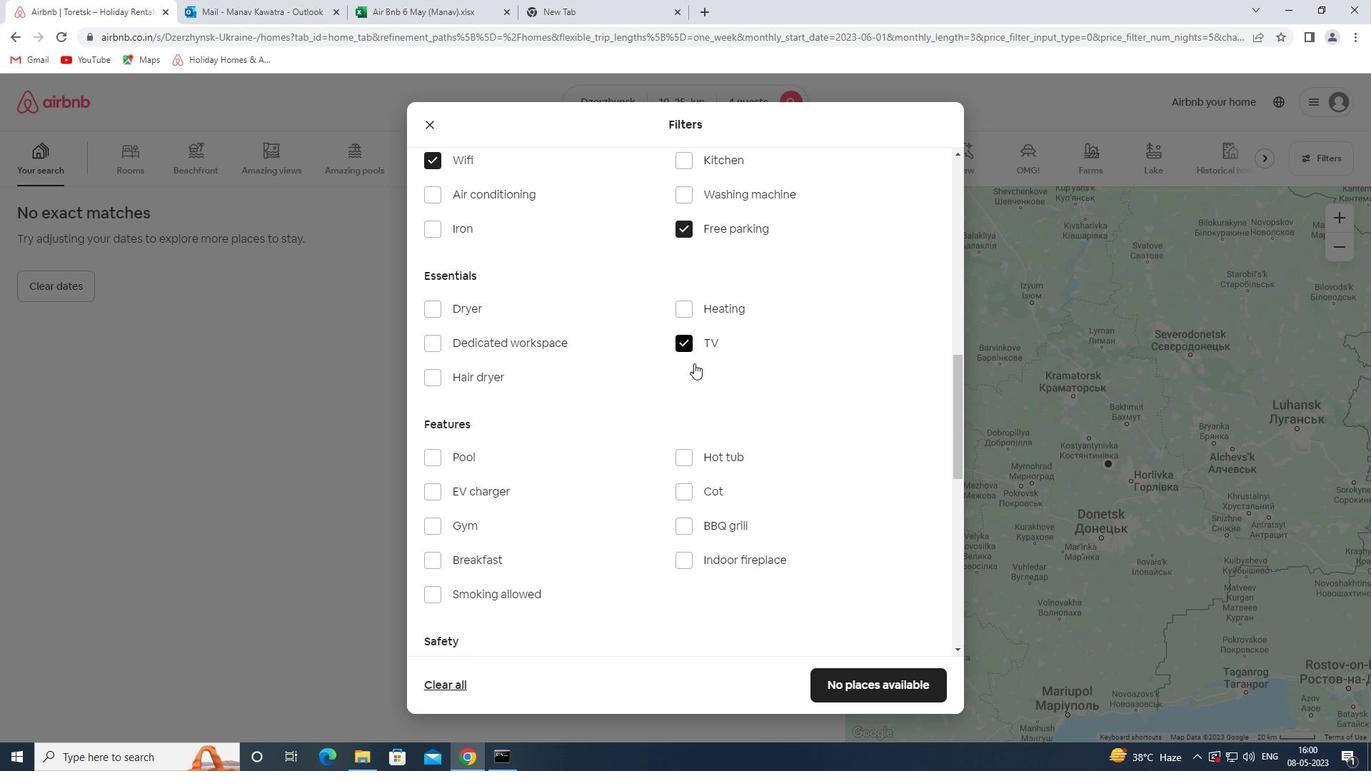 
Action: Mouse scrolled (692, 363) with delta (0, 0)
Screenshot: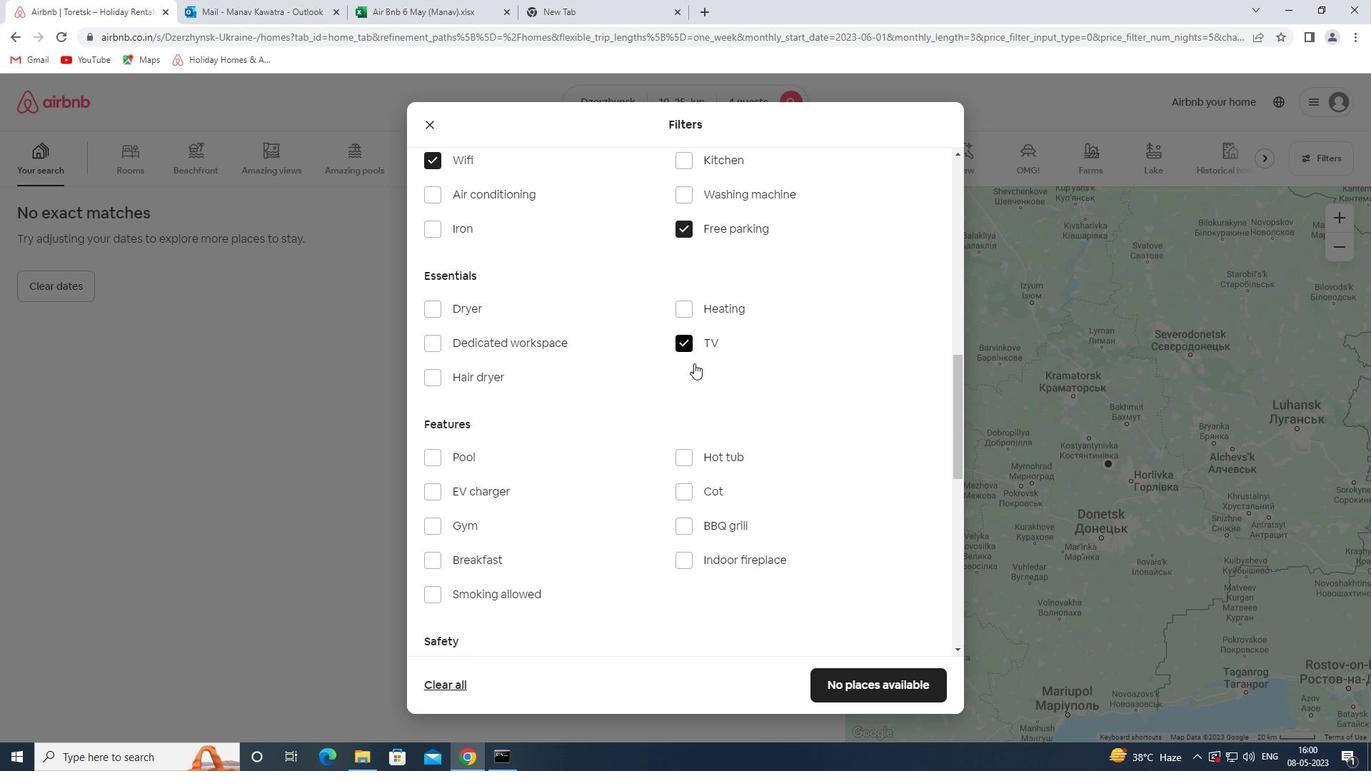 
Action: Mouse scrolled (692, 363) with delta (0, 0)
Screenshot: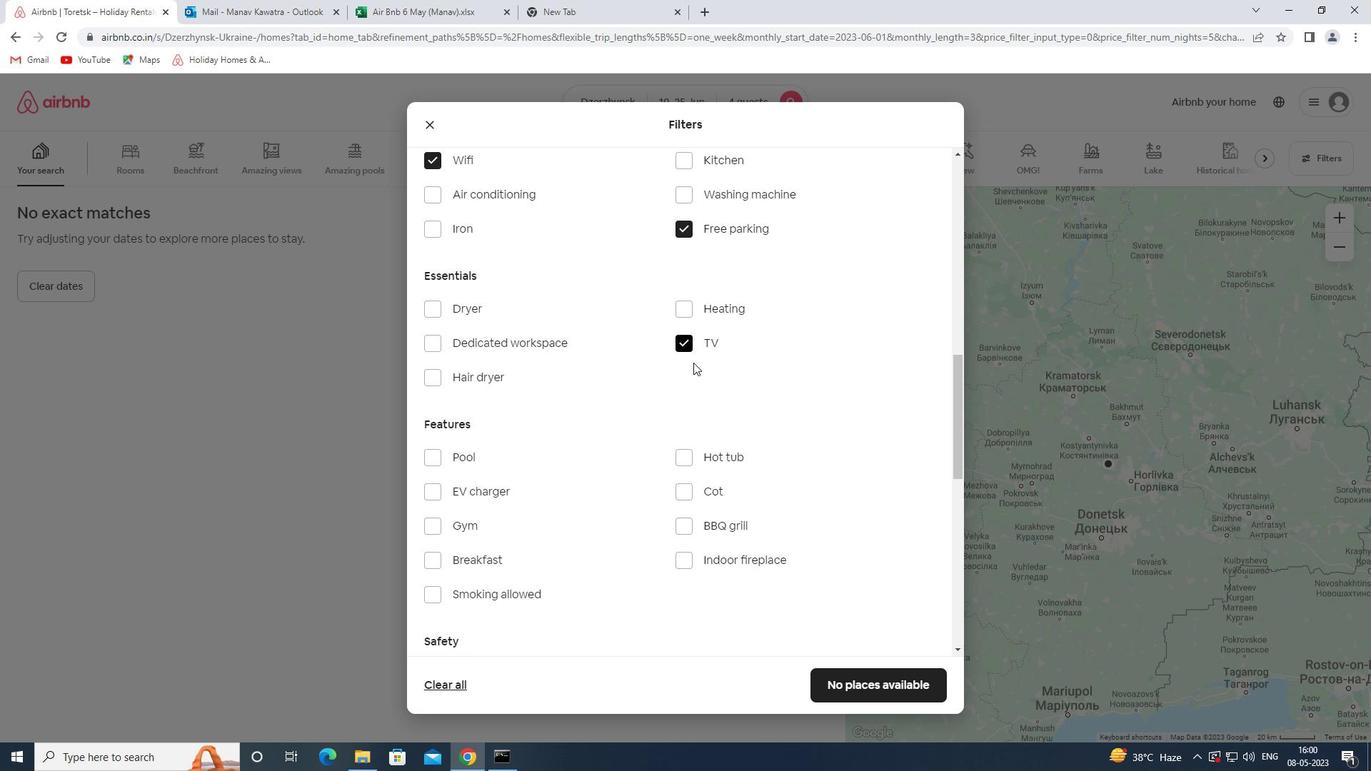 
Action: Mouse scrolled (692, 363) with delta (0, 0)
Screenshot: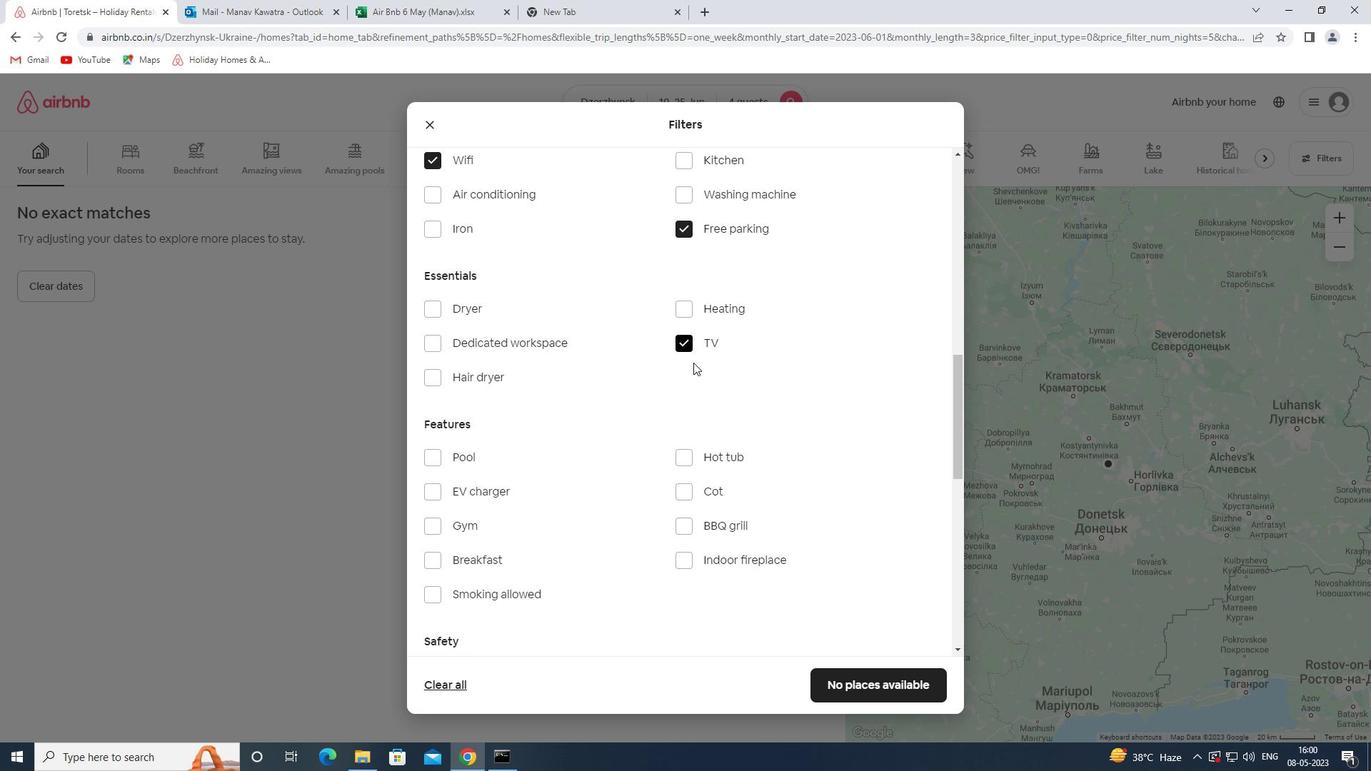 
Action: Mouse scrolled (692, 363) with delta (0, 0)
Screenshot: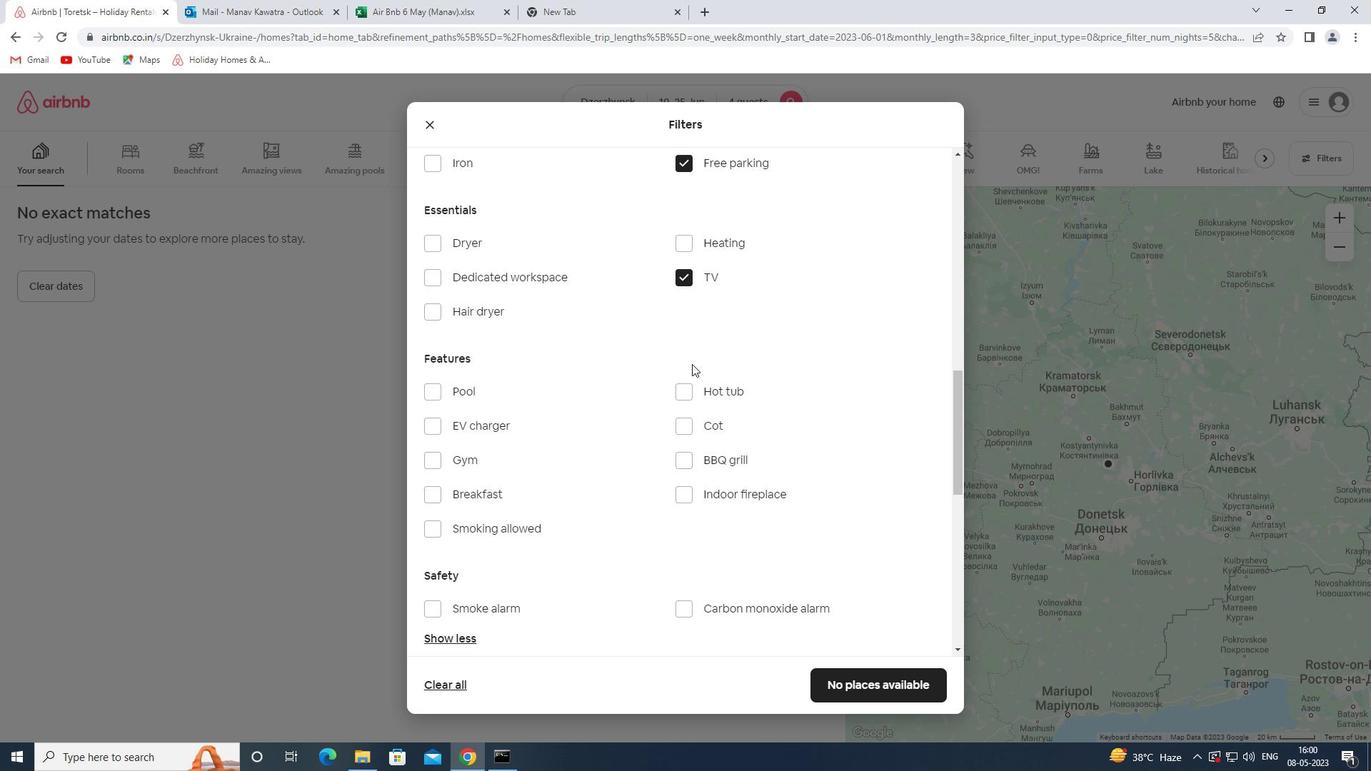 
Action: Mouse scrolled (692, 363) with delta (0, 0)
Screenshot: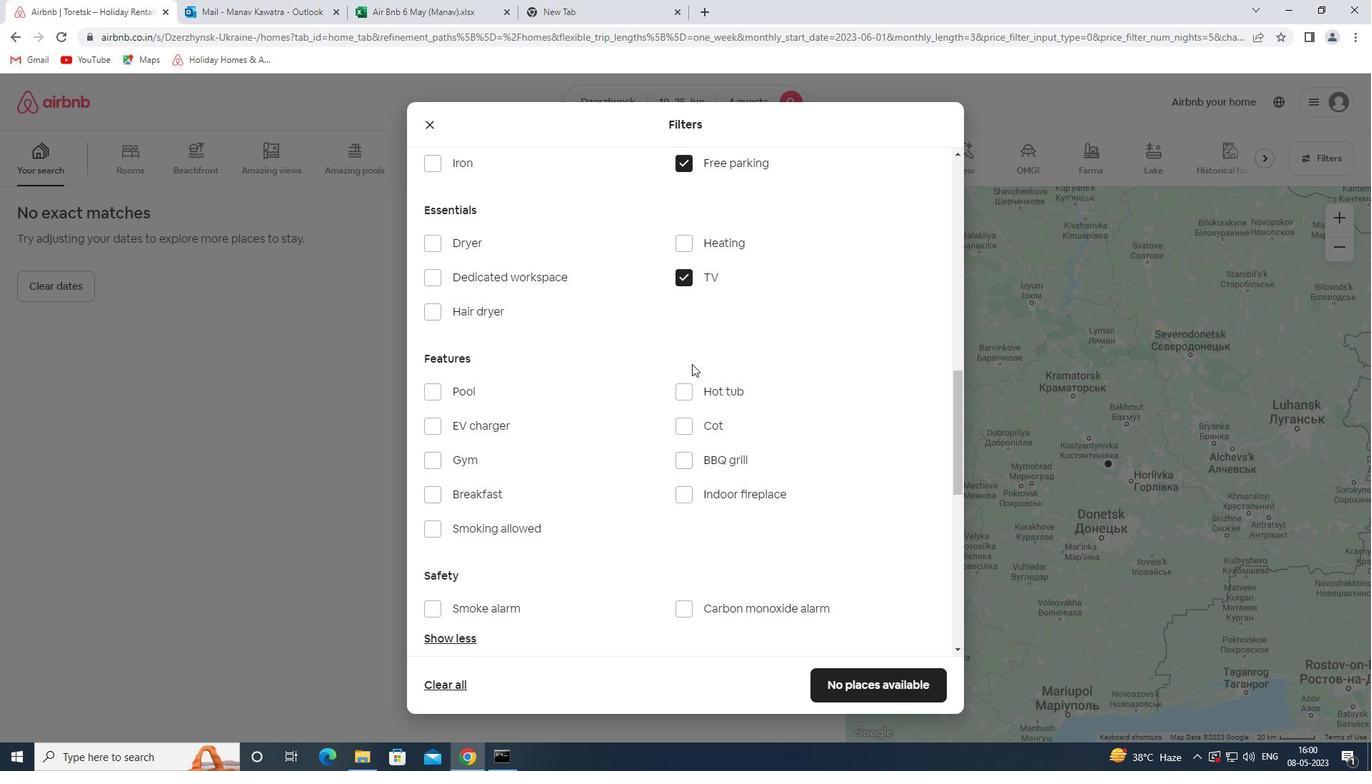 
Action: Mouse moved to (686, 368)
Screenshot: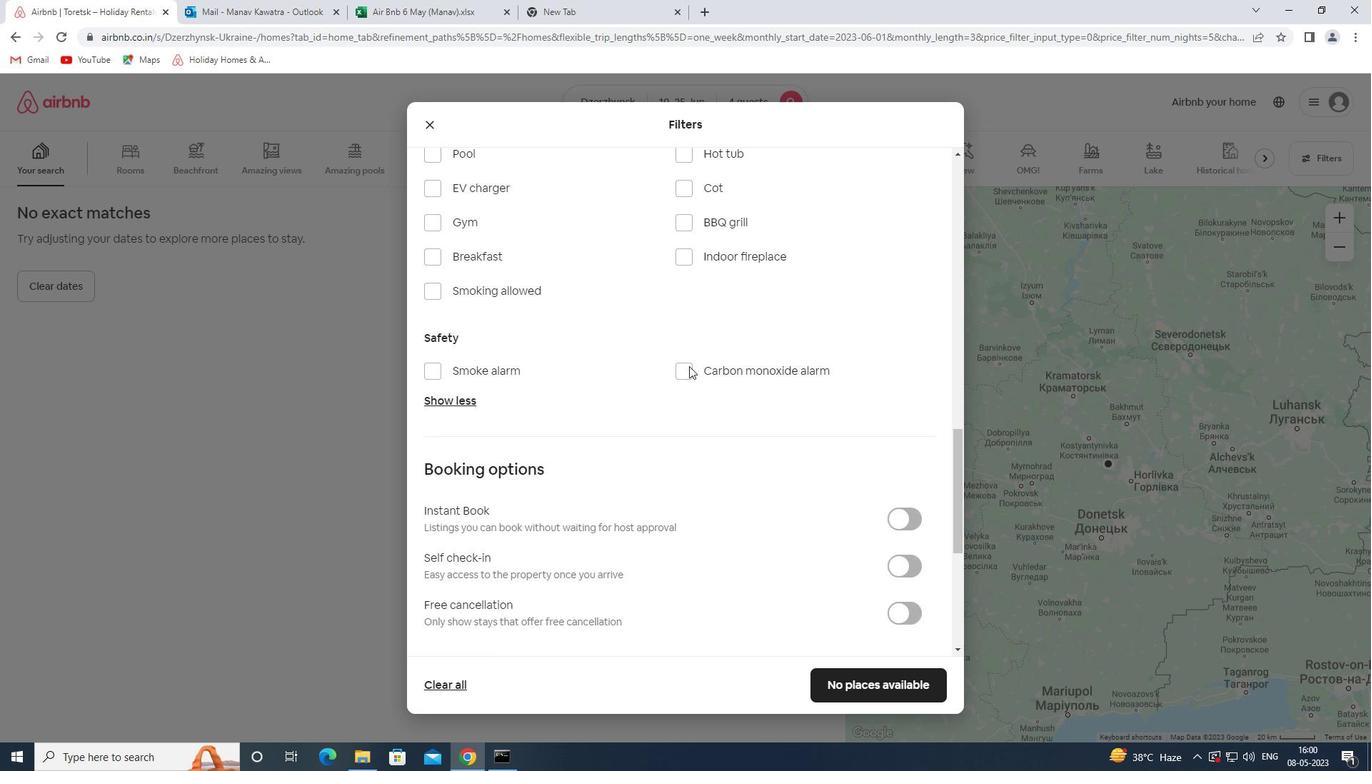 
Action: Mouse scrolled (686, 369) with delta (0, 0)
Screenshot: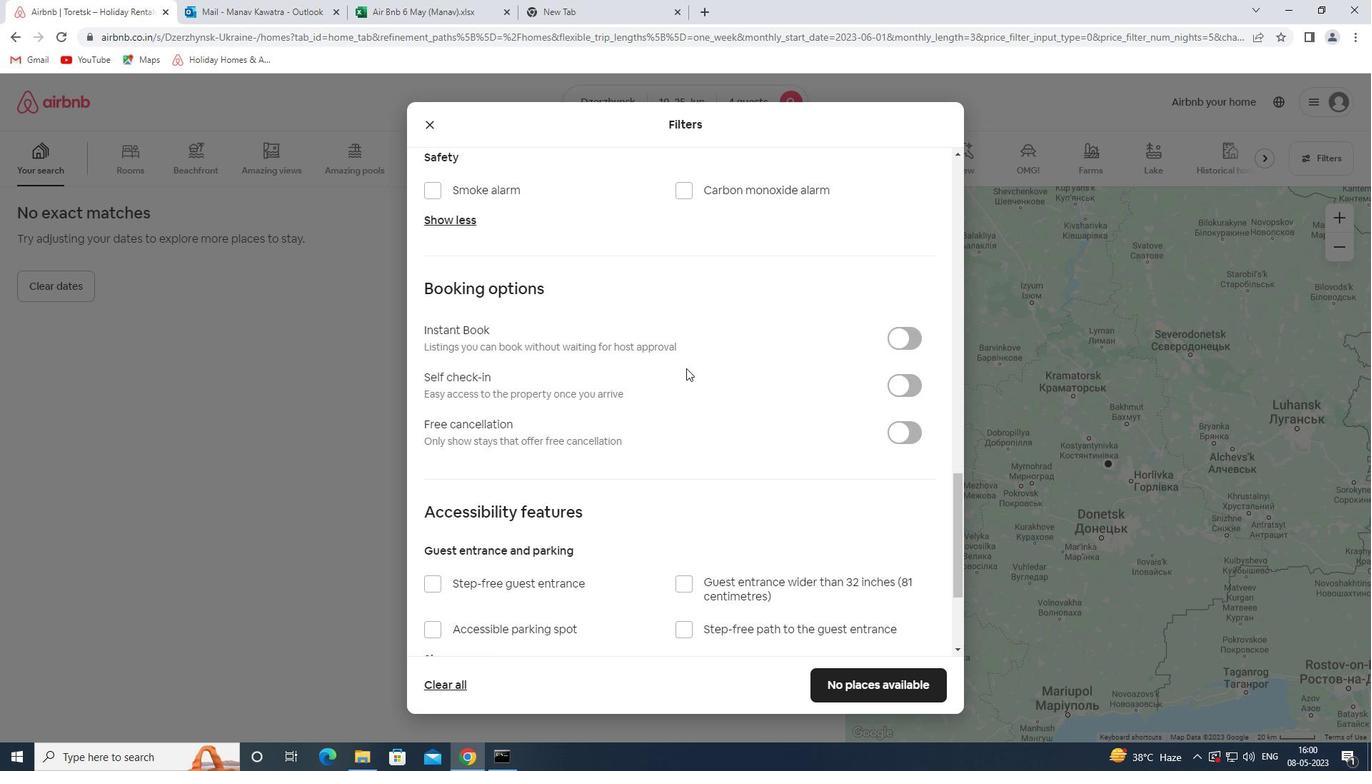 
Action: Mouse scrolled (686, 369) with delta (0, 0)
Screenshot: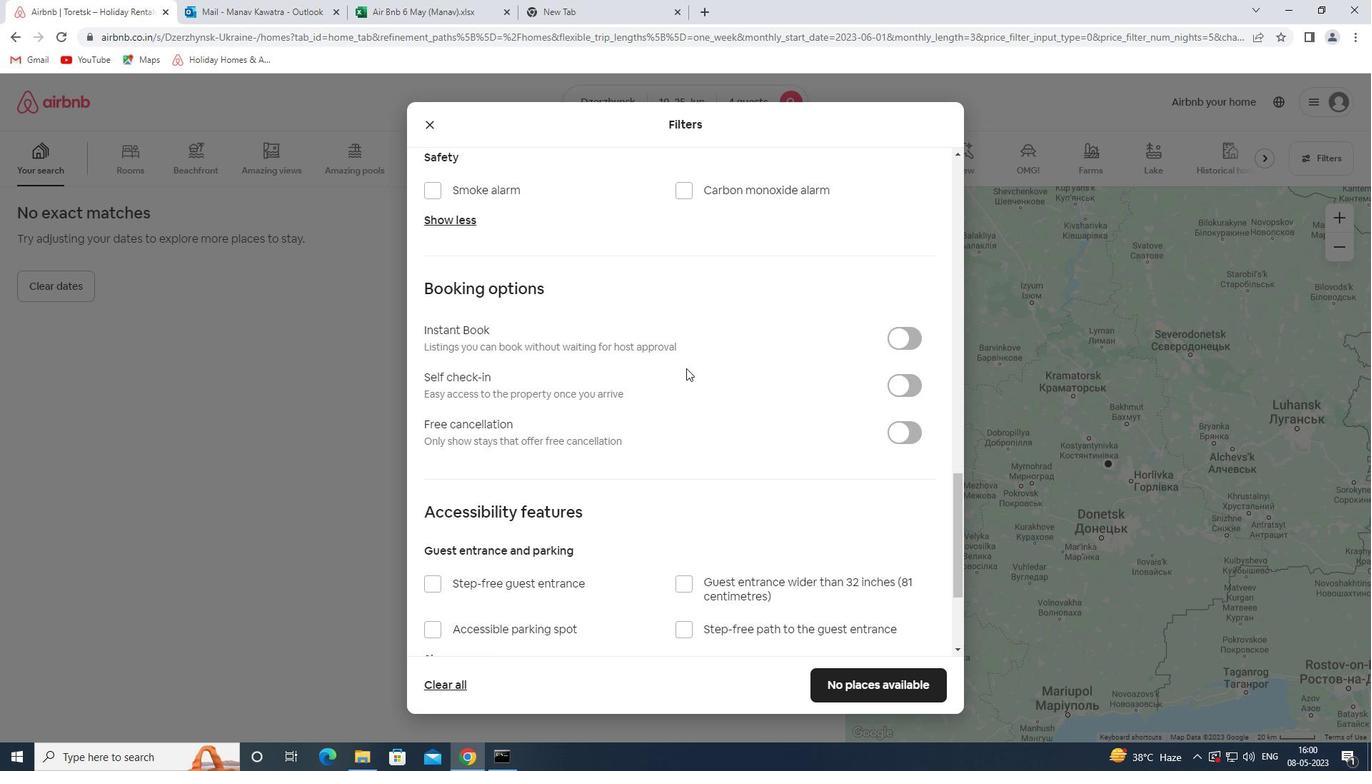 
Action: Mouse scrolled (686, 369) with delta (0, 0)
Screenshot: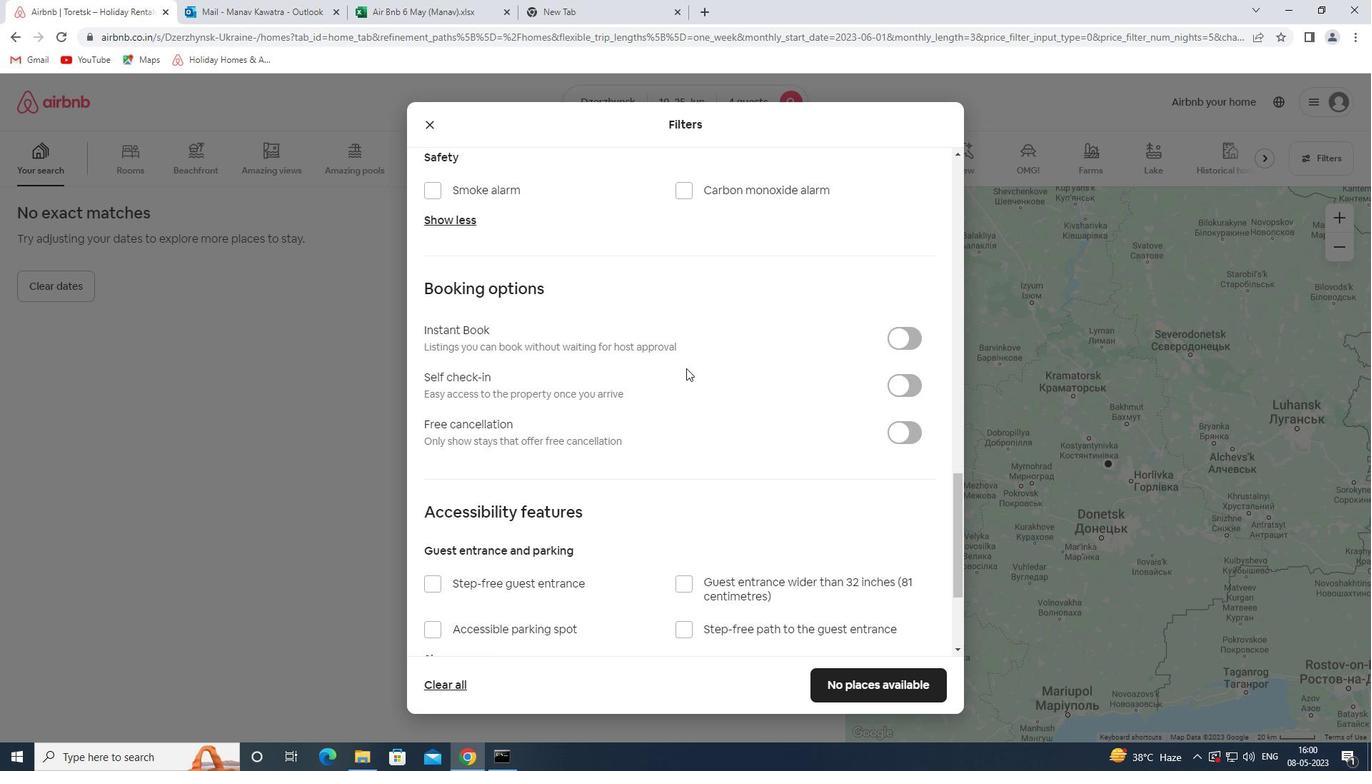 
Action: Mouse scrolled (686, 369) with delta (0, 0)
Screenshot: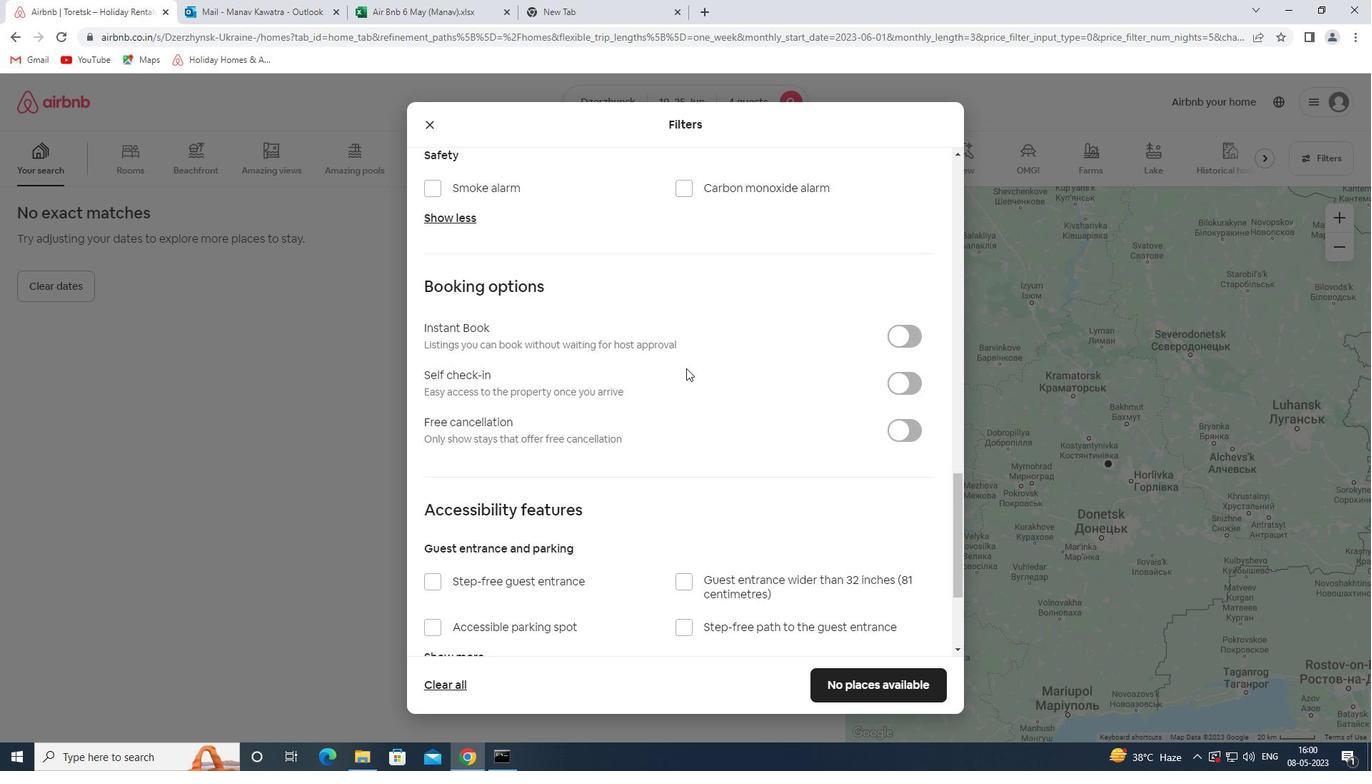 
Action: Mouse scrolled (686, 369) with delta (0, 0)
Screenshot: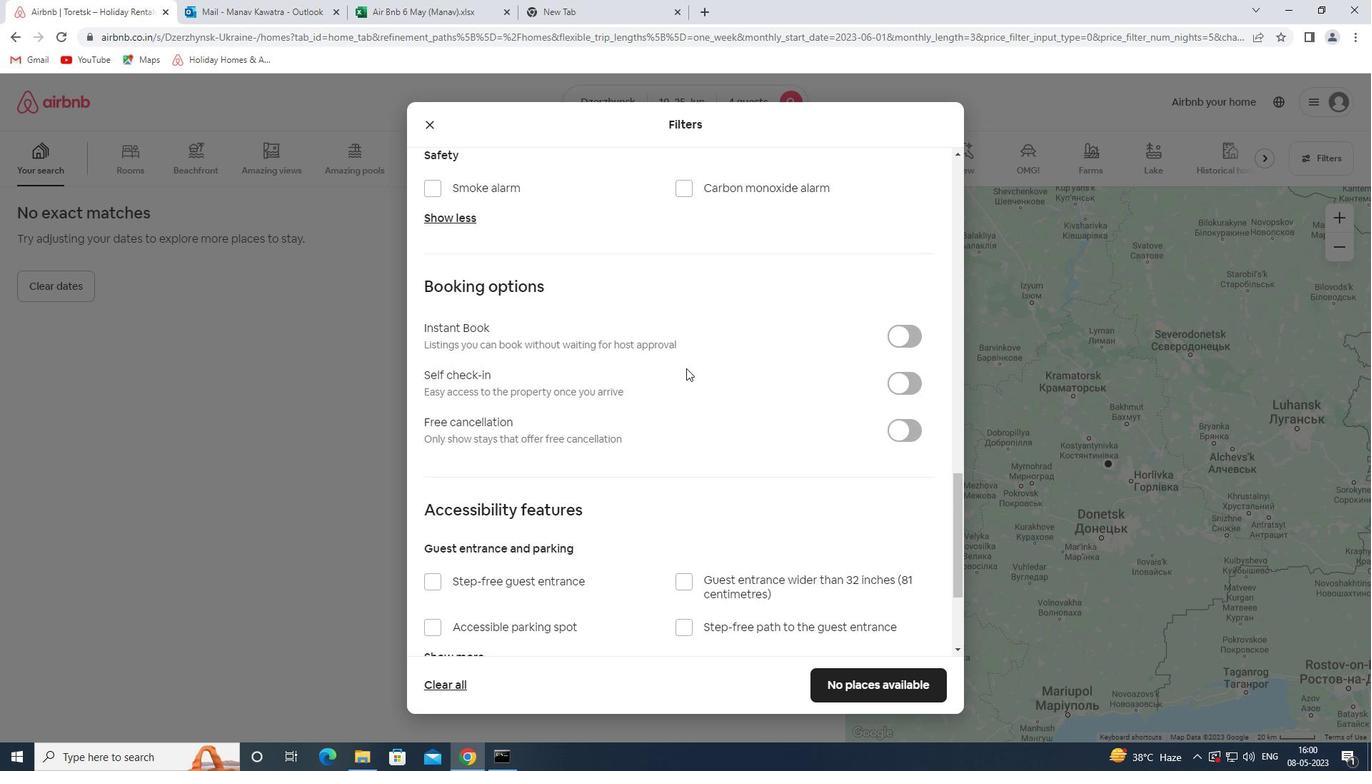 
Action: Mouse moved to (469, 431)
Screenshot: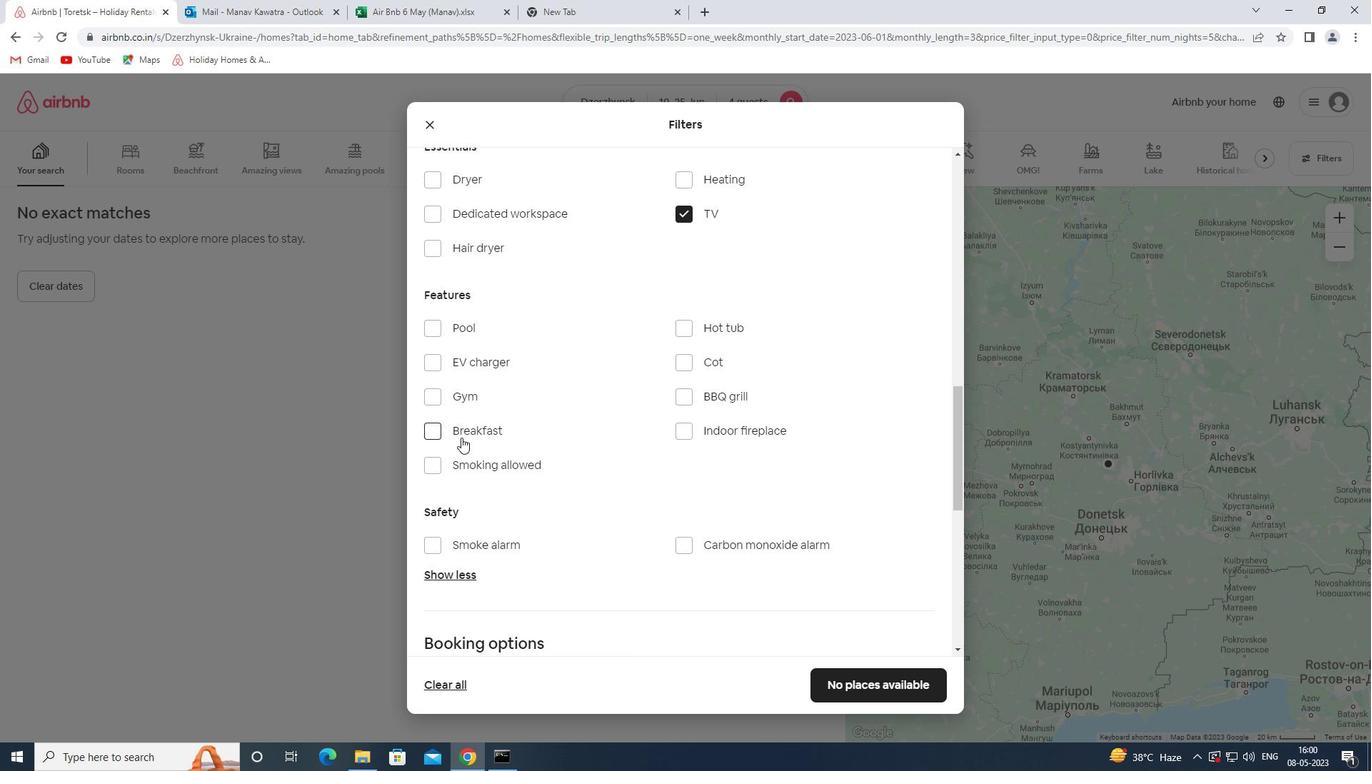 
Action: Mouse pressed left at (469, 431)
Screenshot: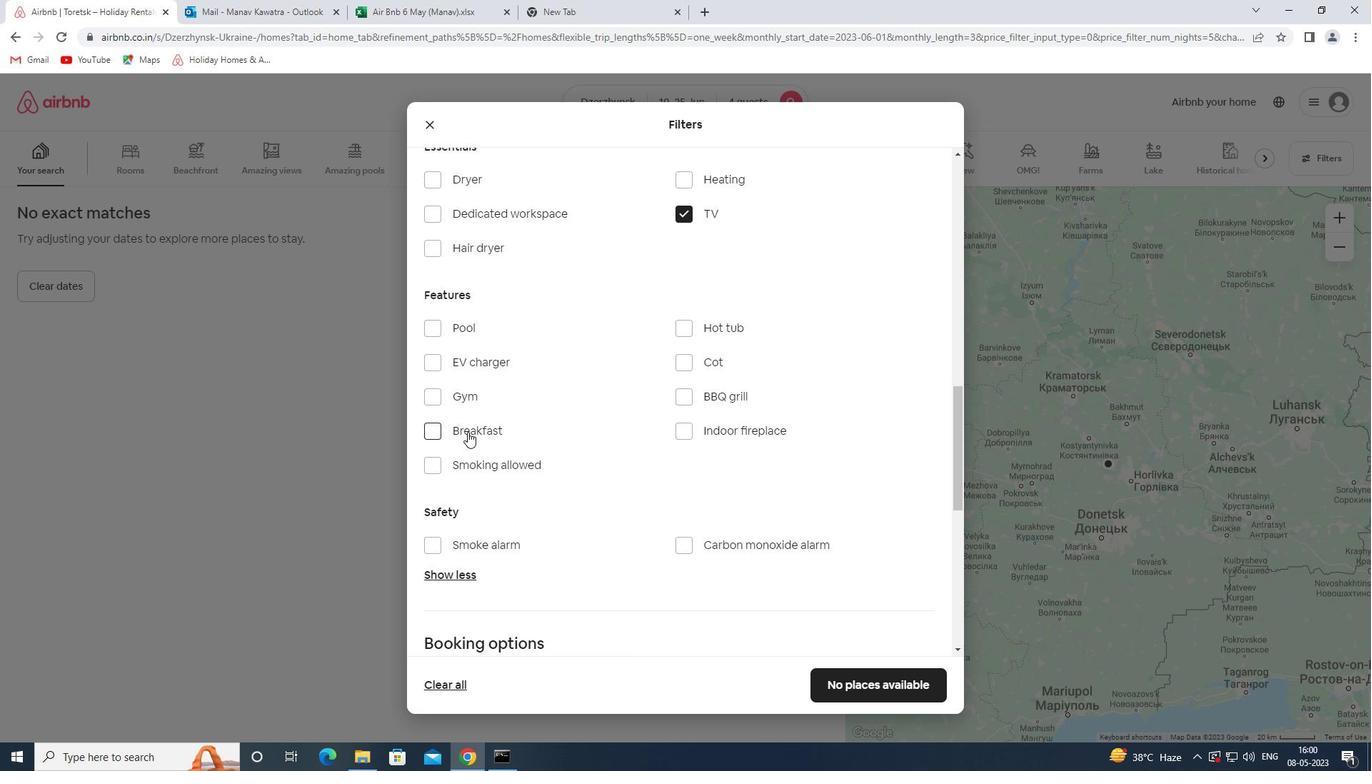 
Action: Mouse moved to (471, 399)
Screenshot: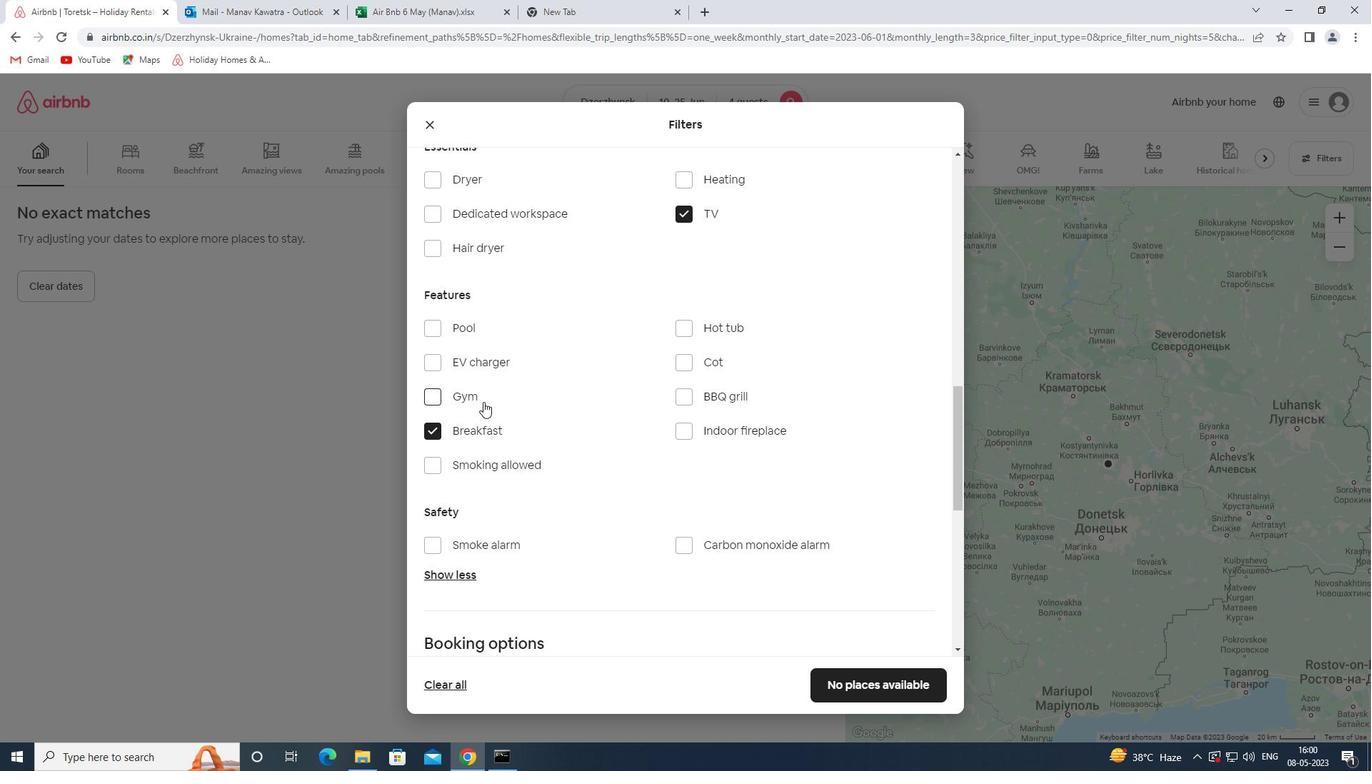 
Action: Mouse pressed left at (471, 399)
Screenshot: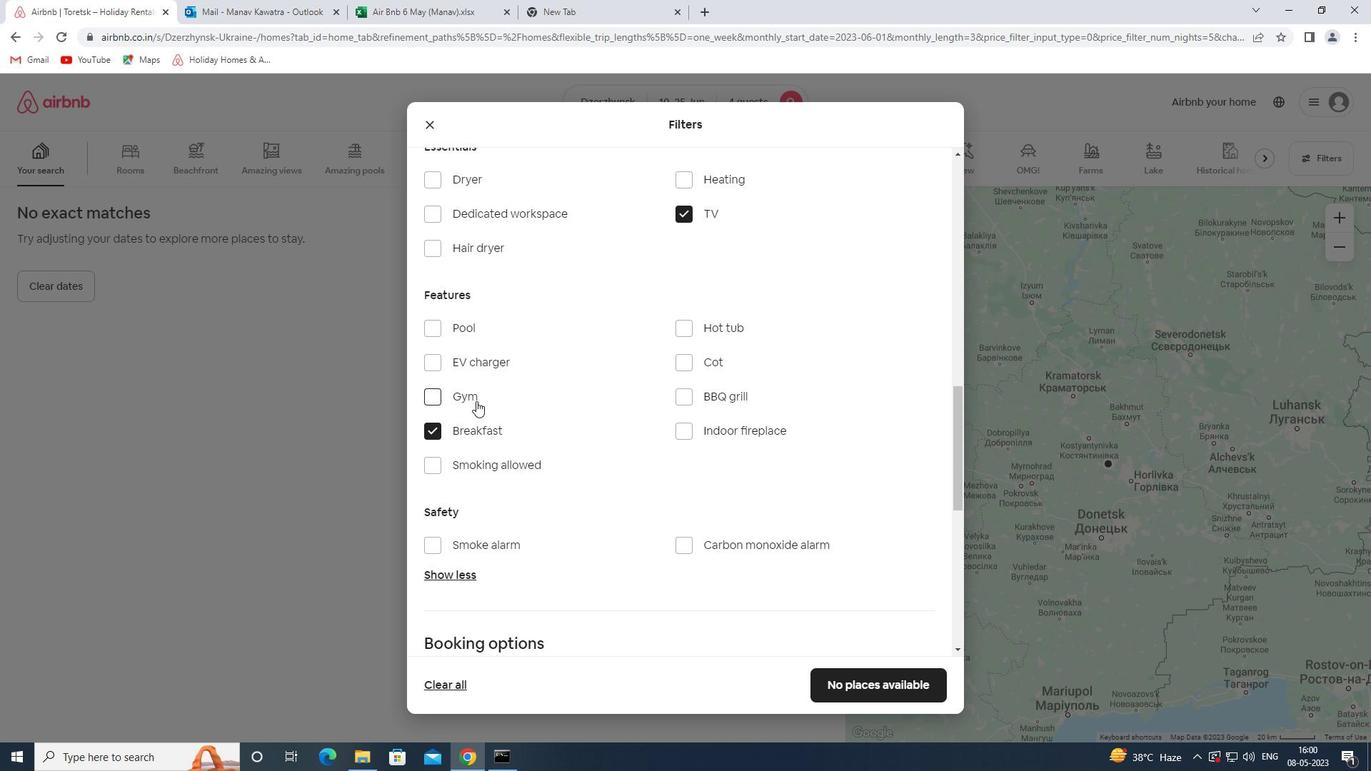 
Action: Mouse moved to (600, 371)
Screenshot: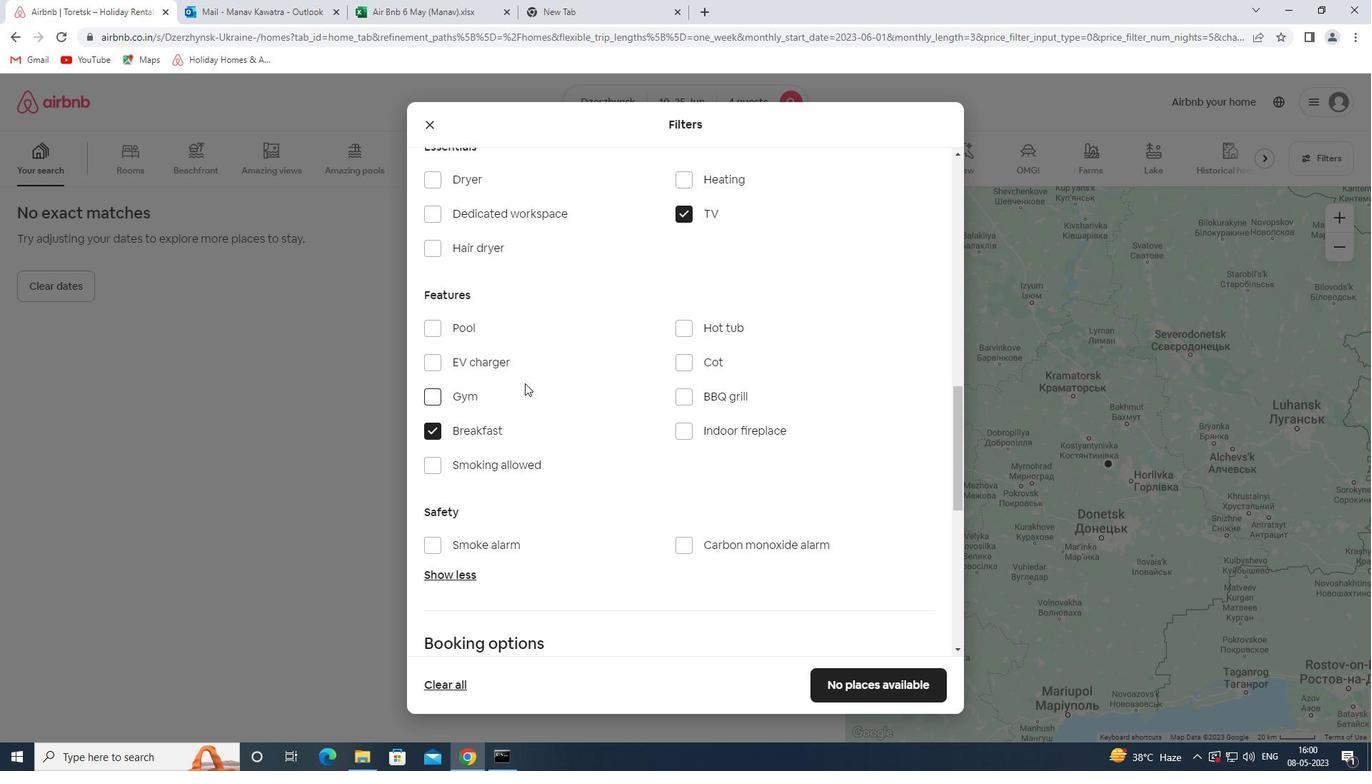 
Action: Mouse scrolled (600, 370) with delta (0, 0)
Screenshot: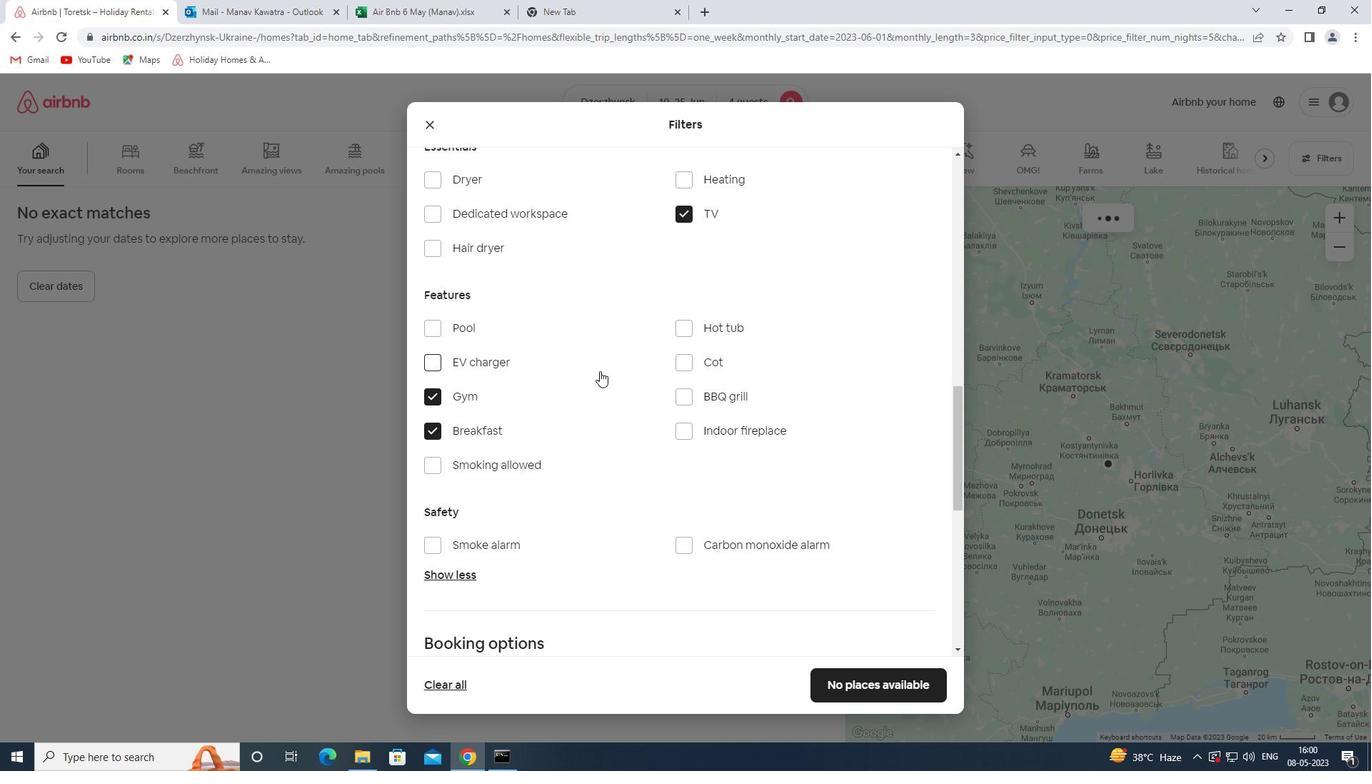 
Action: Mouse scrolled (600, 370) with delta (0, 0)
Screenshot: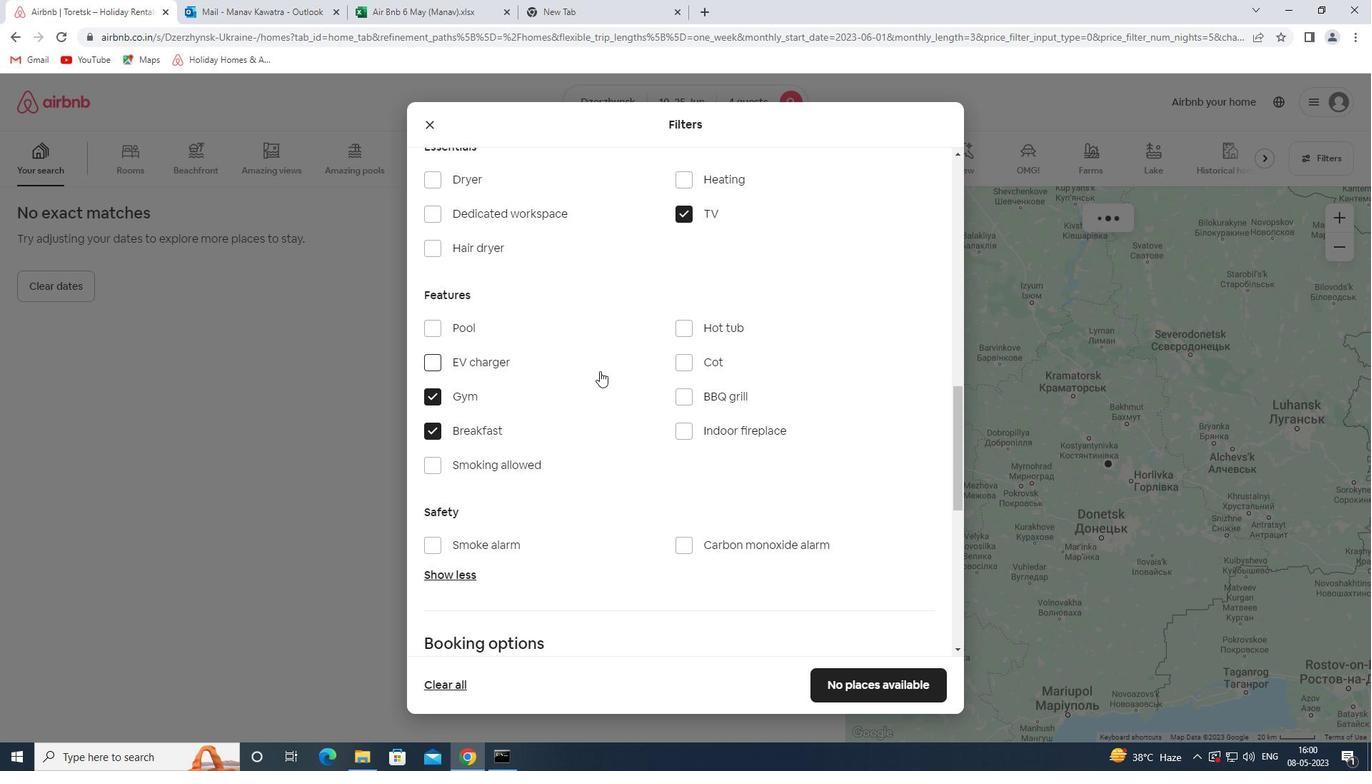 
Action: Mouse scrolled (600, 370) with delta (0, 0)
Screenshot: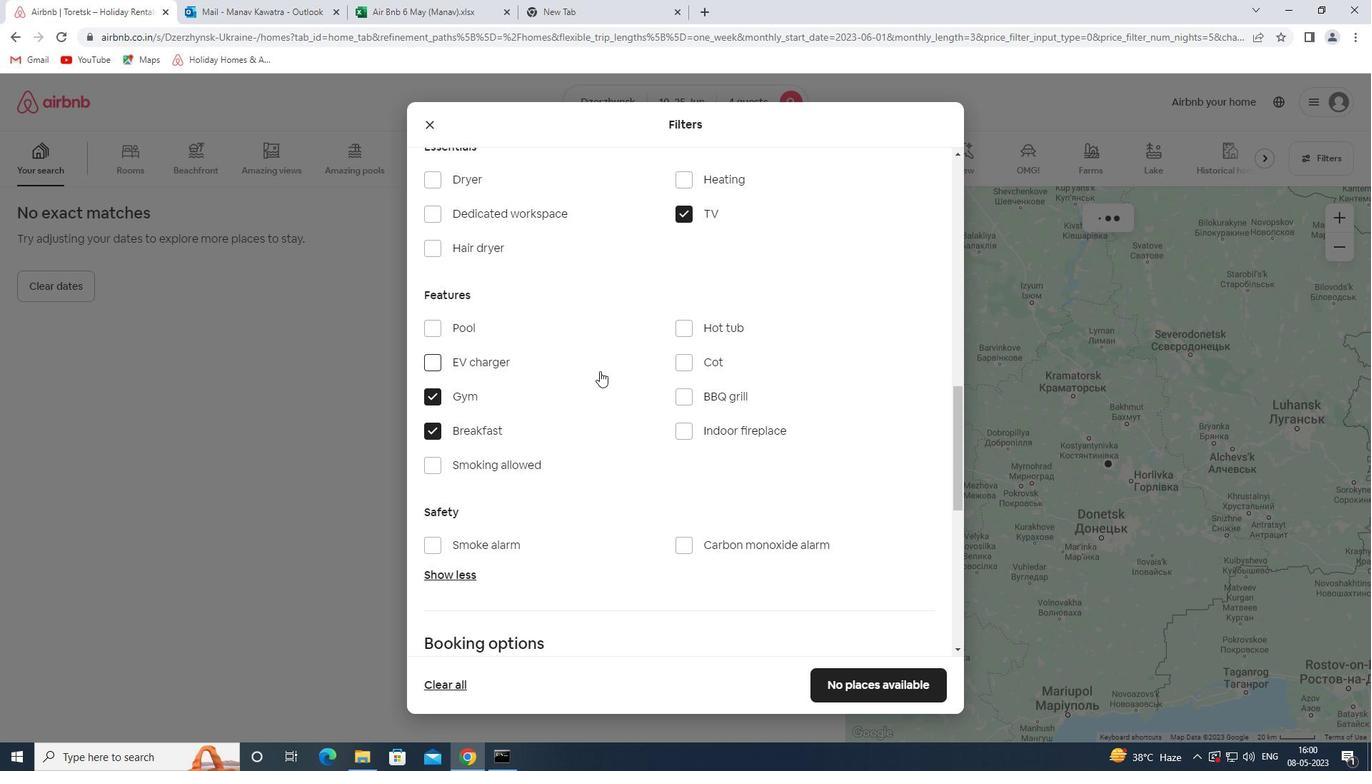 
Action: Mouse scrolled (600, 370) with delta (0, 0)
Screenshot: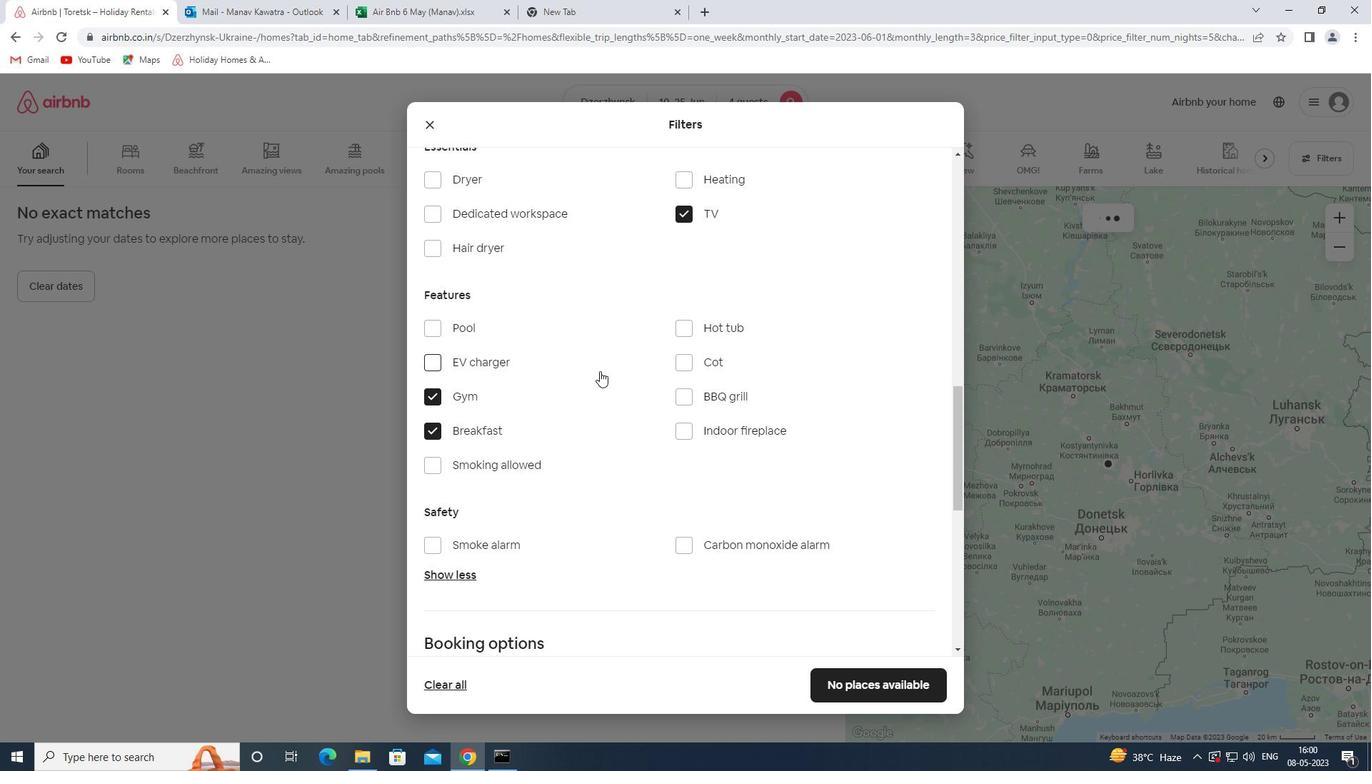 
Action: Mouse moved to (917, 458)
Screenshot: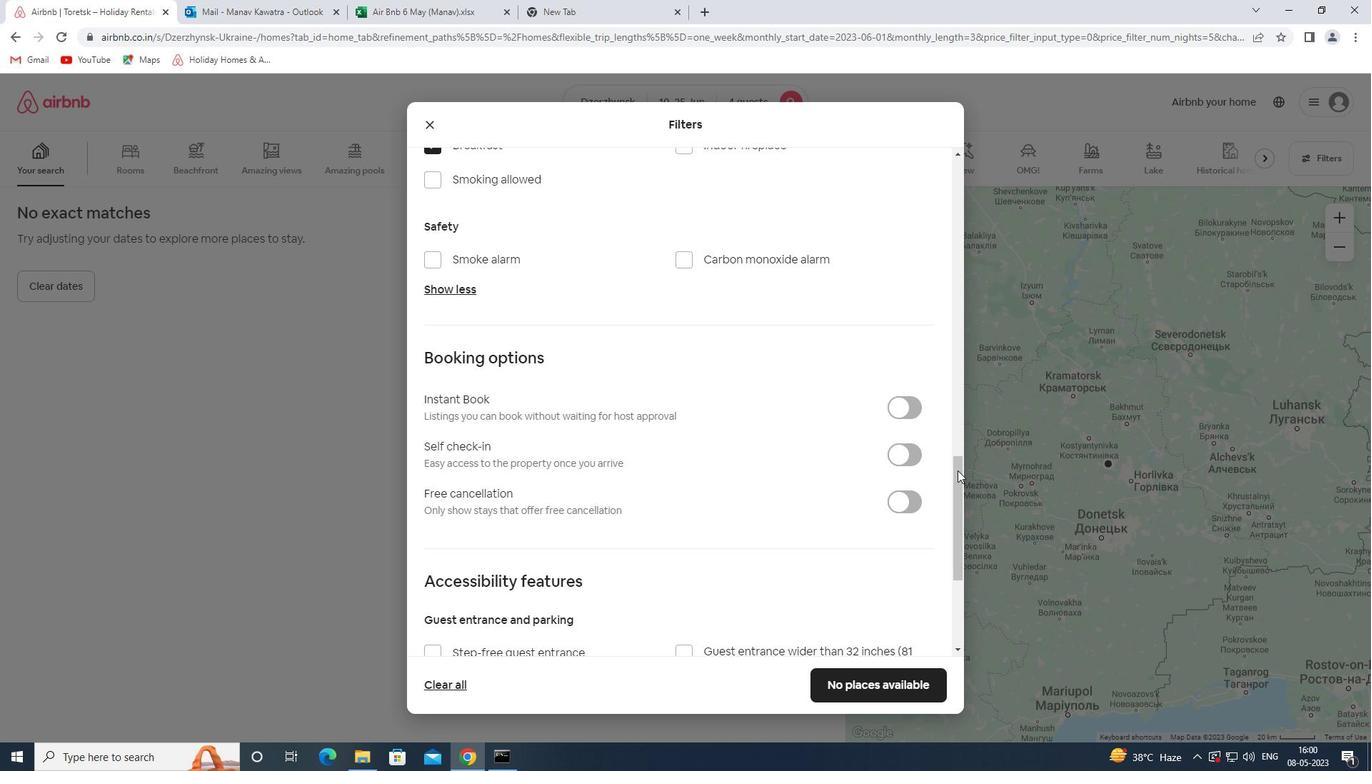 
Action: Mouse pressed left at (917, 458)
Screenshot: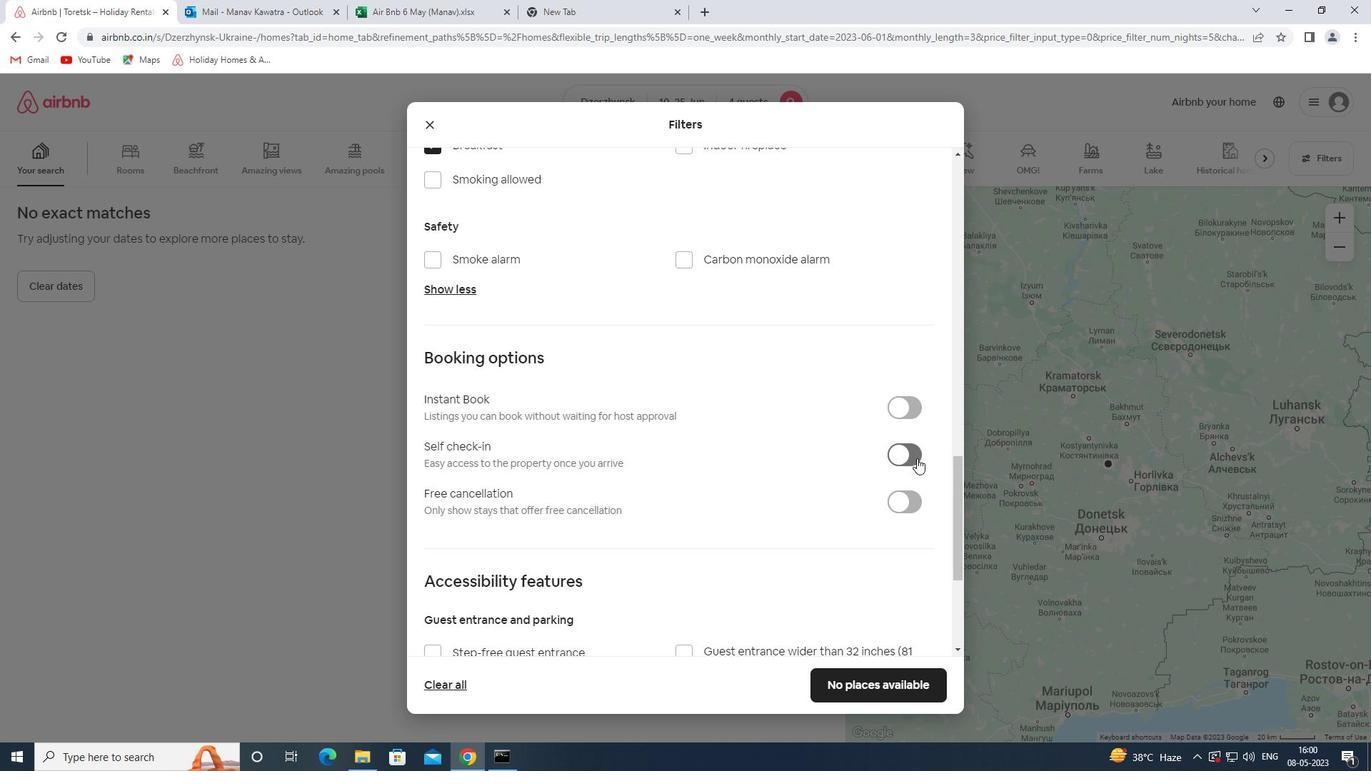 
Action: Mouse moved to (855, 475)
Screenshot: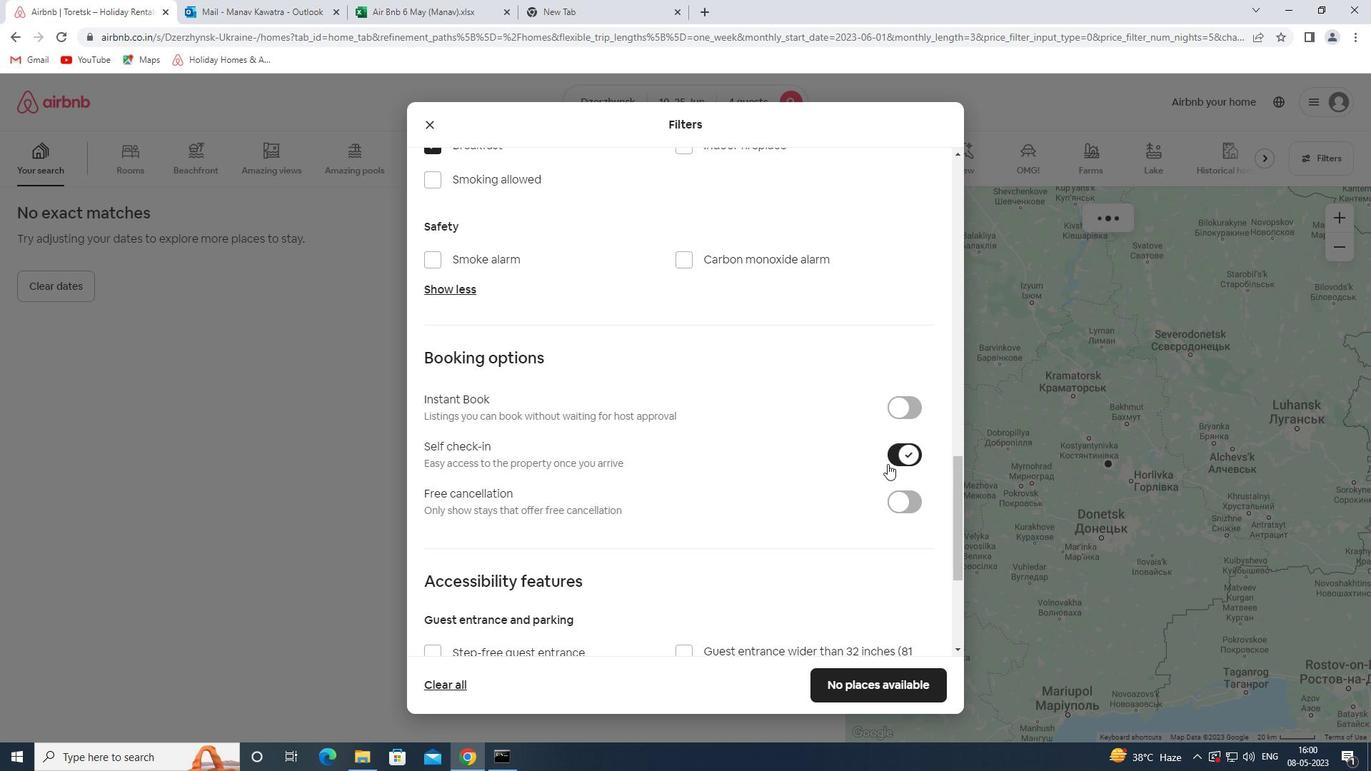 
Action: Mouse scrolled (855, 474) with delta (0, 0)
Screenshot: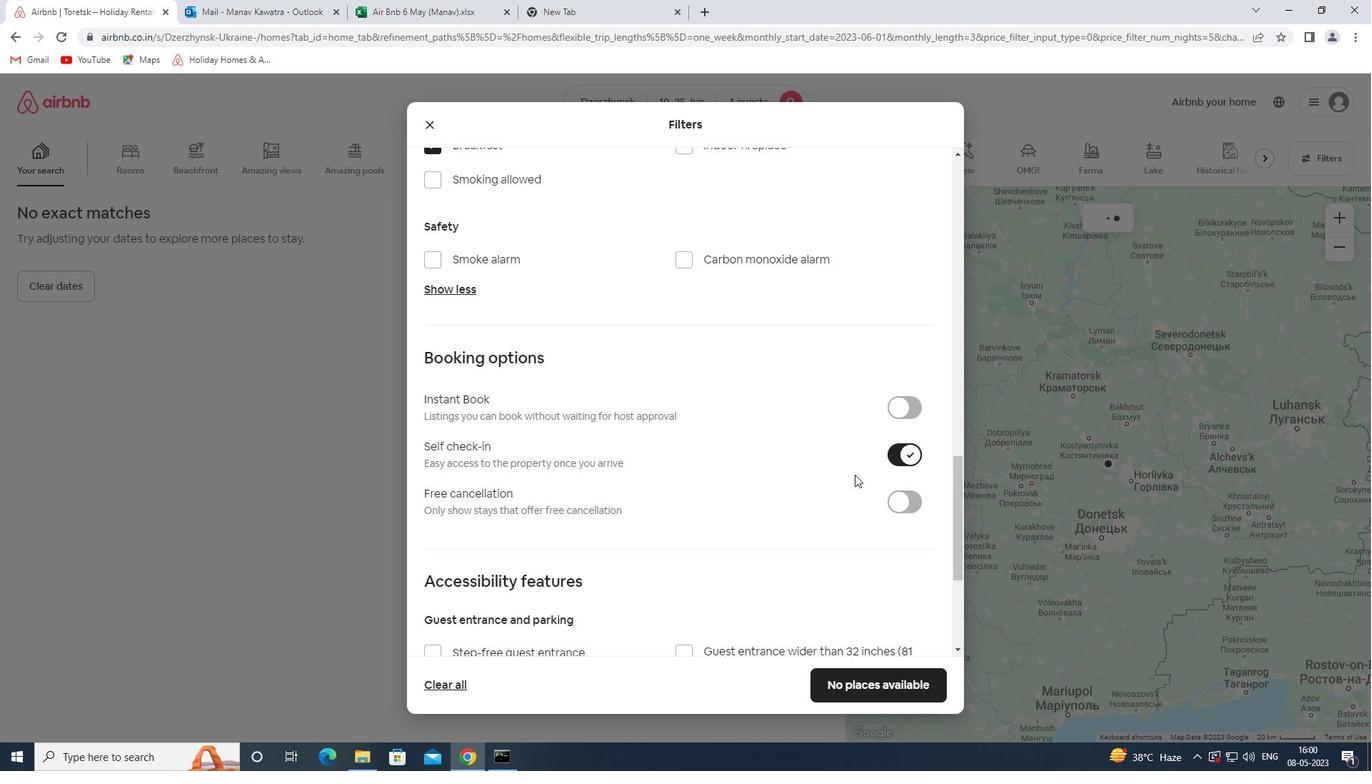 
Action: Mouse scrolled (855, 474) with delta (0, 0)
Screenshot: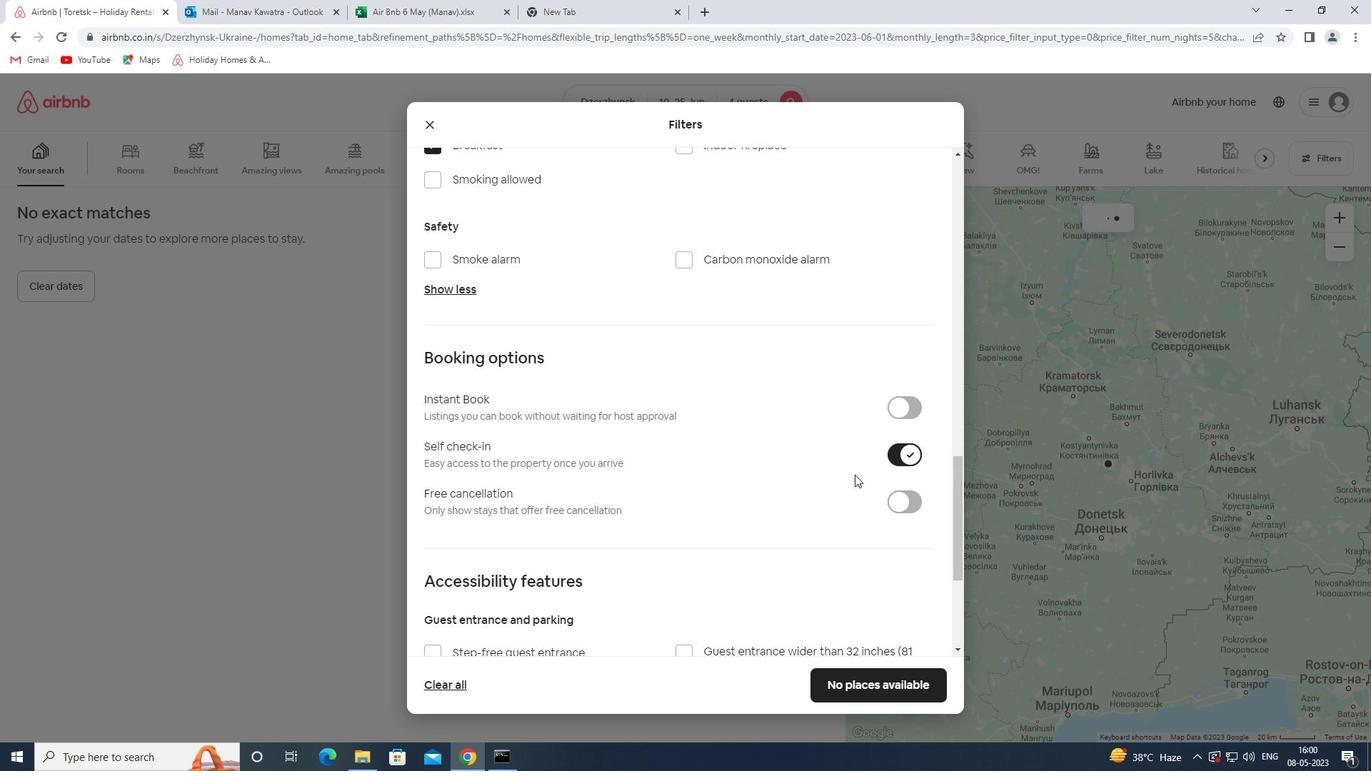 
Action: Mouse scrolled (855, 474) with delta (0, 0)
Screenshot: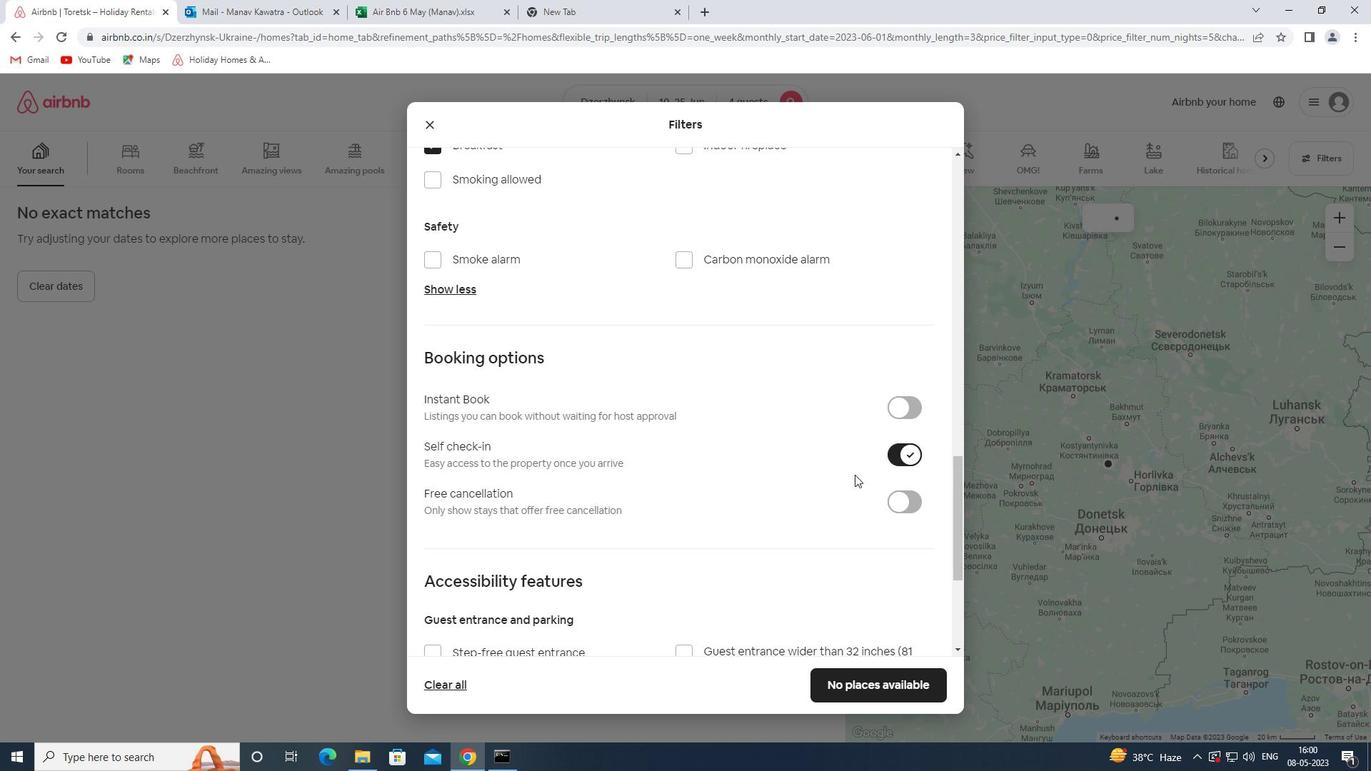 
Action: Mouse moved to (591, 538)
Screenshot: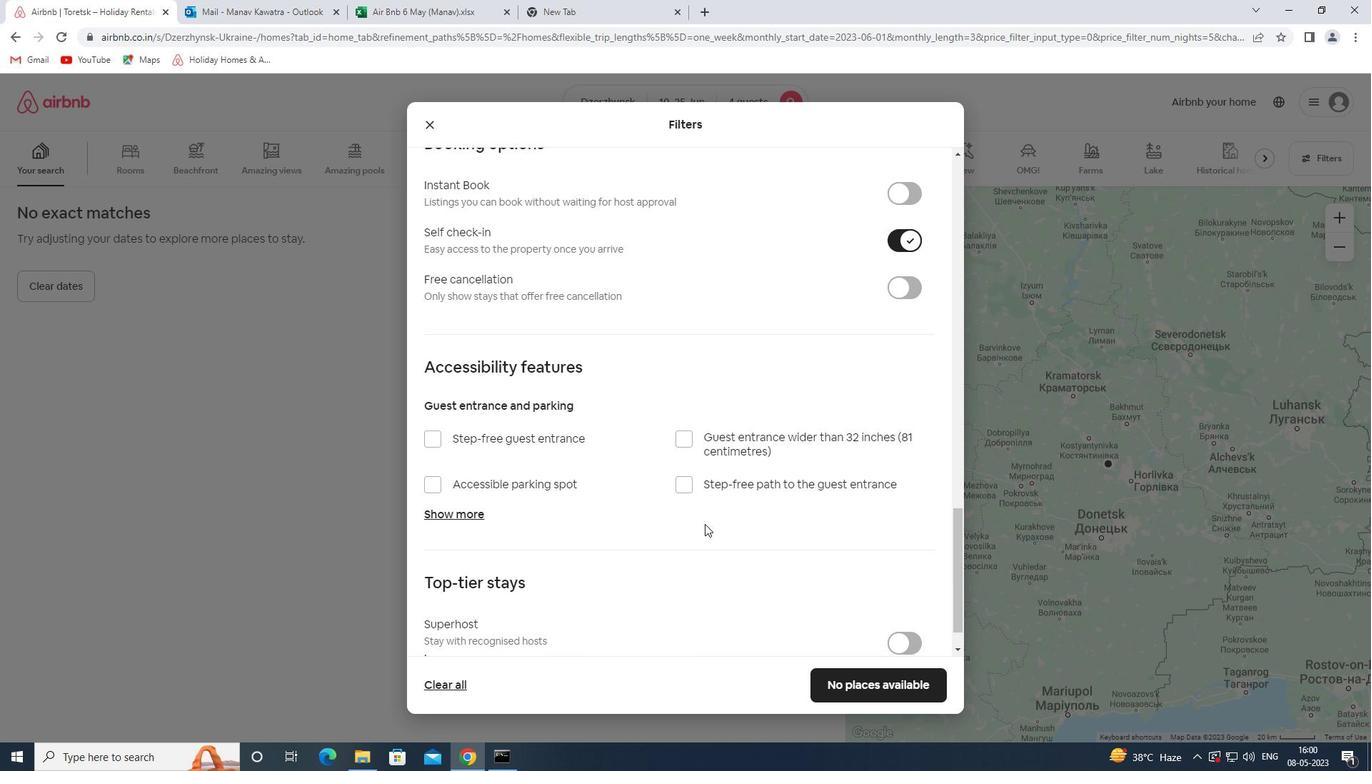 
Action: Mouse scrolled (591, 537) with delta (0, 0)
Screenshot: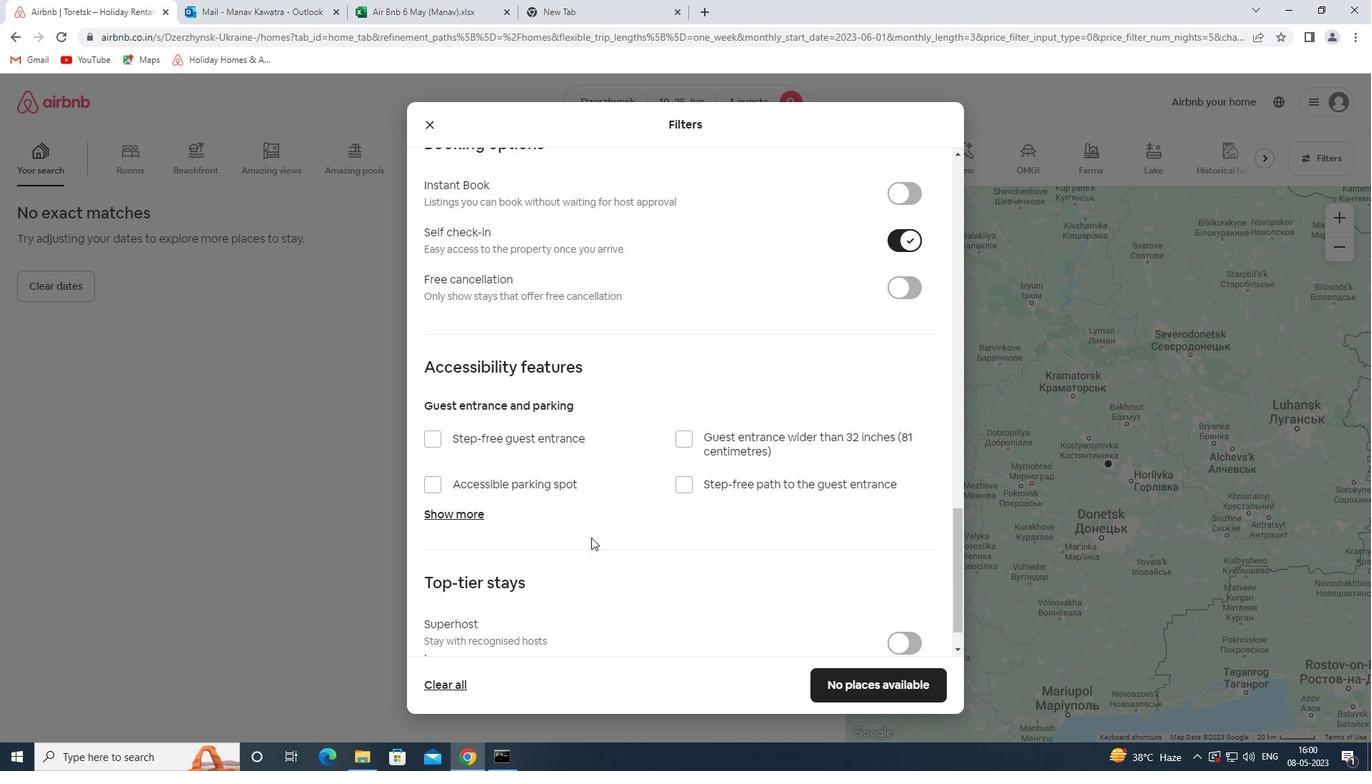 
Action: Mouse scrolled (591, 537) with delta (0, 0)
Screenshot: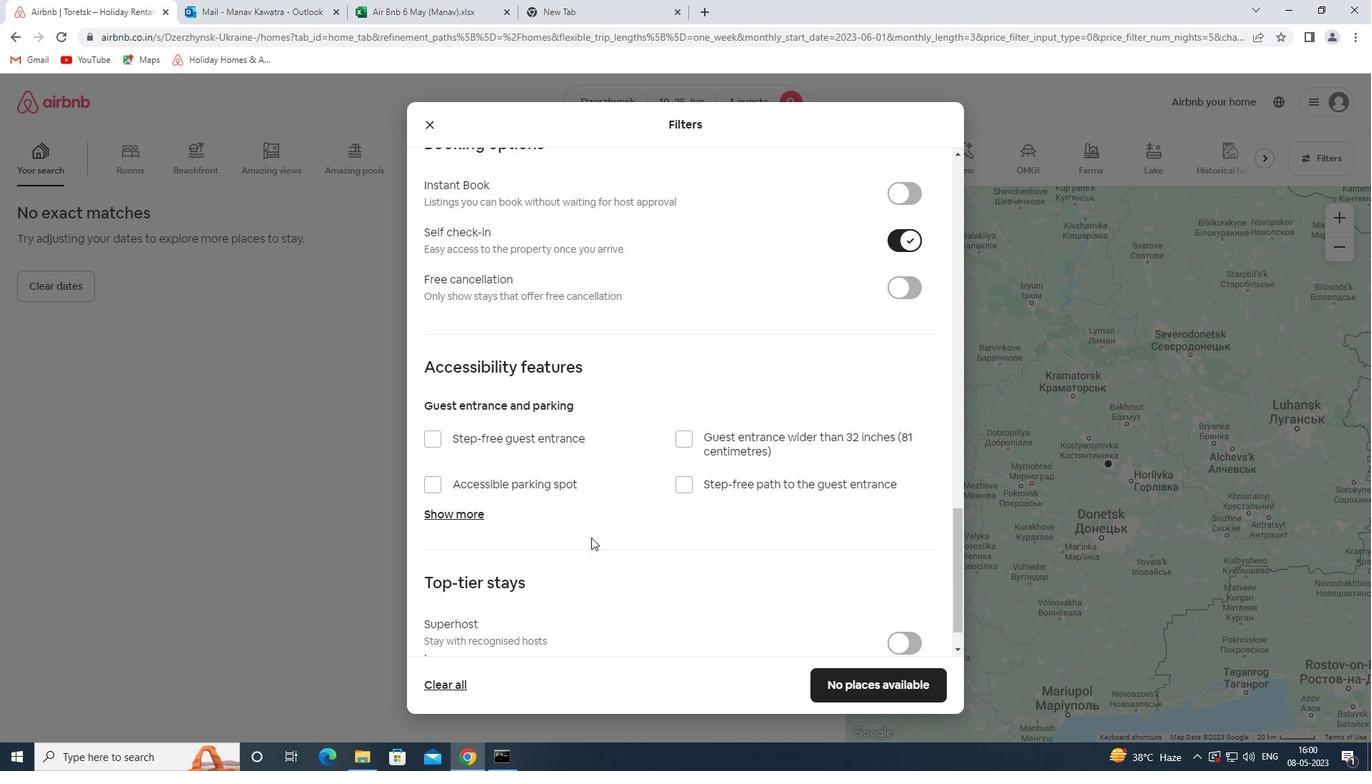 
Action: Mouse scrolled (591, 537) with delta (0, 0)
Screenshot: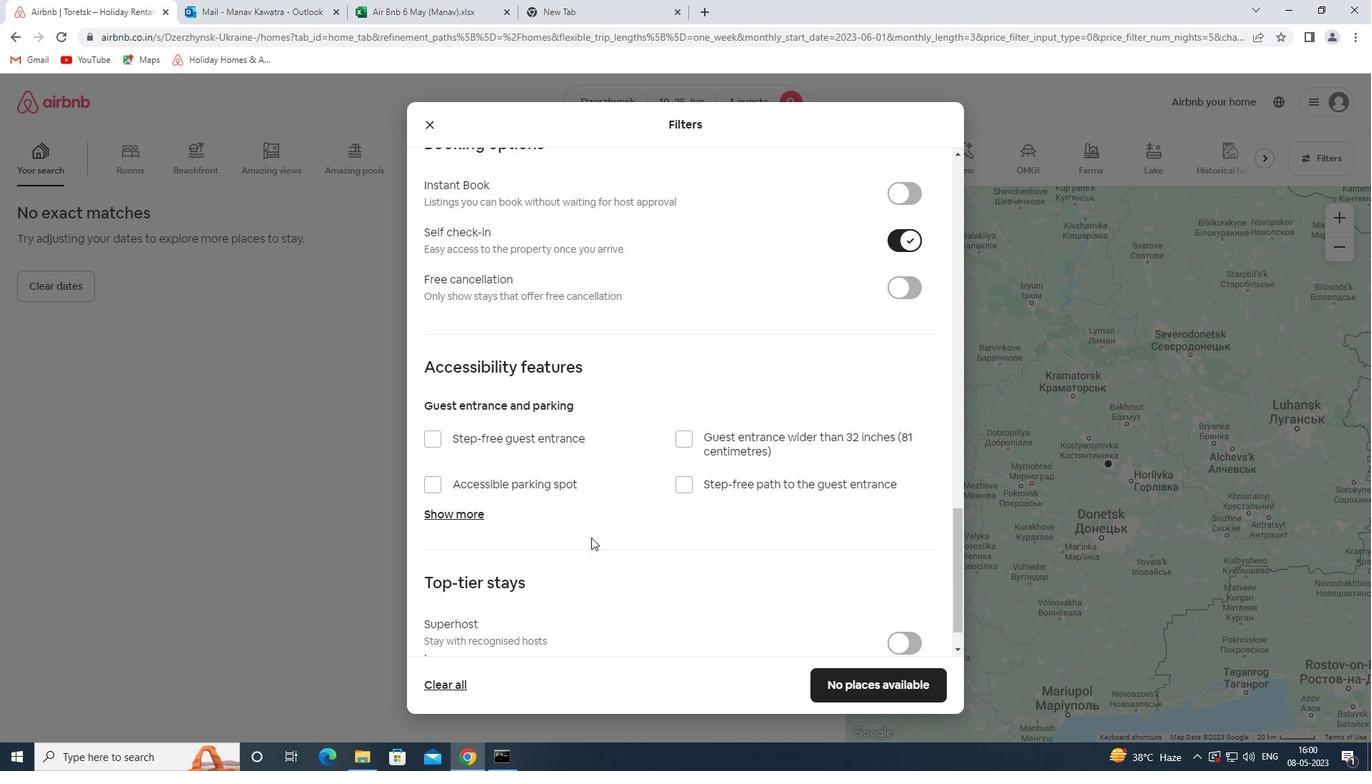 
Action: Mouse moved to (833, 688)
Screenshot: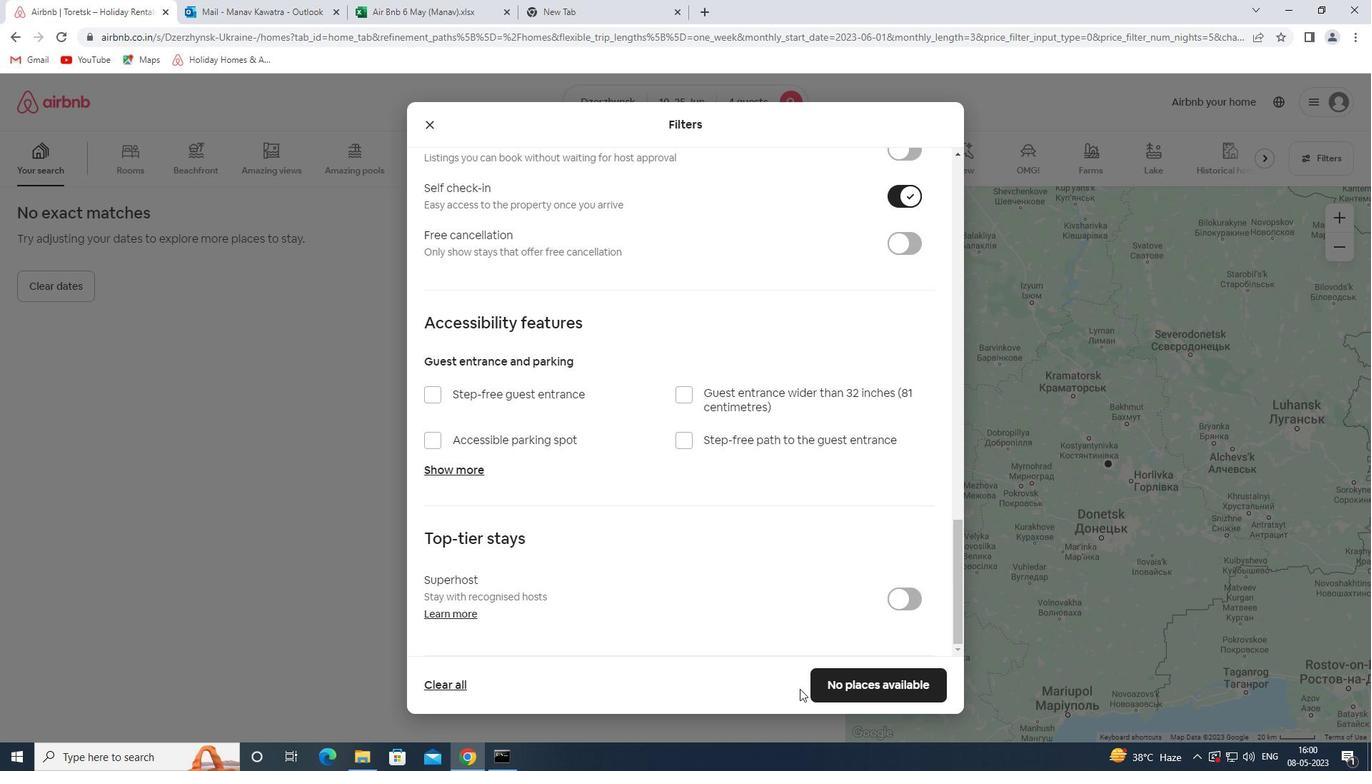 
Action: Mouse pressed left at (833, 688)
Screenshot: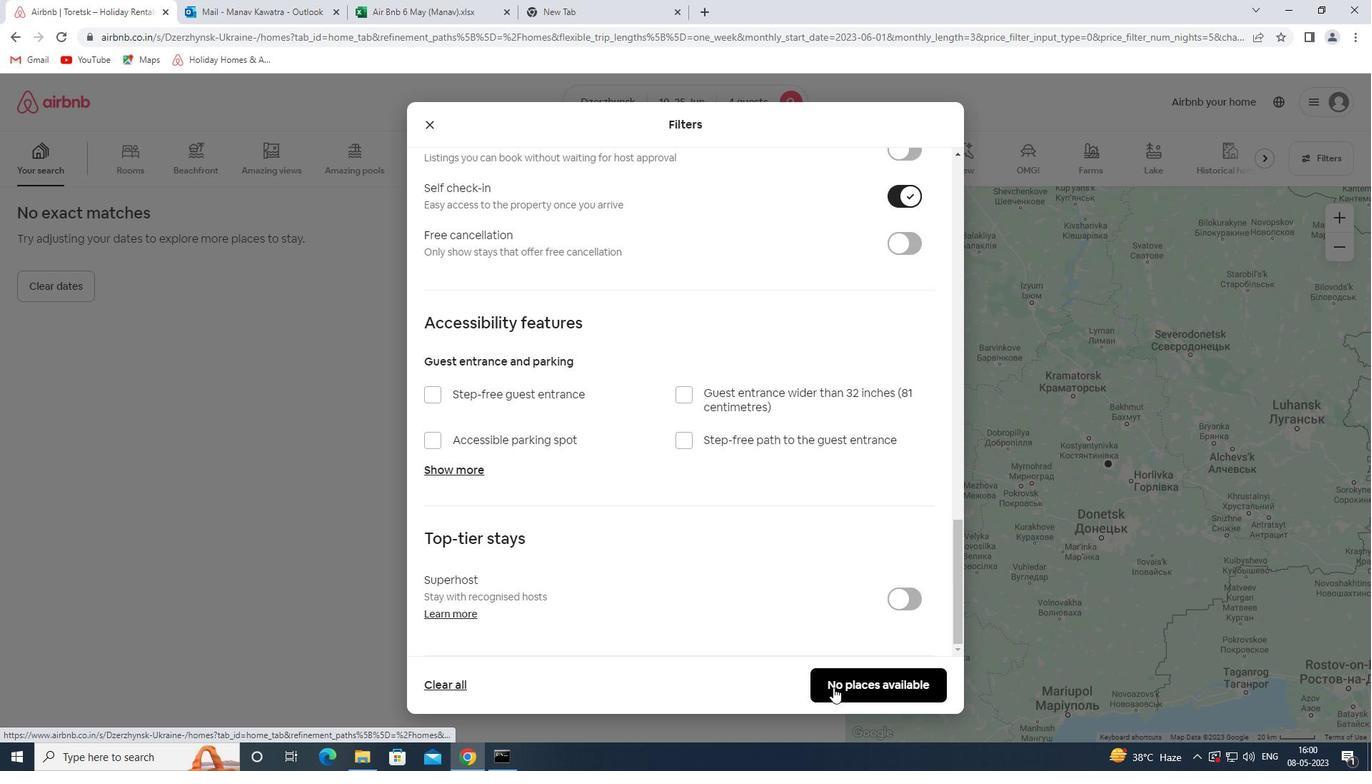 
